 Task: Search one way flight ticket for 1 adult, 5 children, 2 infants in seat and 1 infant on lap in first from Grand Junction: Grand Junction Regional Airport (walker Field) to Riverton: Central Wyoming Regional Airport (was Riverton Regional) on 5-4-2023. Choice of flights is Emirates. Number of bags: 1 checked bag. Price is upto 92000. Outbound departure time preference is 15:45.
Action: Mouse moved to (383, 370)
Screenshot: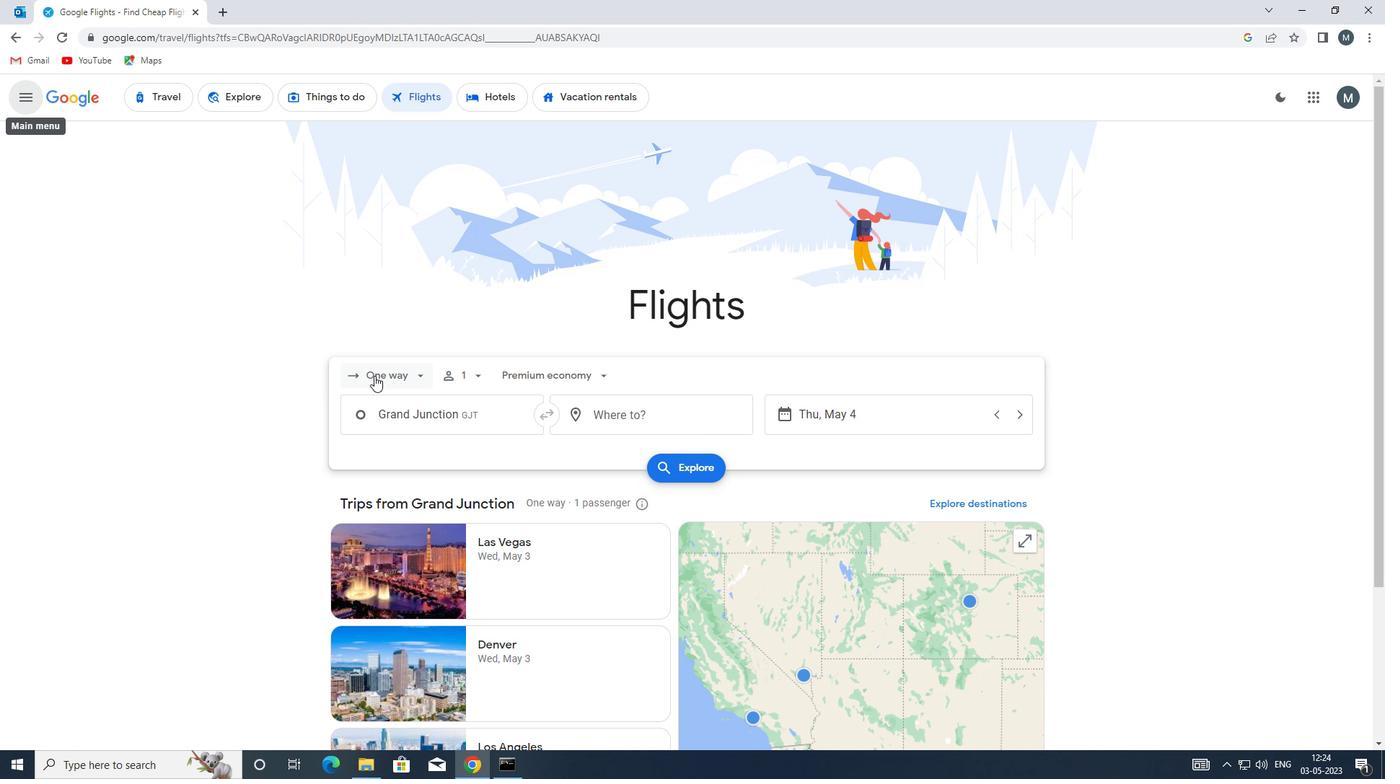 
Action: Mouse pressed left at (383, 370)
Screenshot: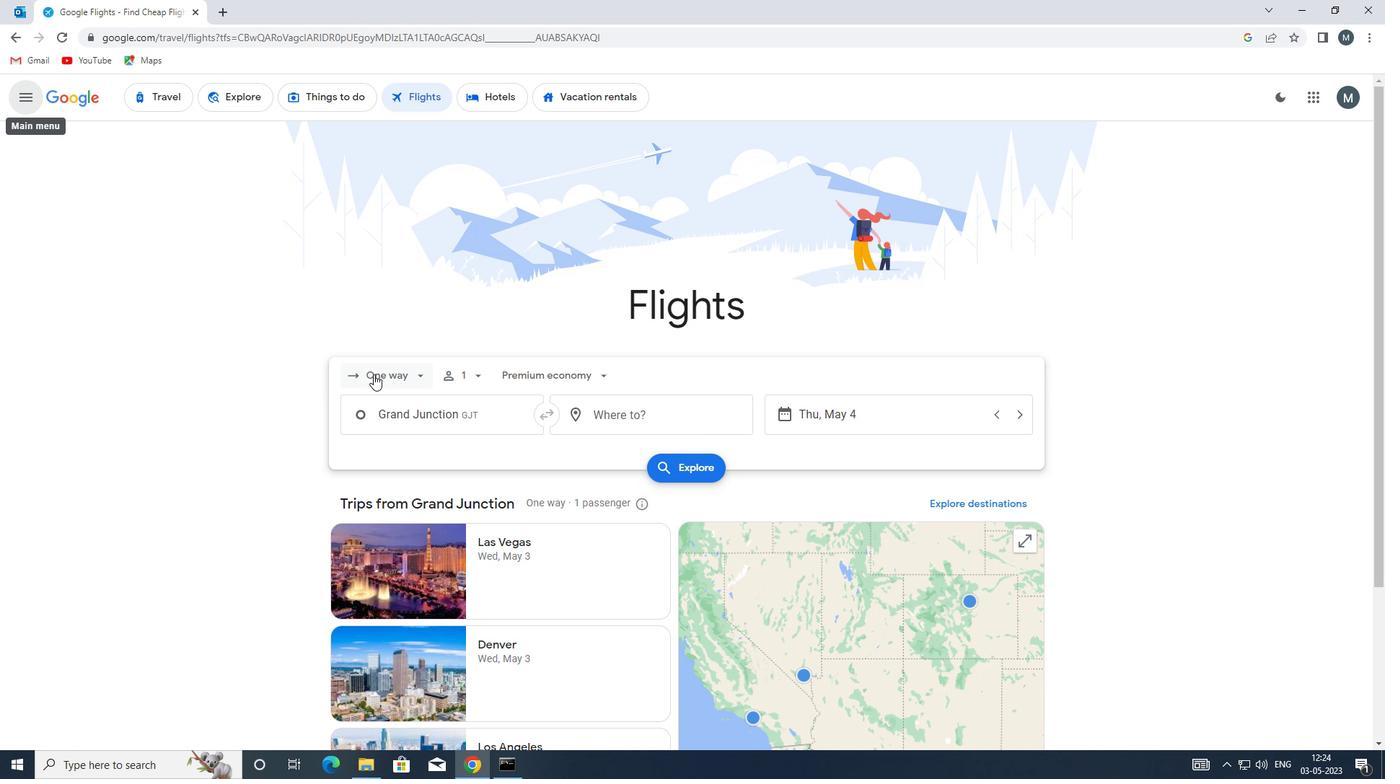 
Action: Mouse moved to (406, 445)
Screenshot: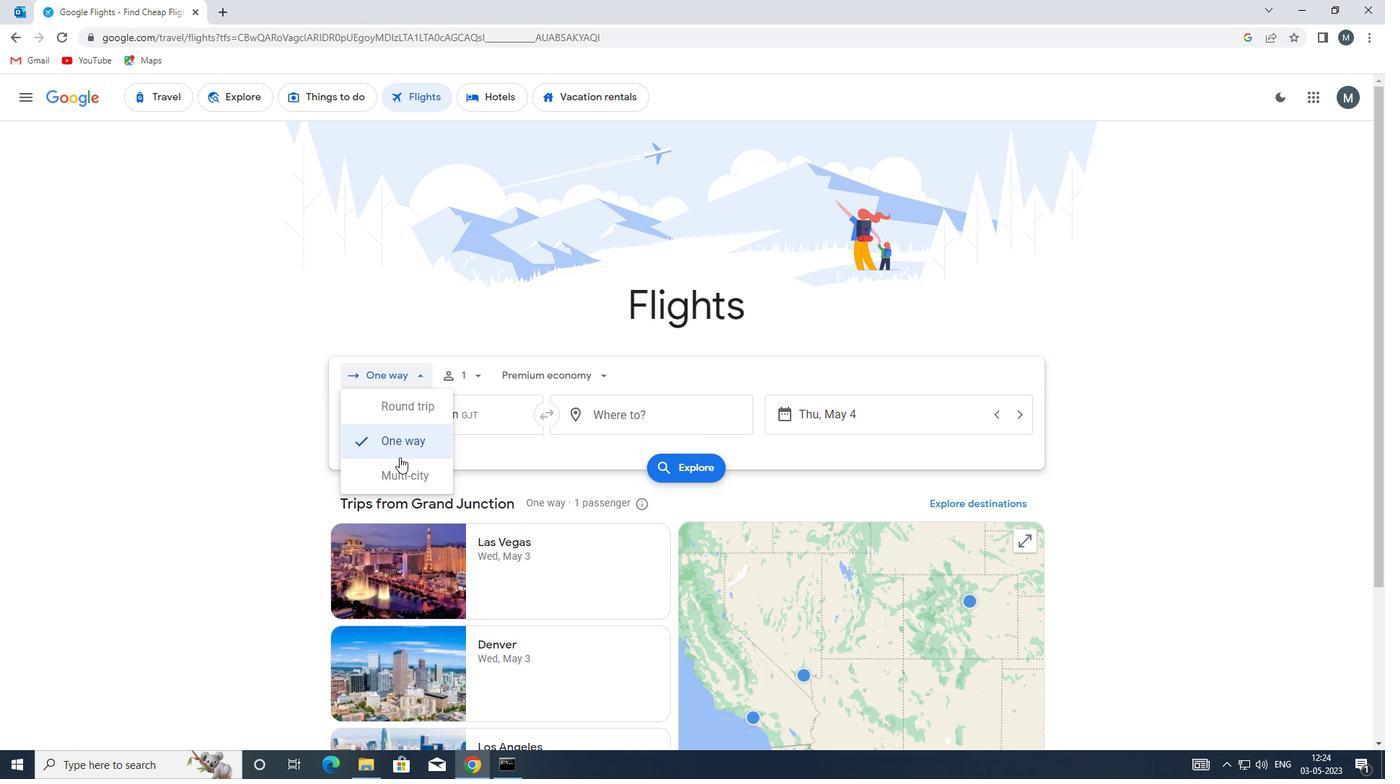 
Action: Mouse pressed left at (406, 445)
Screenshot: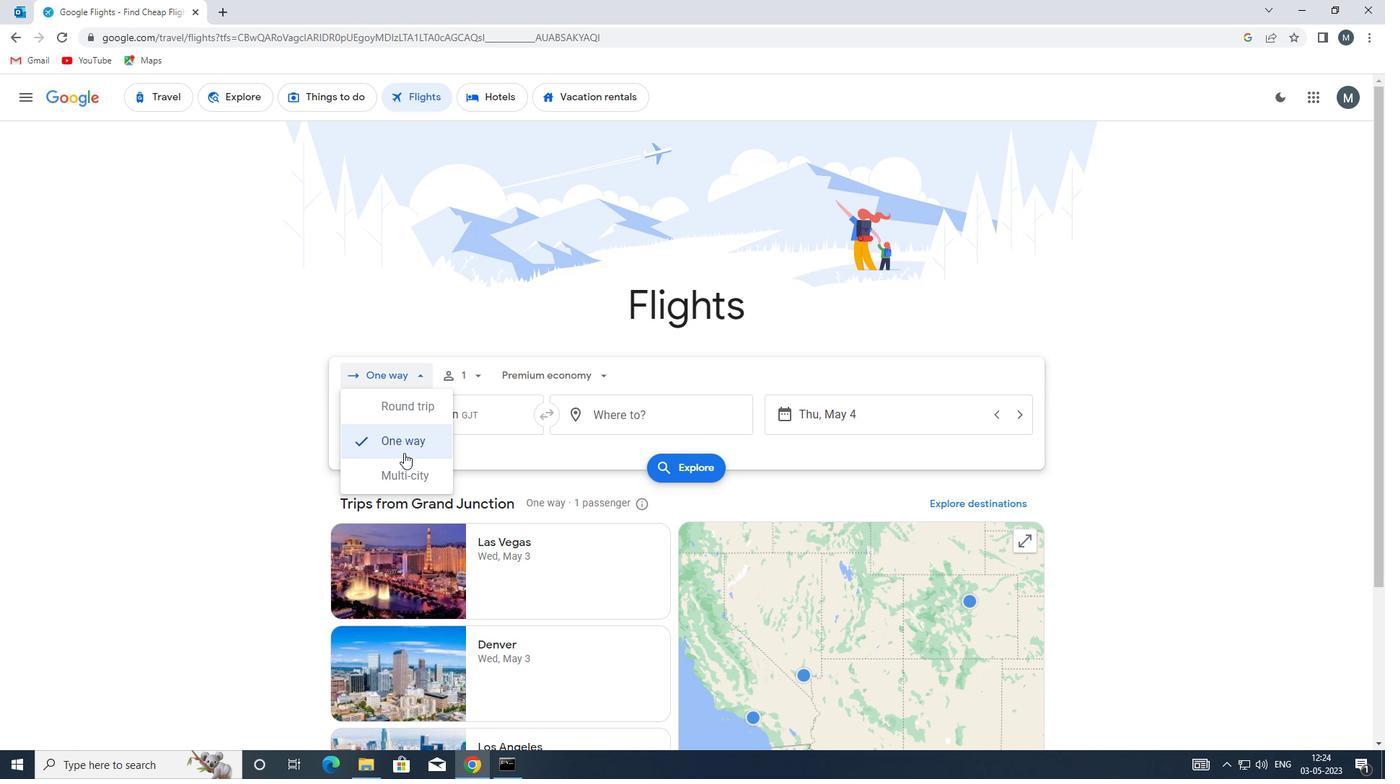 
Action: Mouse moved to (472, 378)
Screenshot: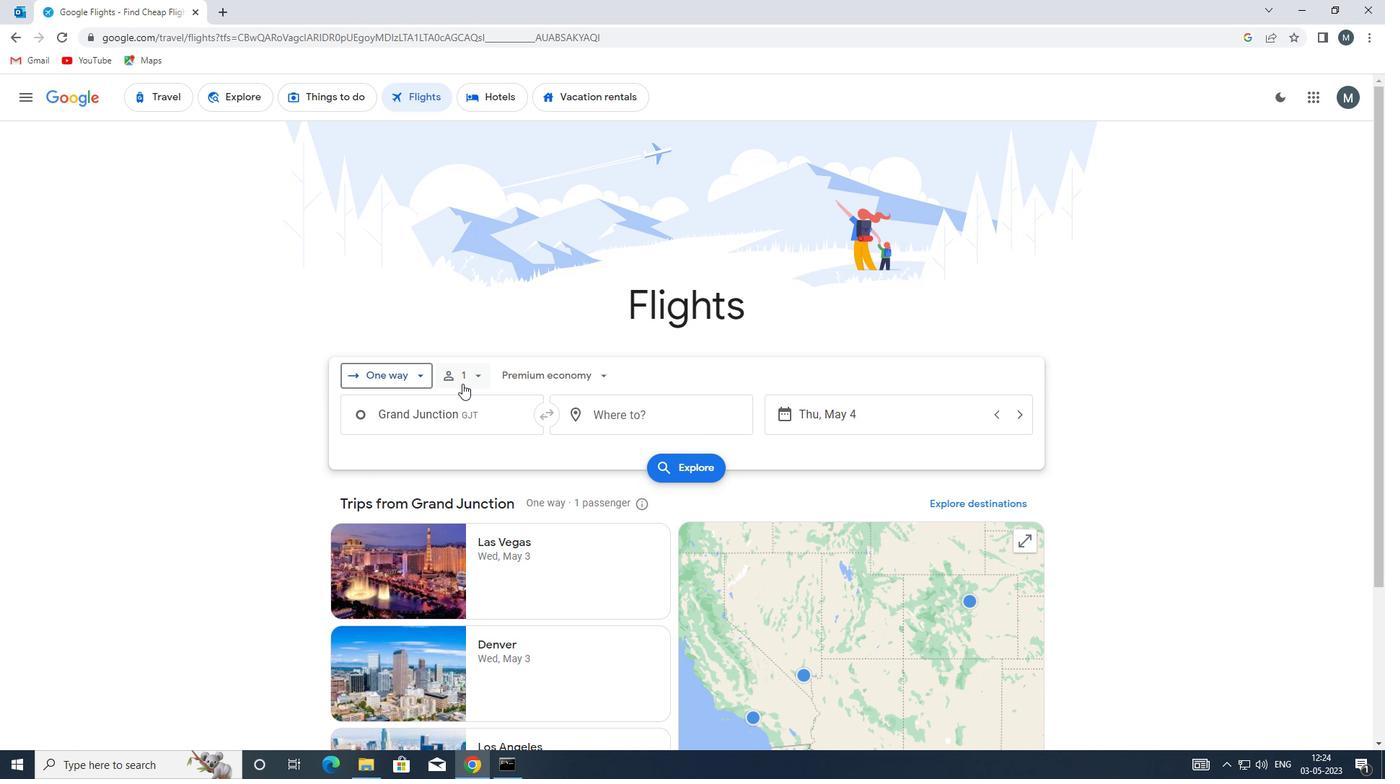 
Action: Mouse pressed left at (472, 378)
Screenshot: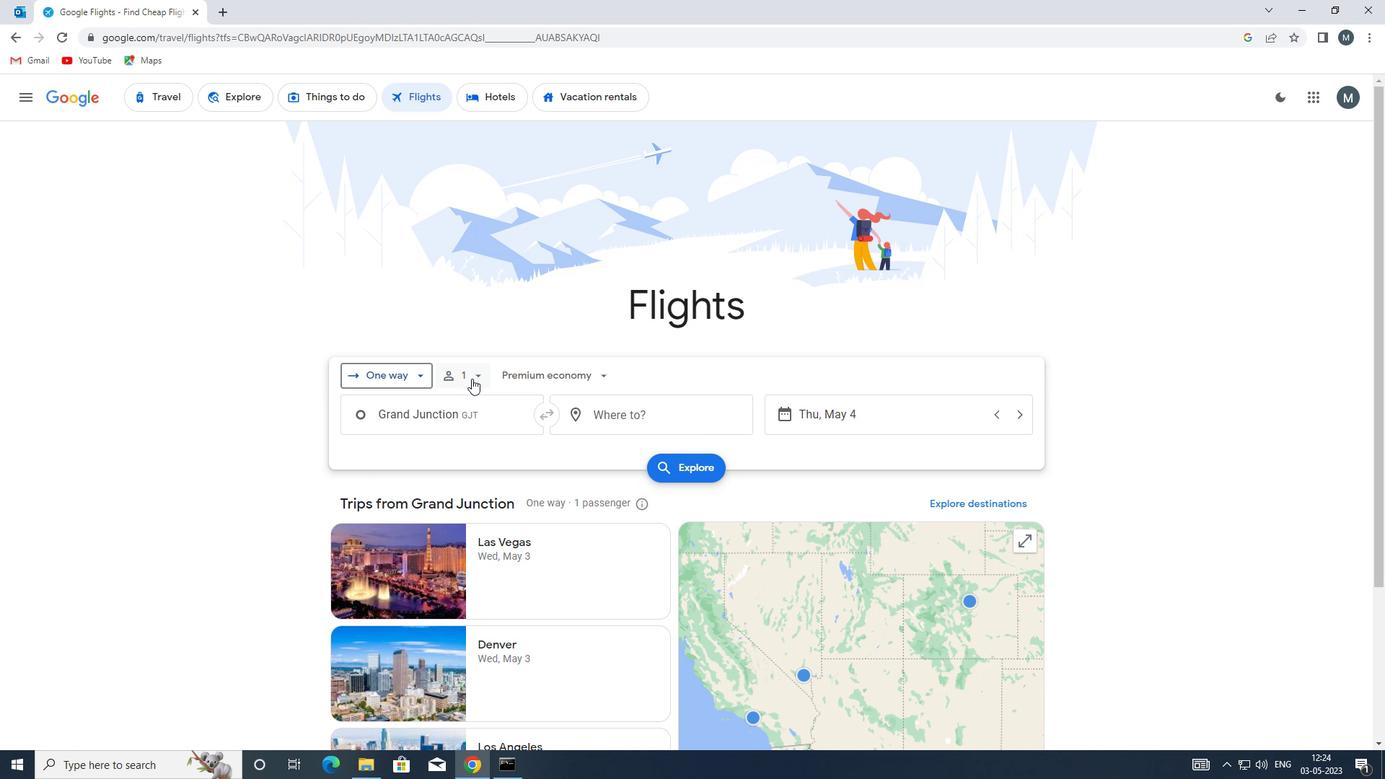 
Action: Mouse moved to (583, 446)
Screenshot: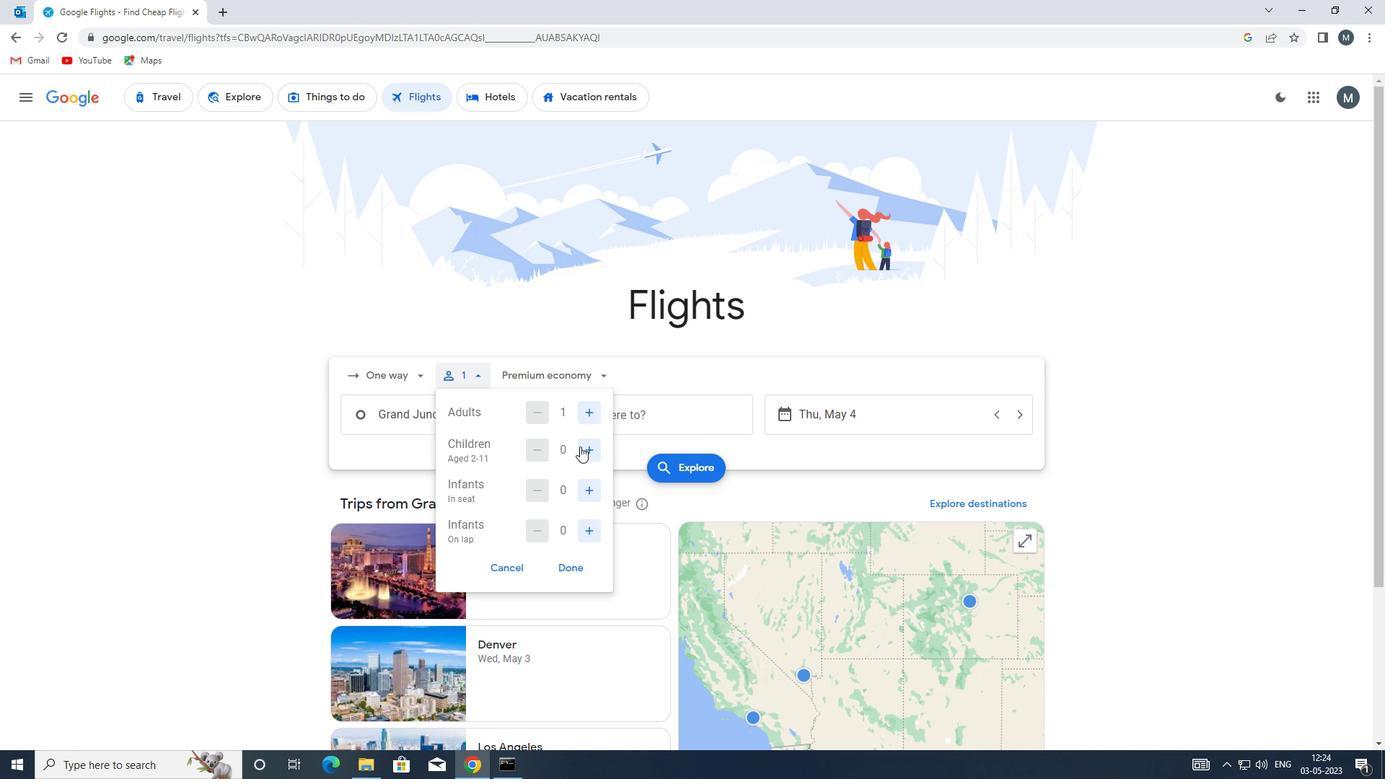 
Action: Mouse pressed left at (583, 446)
Screenshot: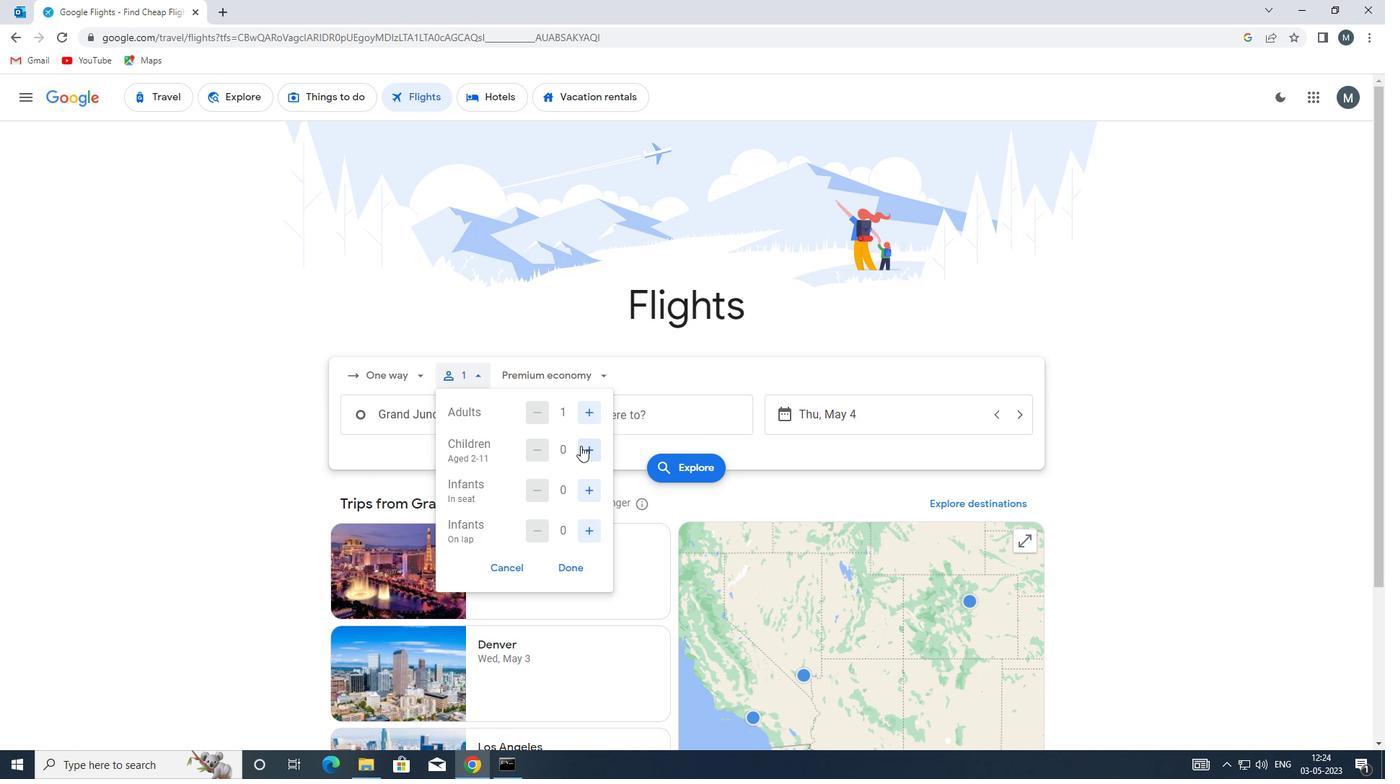 
Action: Mouse moved to (585, 446)
Screenshot: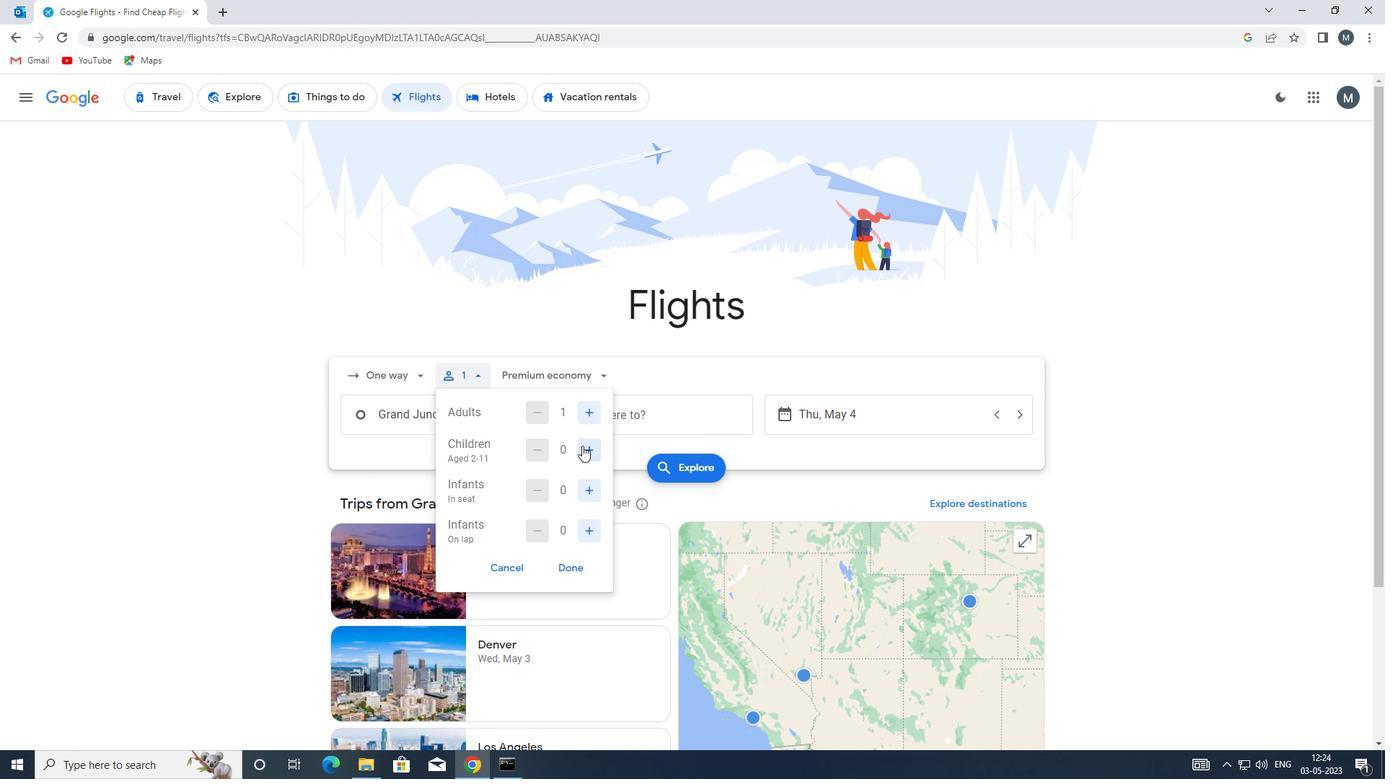 
Action: Mouse pressed left at (585, 446)
Screenshot: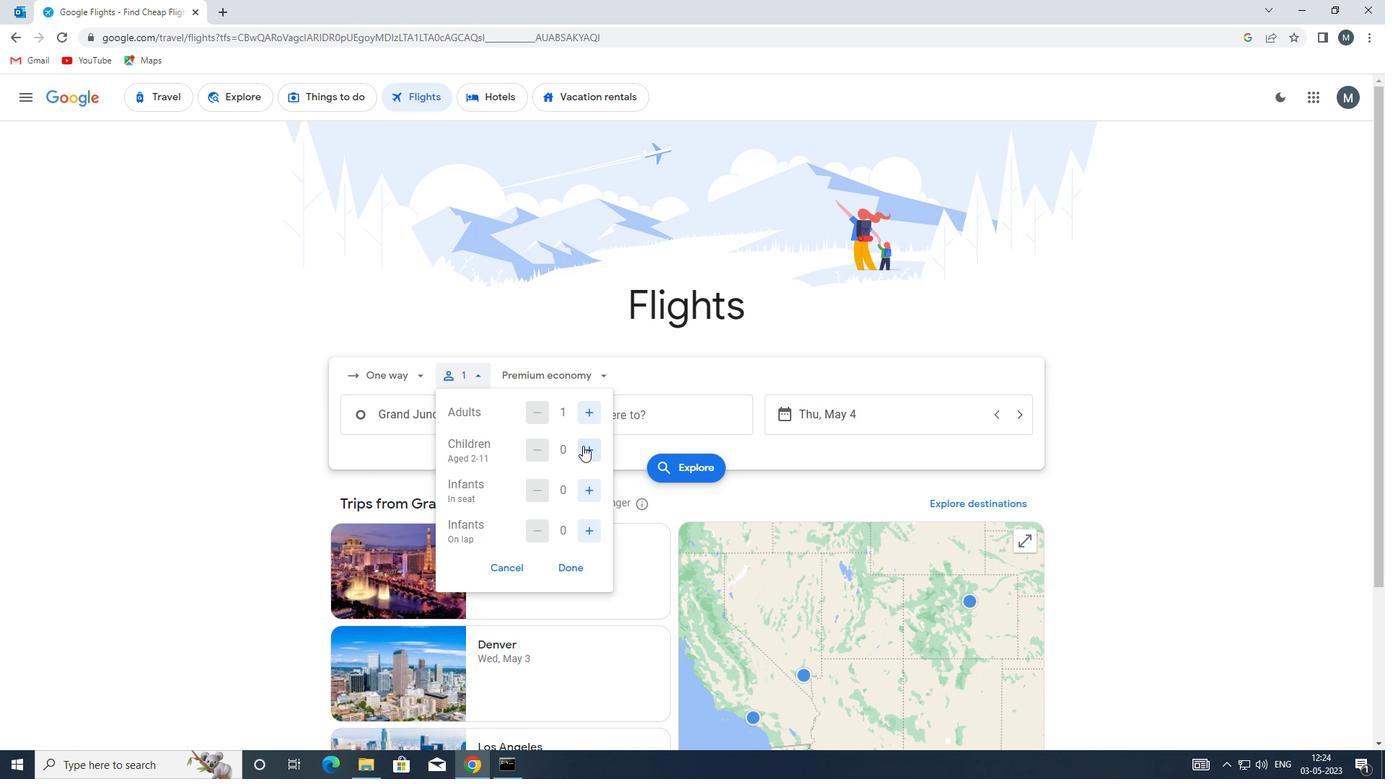 
Action: Mouse pressed left at (585, 446)
Screenshot: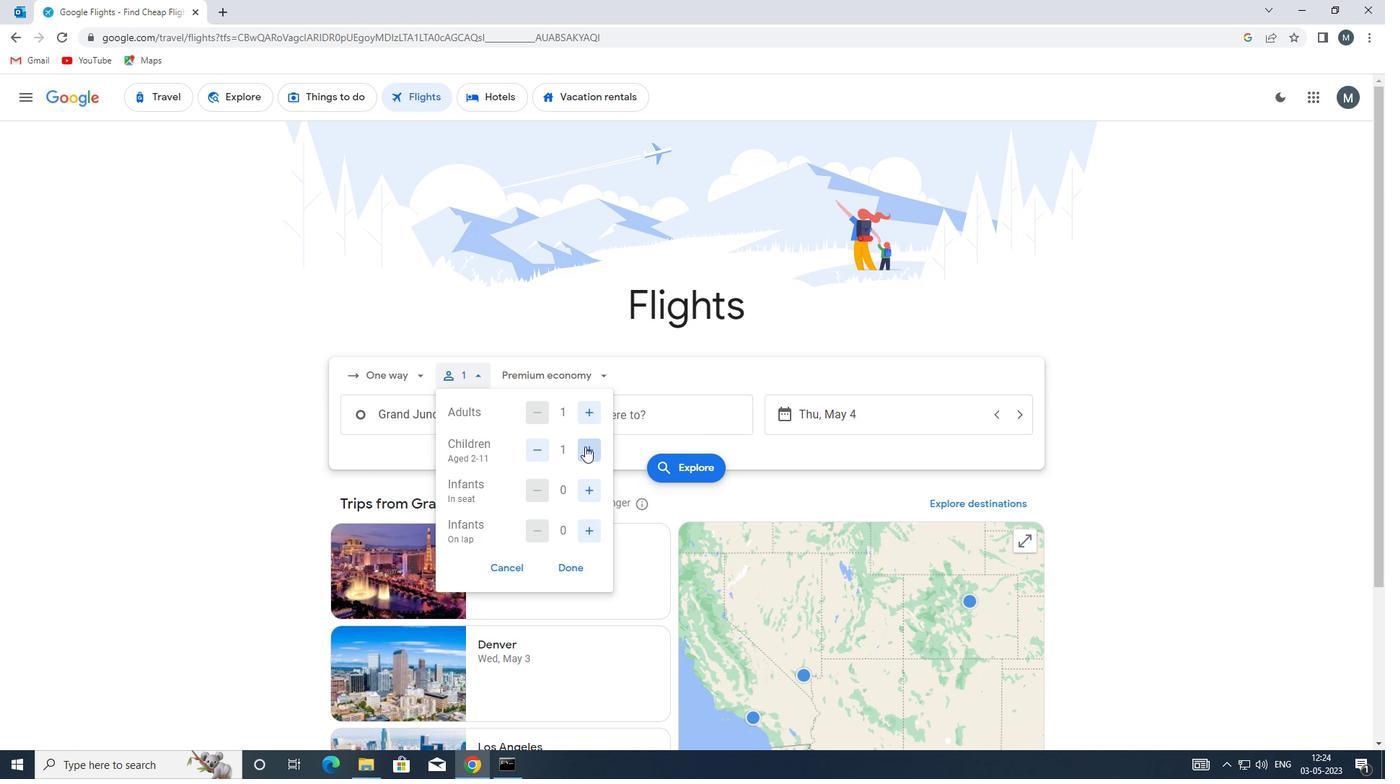 
Action: Mouse pressed left at (585, 446)
Screenshot: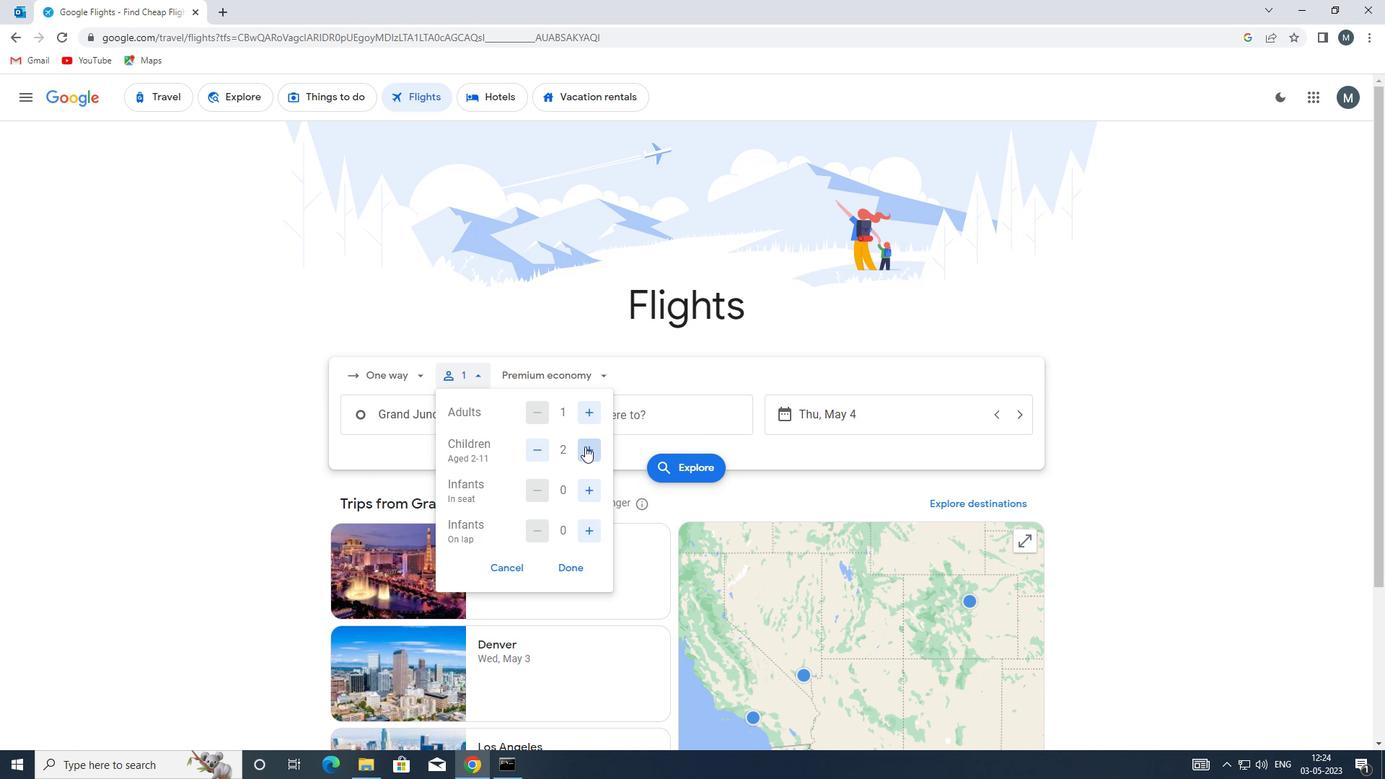
Action: Mouse moved to (585, 446)
Screenshot: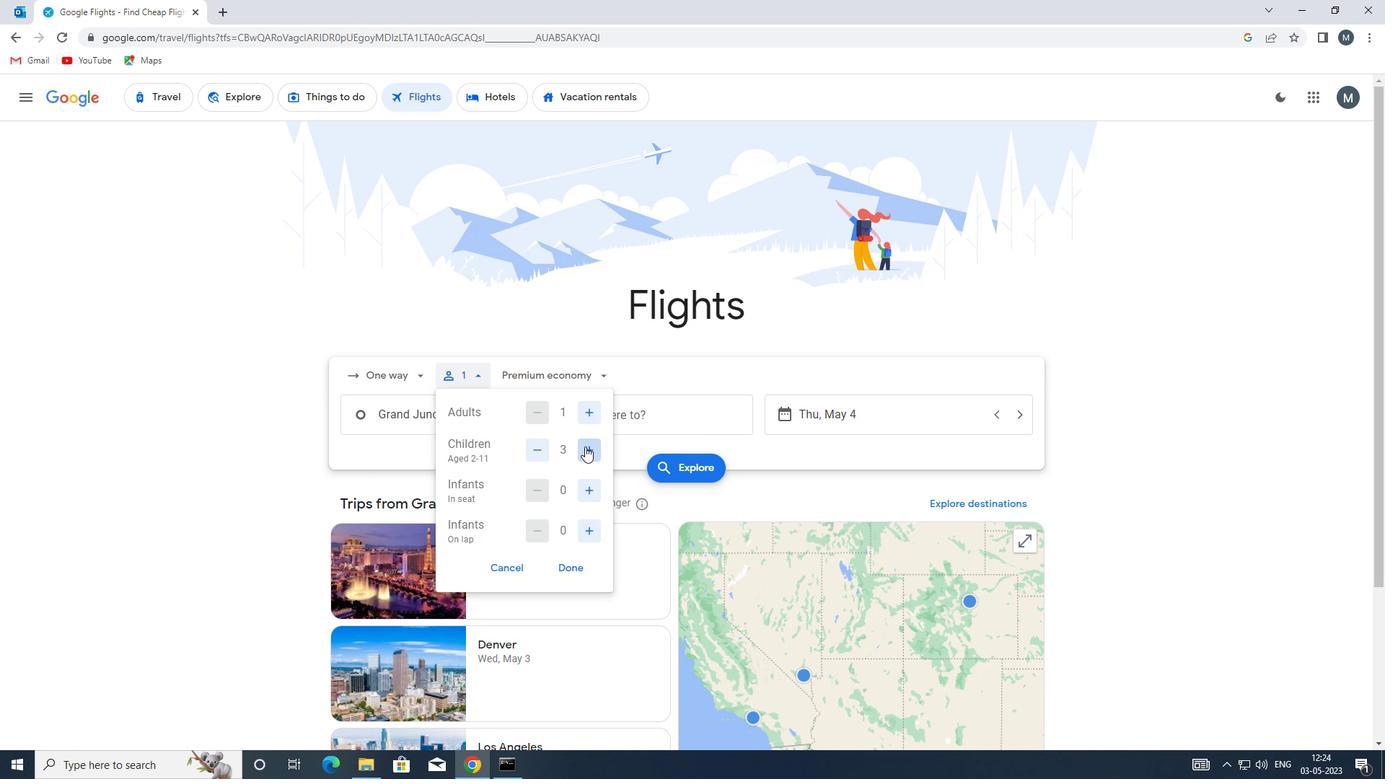 
Action: Mouse pressed left at (585, 446)
Screenshot: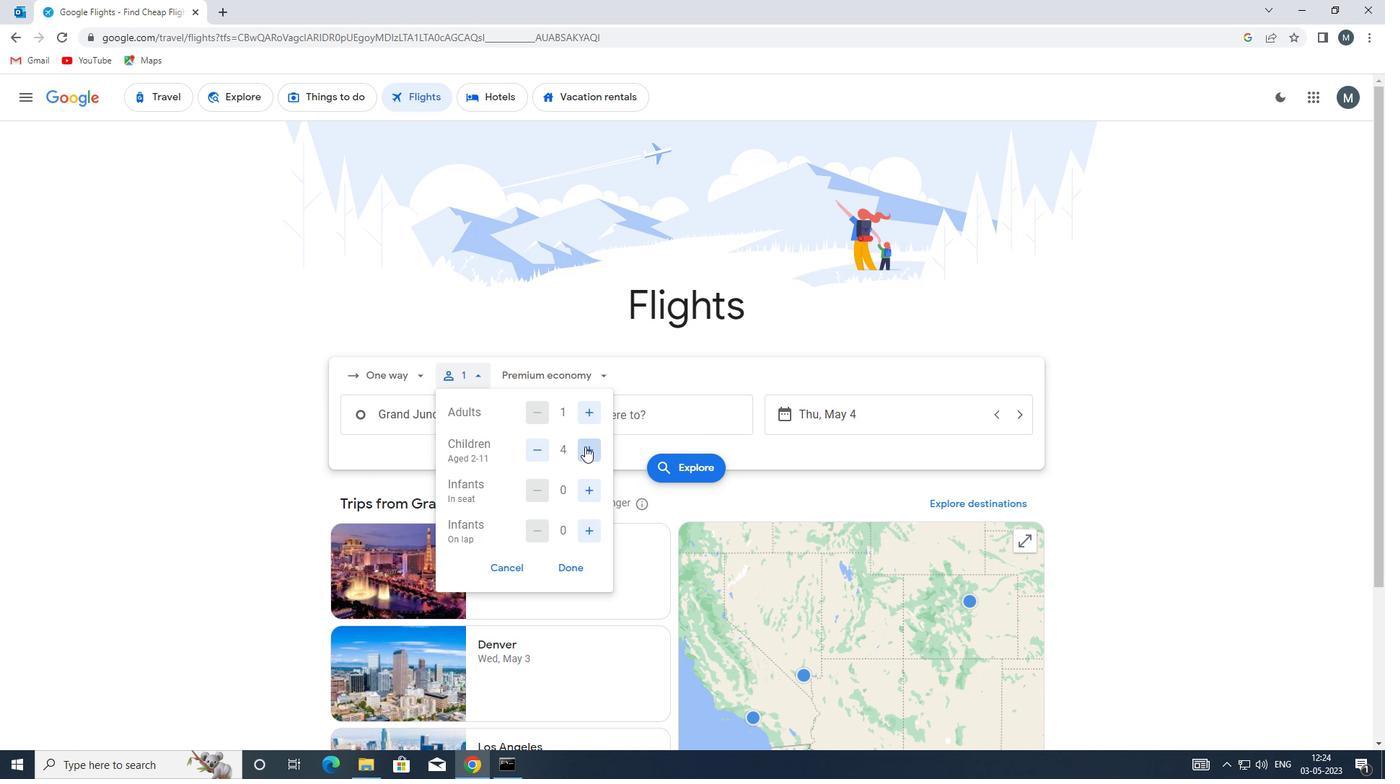 
Action: Mouse moved to (594, 486)
Screenshot: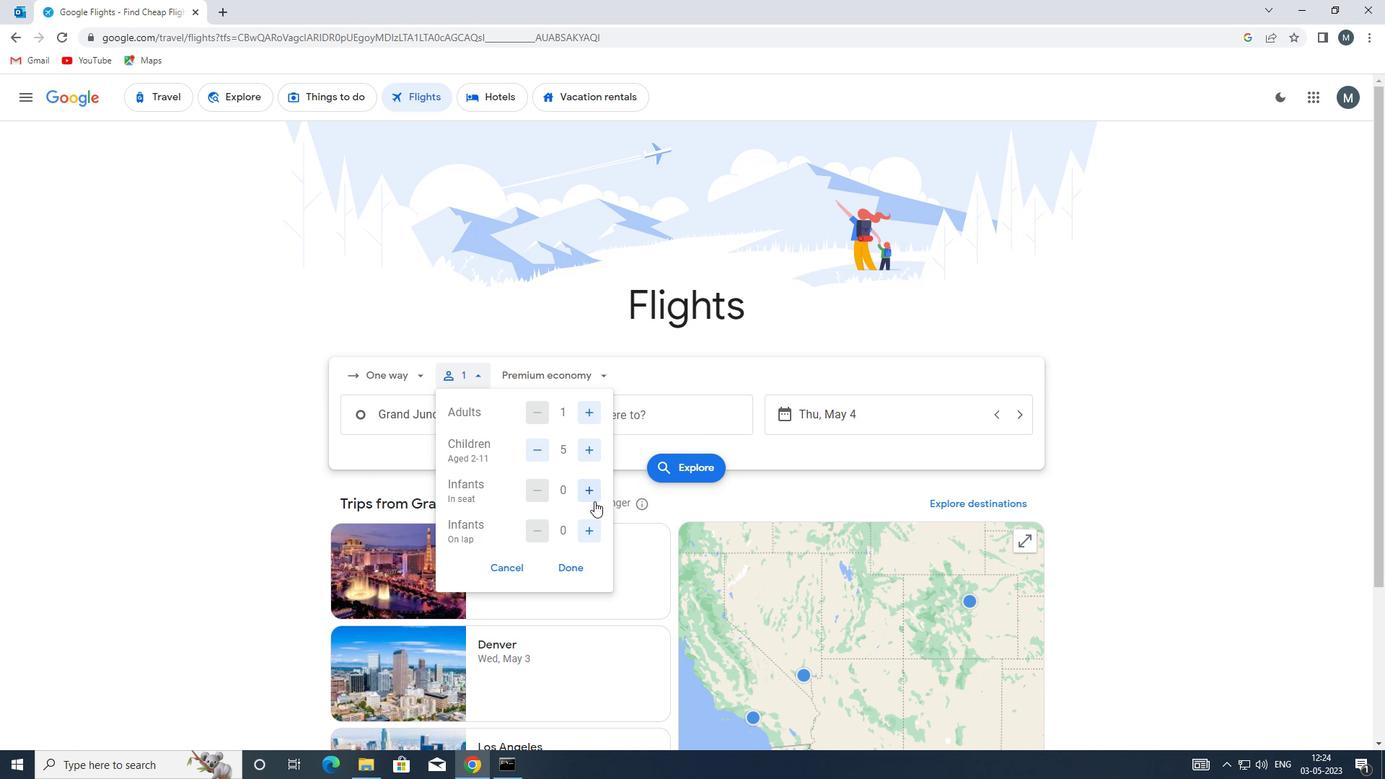 
Action: Mouse pressed left at (594, 486)
Screenshot: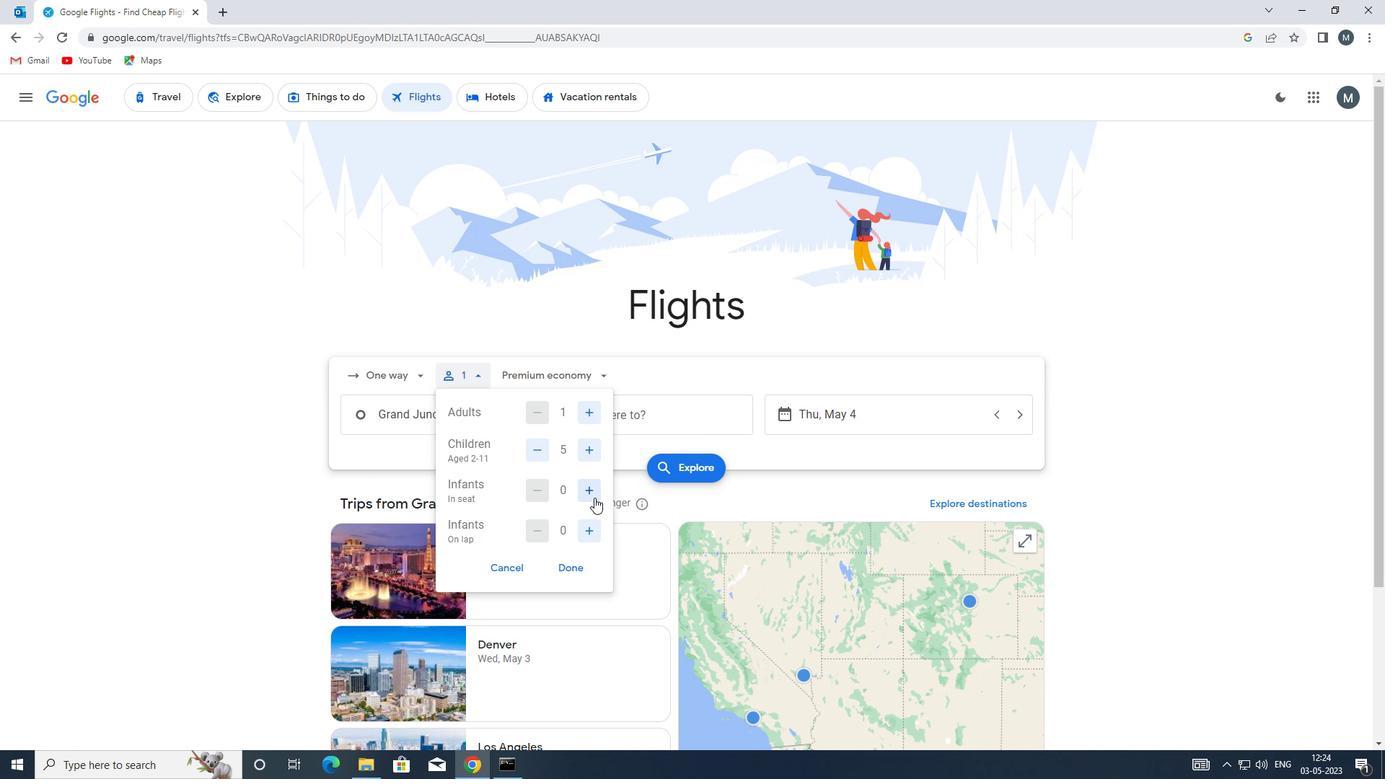 
Action: Mouse pressed left at (594, 486)
Screenshot: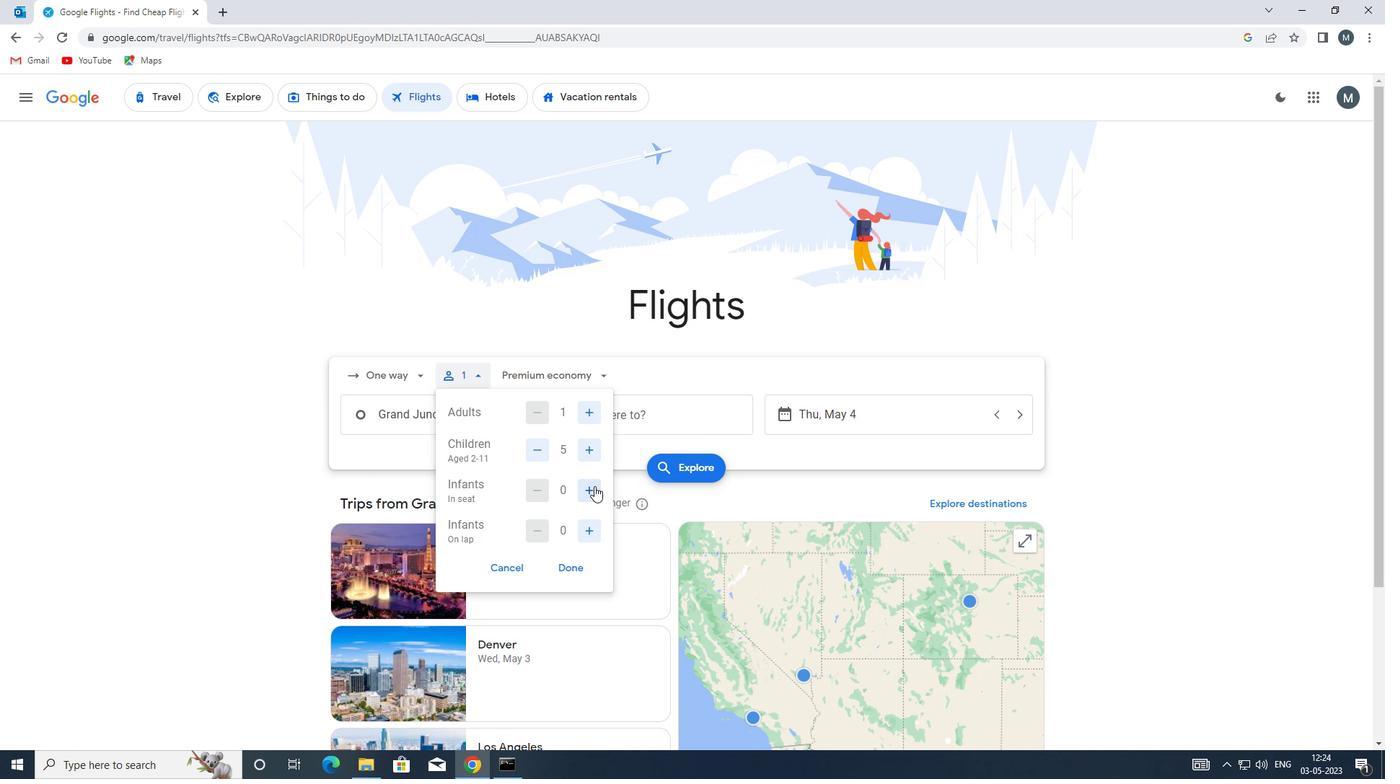 
Action: Mouse moved to (588, 534)
Screenshot: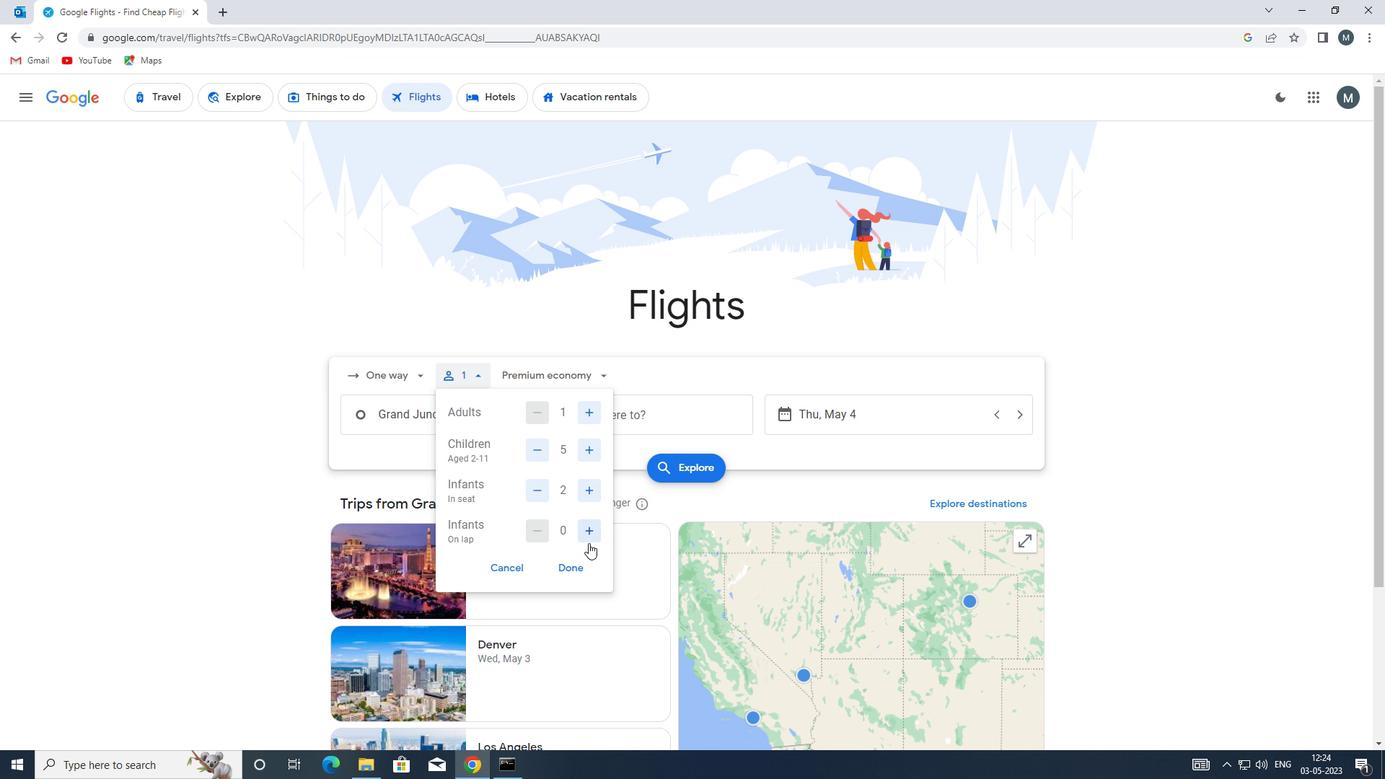 
Action: Mouse pressed left at (588, 534)
Screenshot: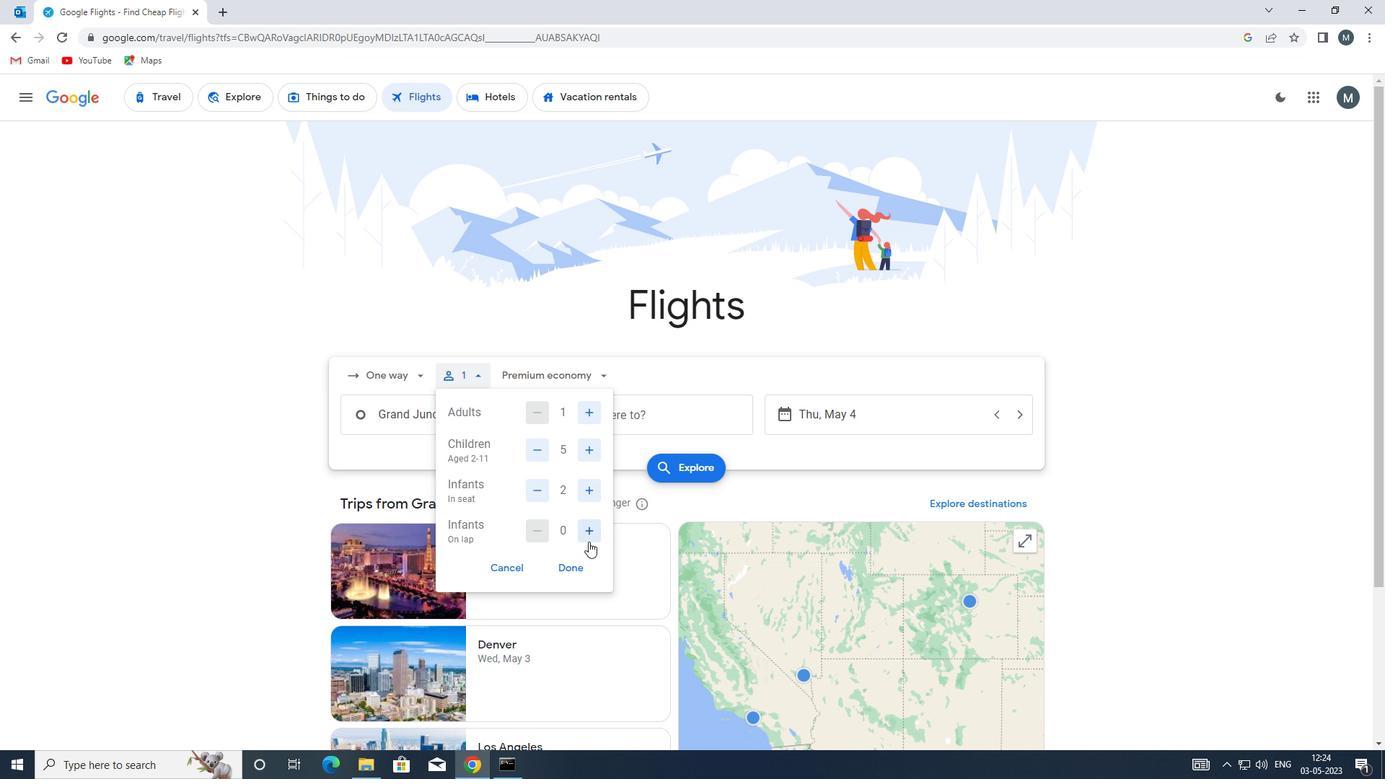 
Action: Mouse moved to (576, 572)
Screenshot: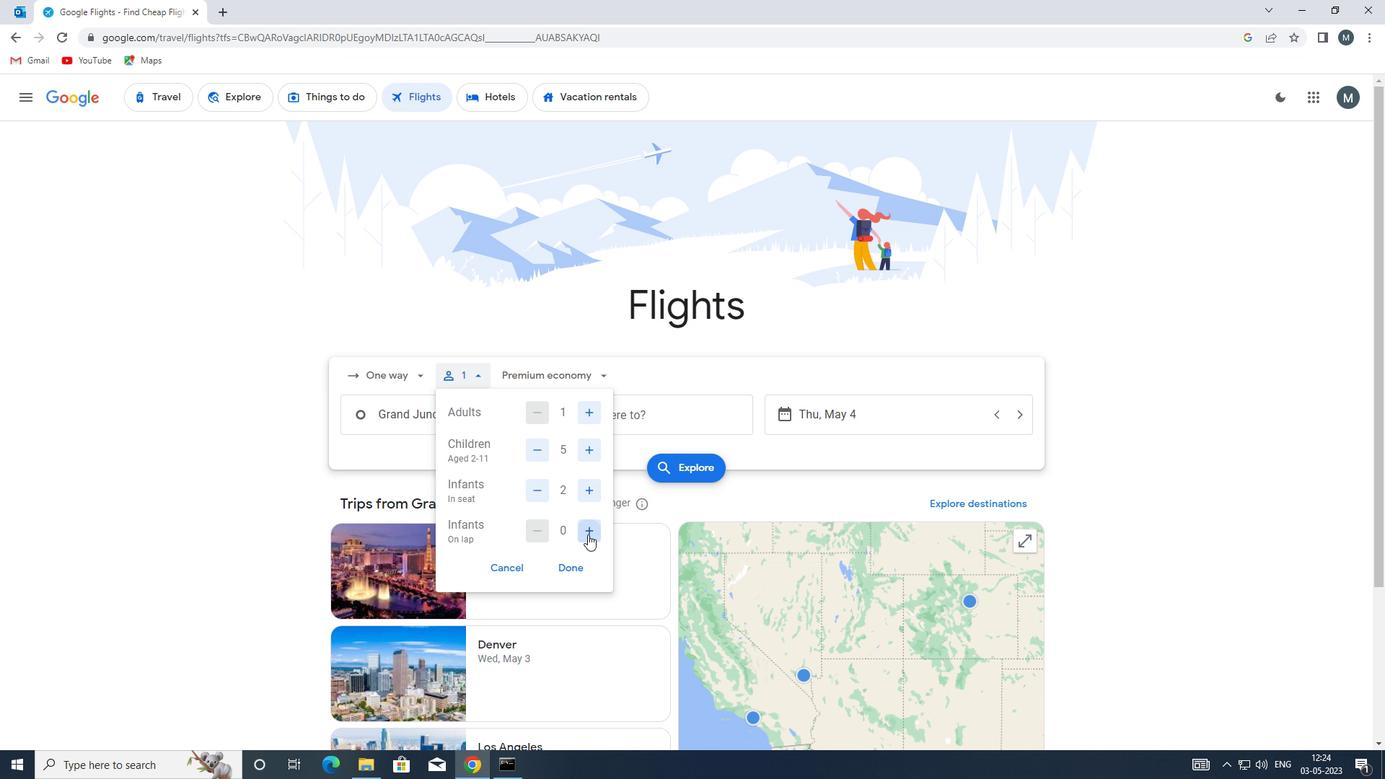 
Action: Mouse pressed left at (576, 572)
Screenshot: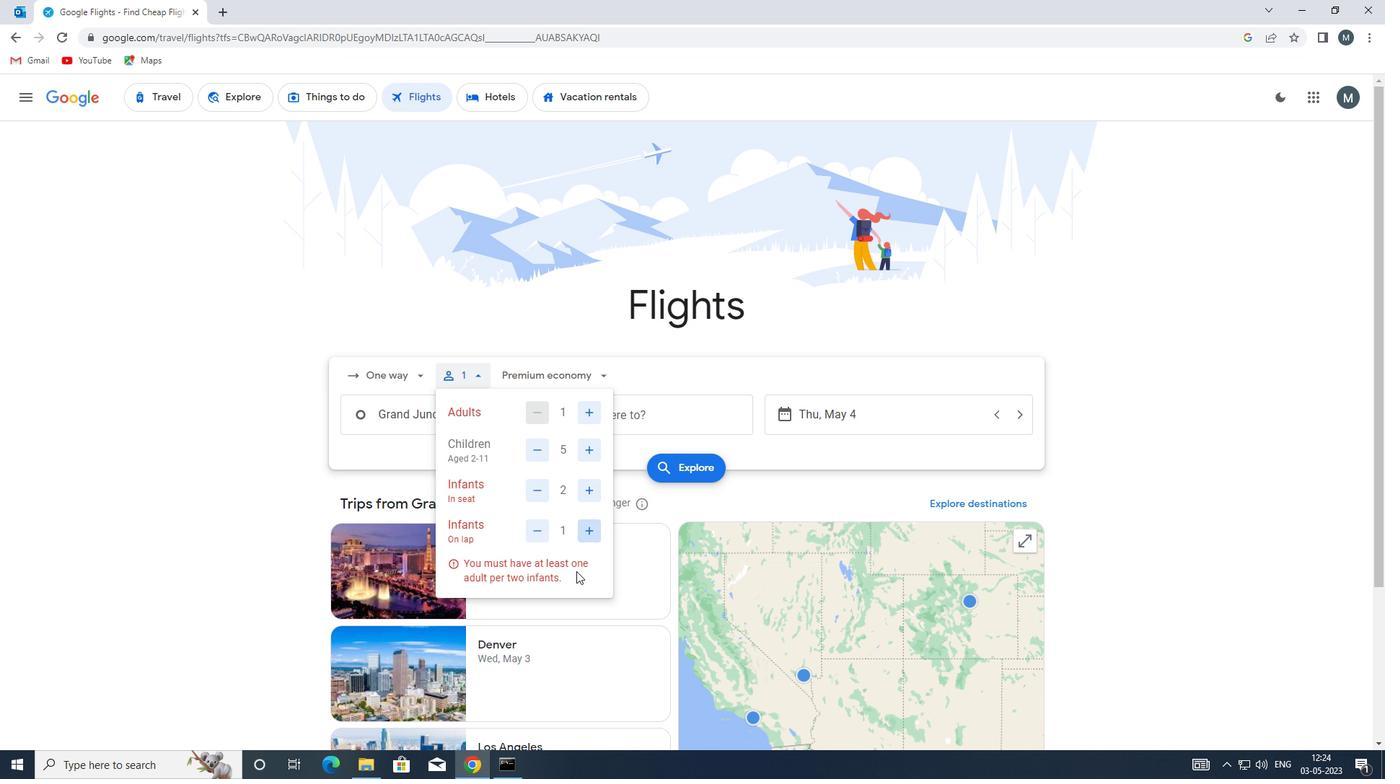 
Action: Mouse moved to (549, 490)
Screenshot: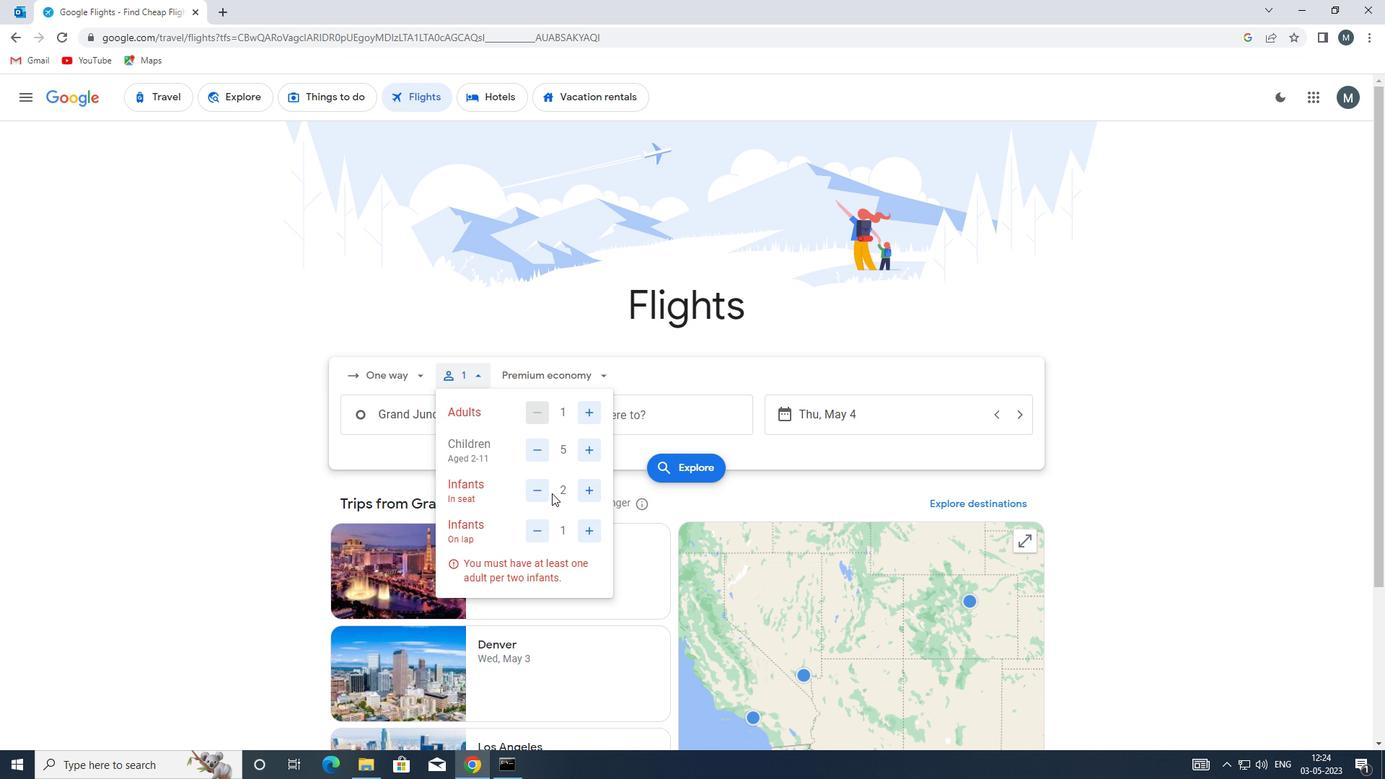 
Action: Mouse pressed left at (549, 490)
Screenshot: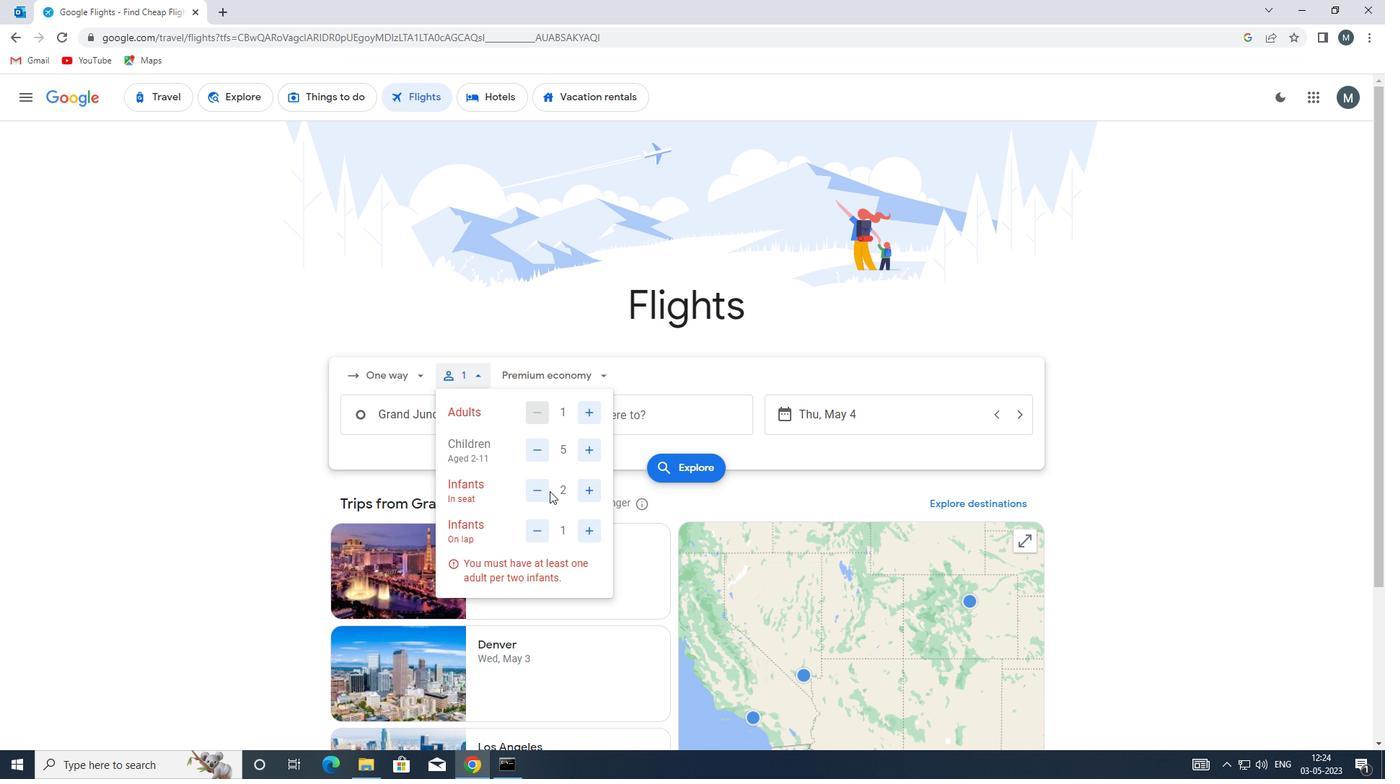 
Action: Mouse moved to (530, 489)
Screenshot: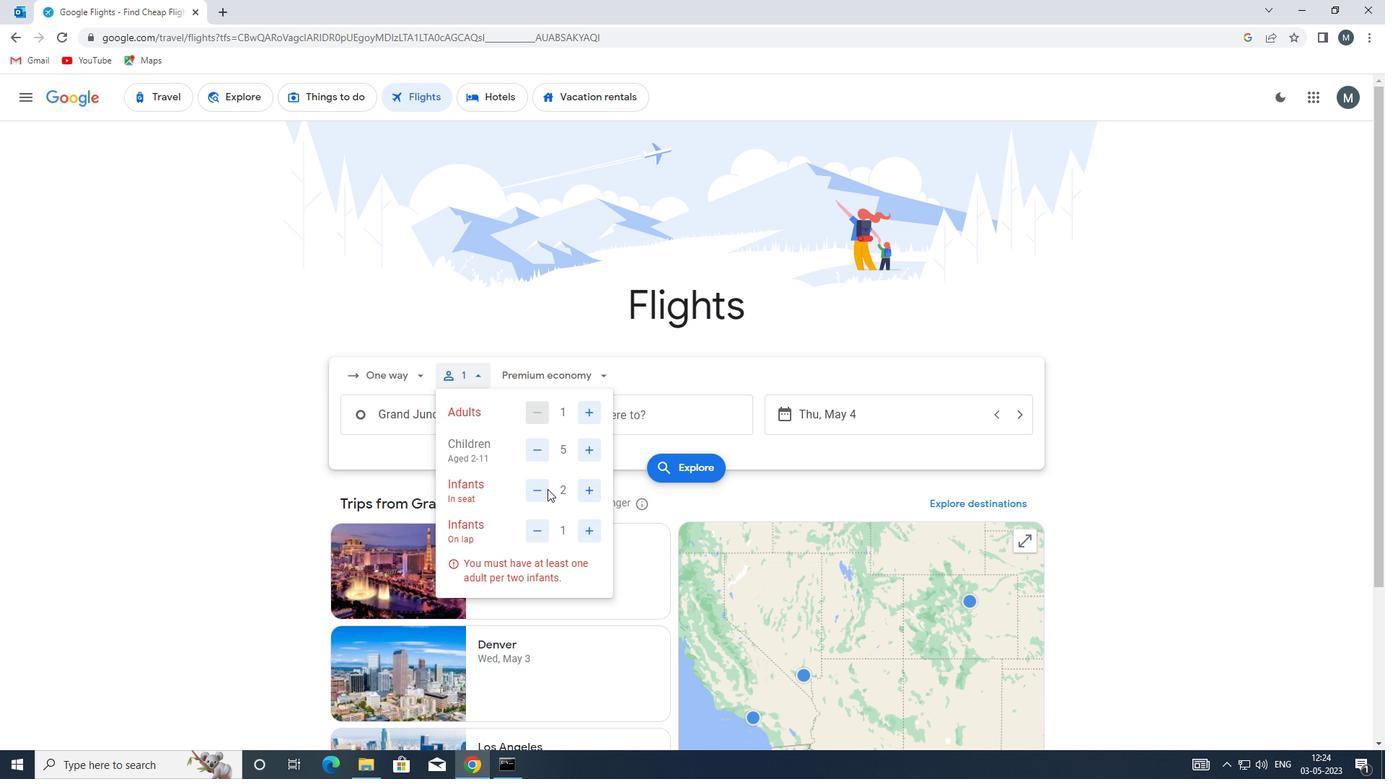 
Action: Mouse pressed left at (530, 489)
Screenshot: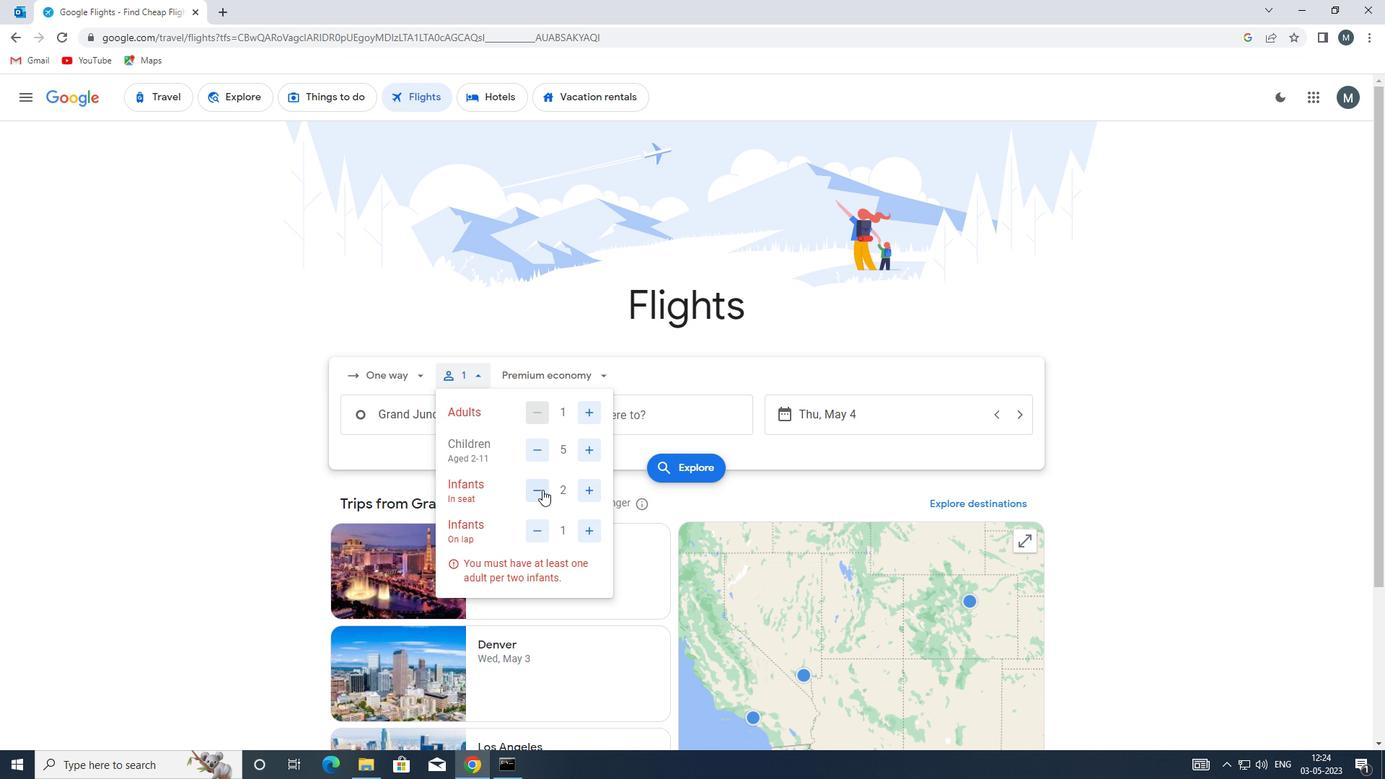 
Action: Mouse moved to (568, 565)
Screenshot: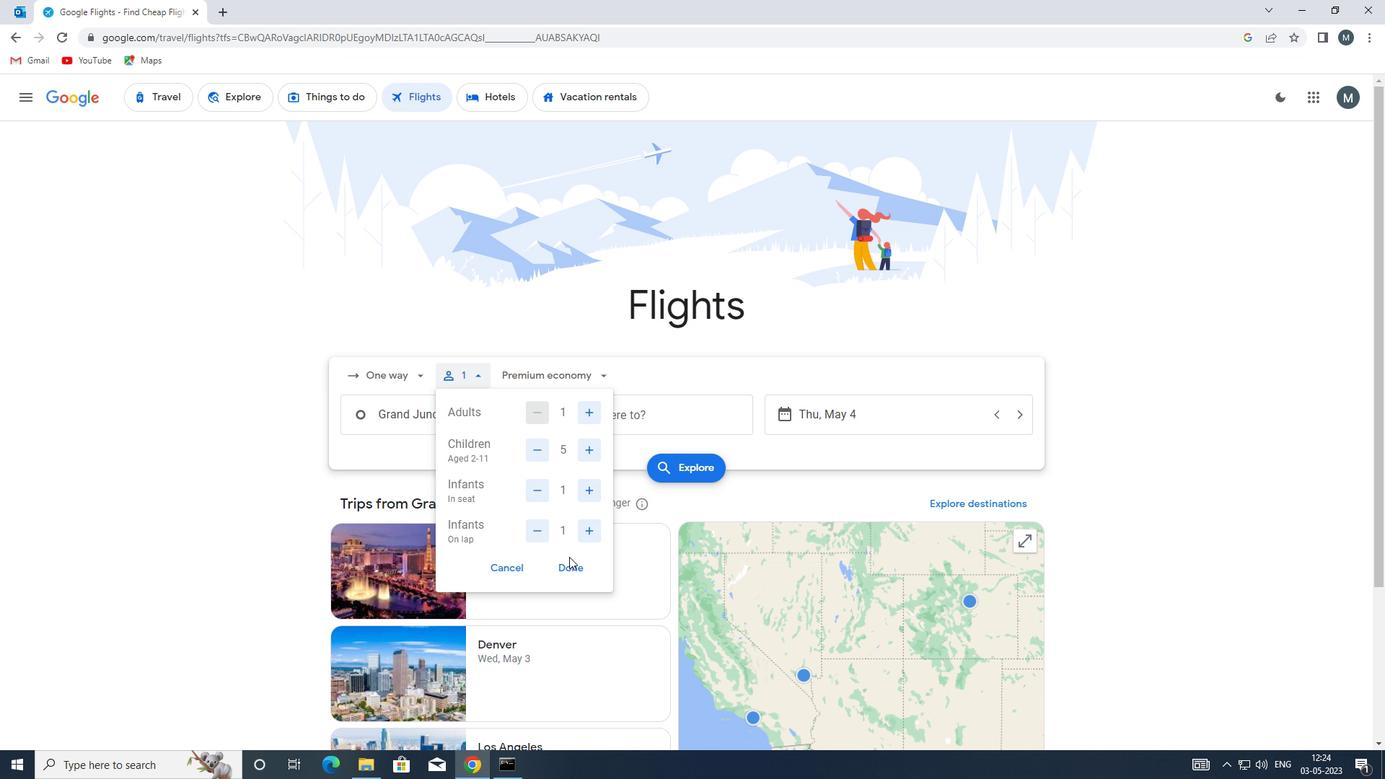 
Action: Mouse pressed left at (568, 565)
Screenshot: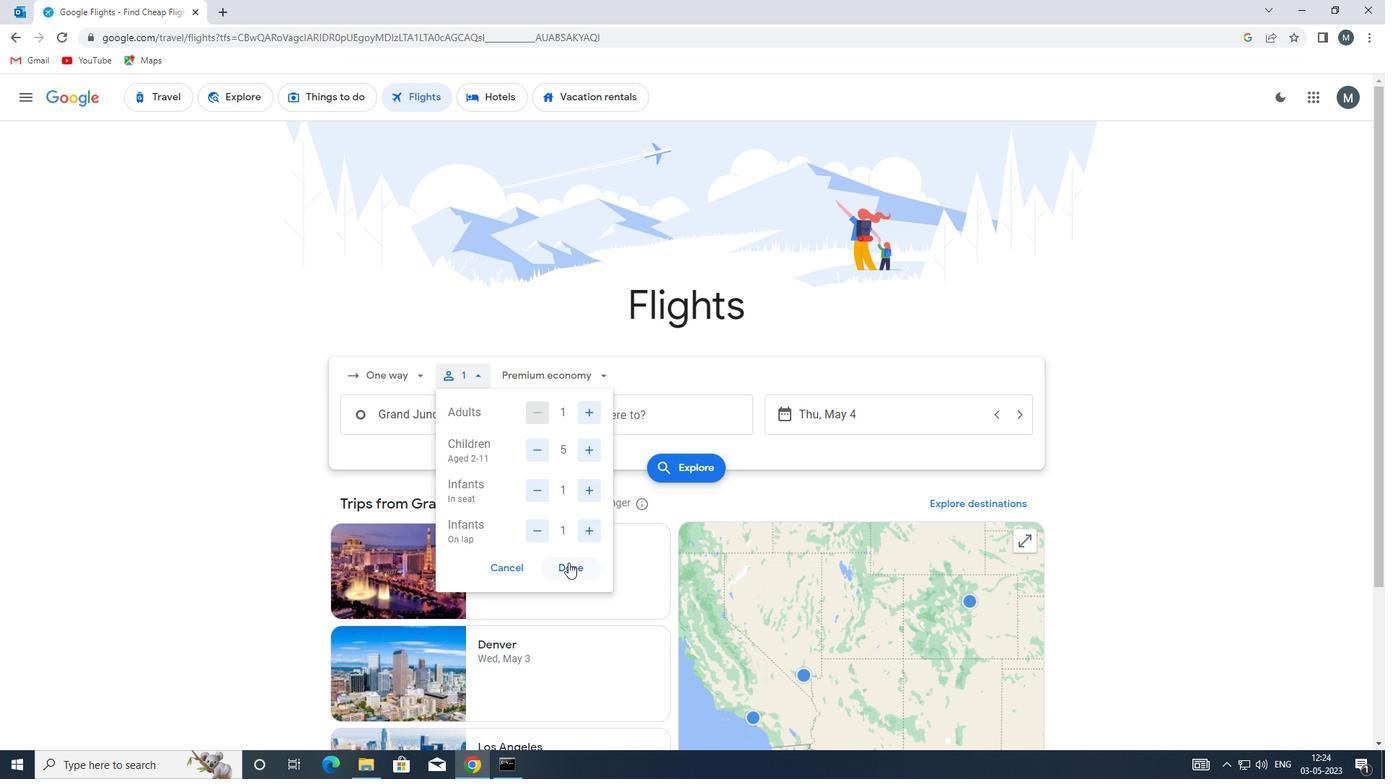 
Action: Mouse moved to (565, 377)
Screenshot: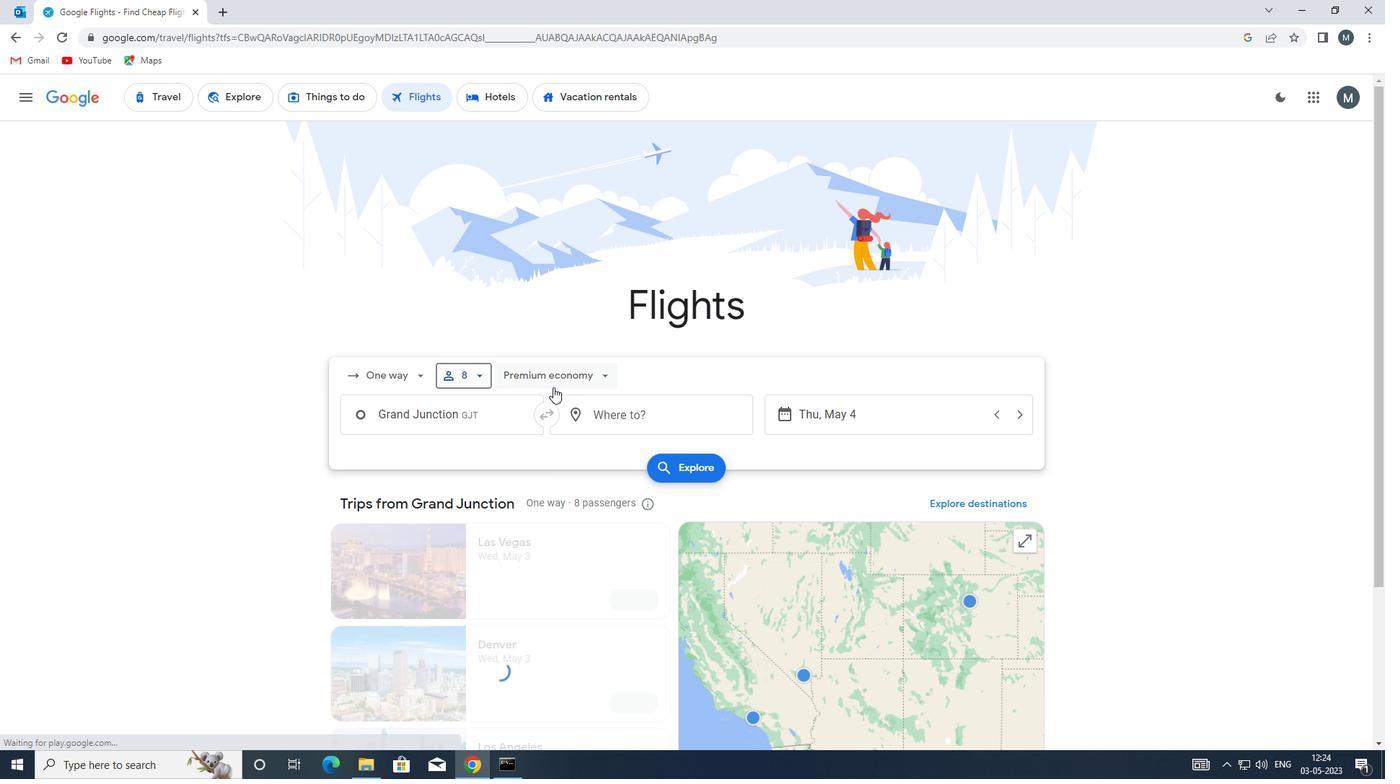 
Action: Mouse pressed left at (565, 377)
Screenshot: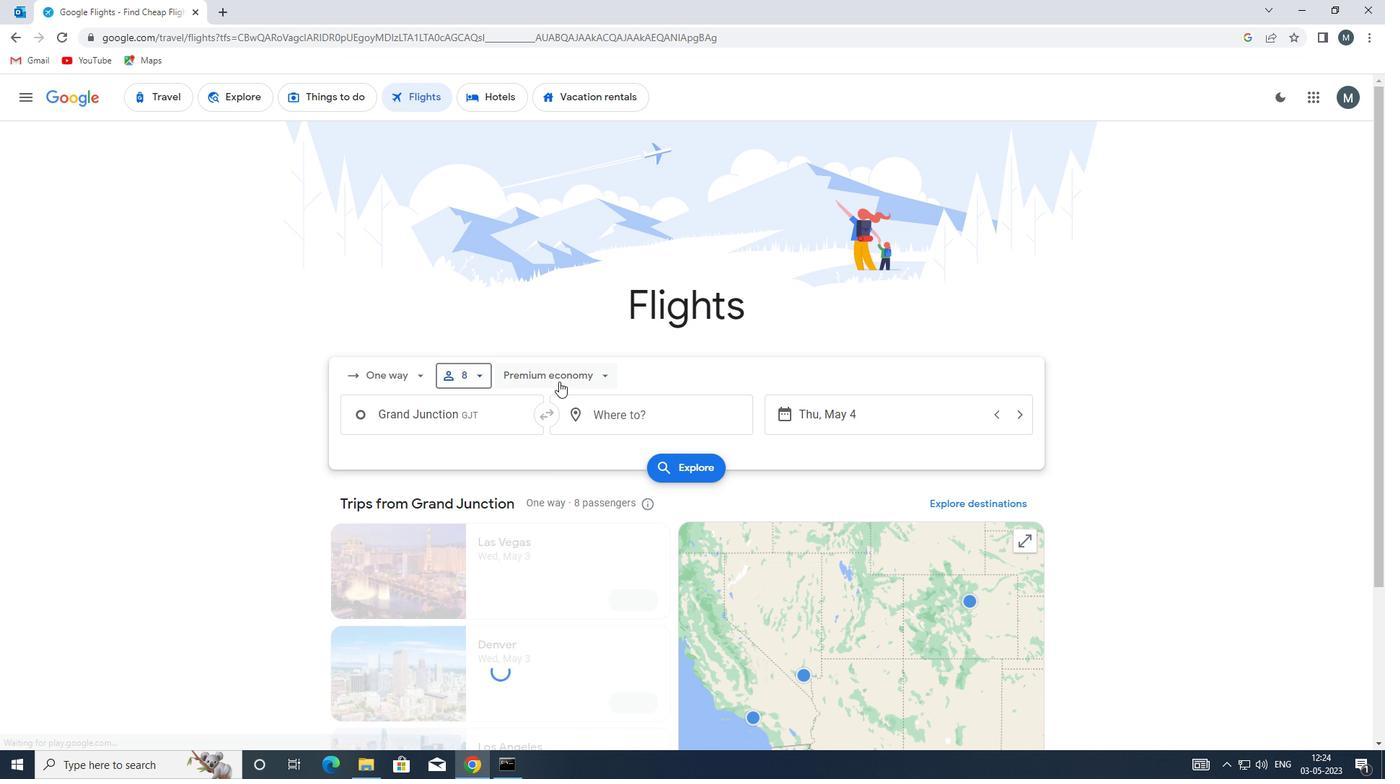
Action: Mouse moved to (570, 516)
Screenshot: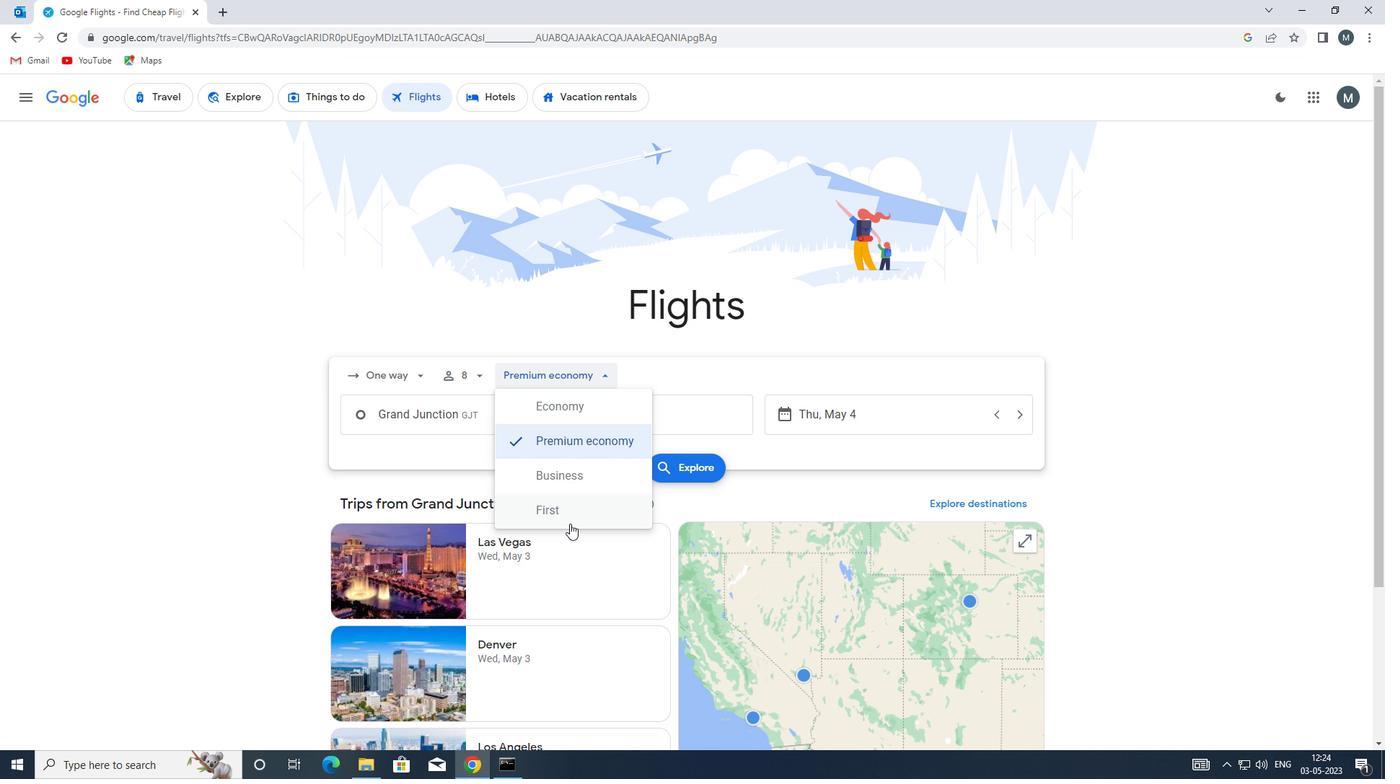 
Action: Mouse pressed left at (570, 516)
Screenshot: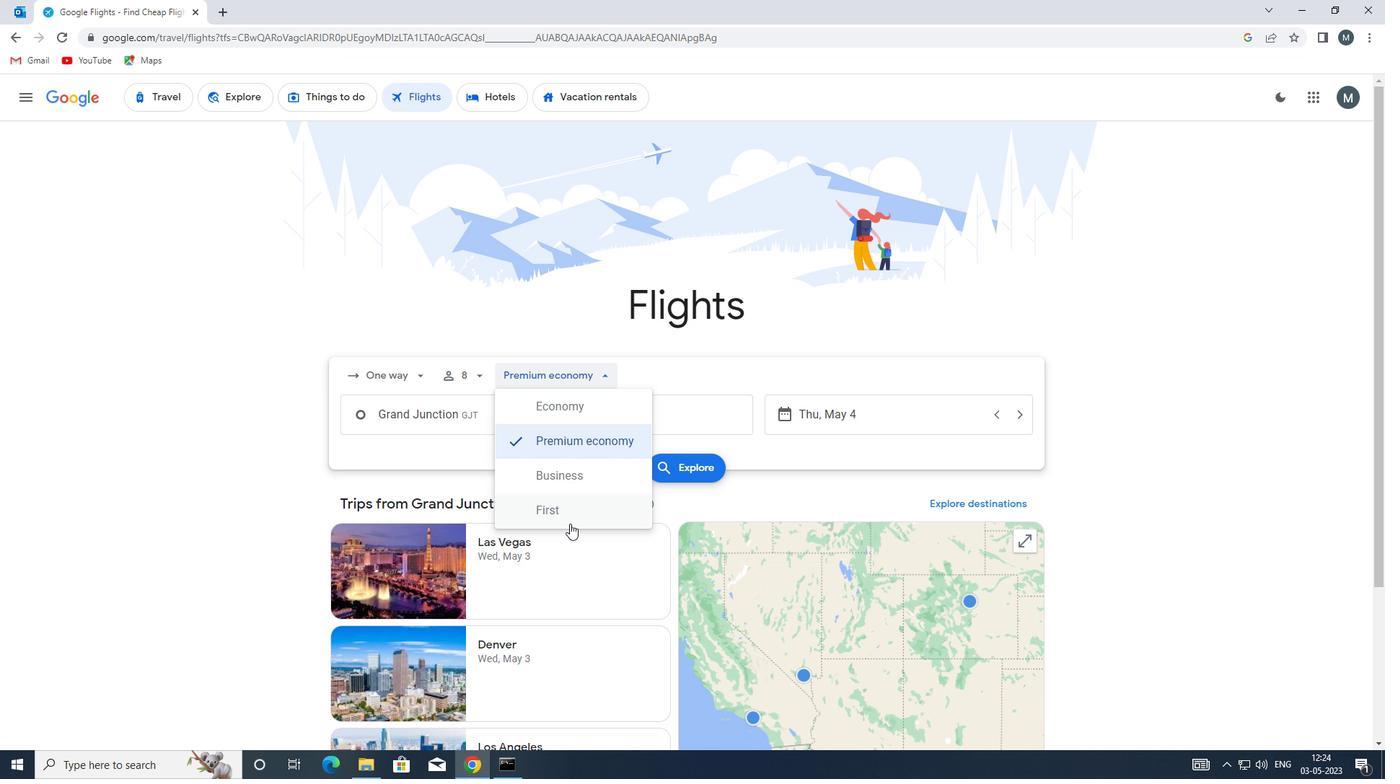 
Action: Mouse moved to (479, 392)
Screenshot: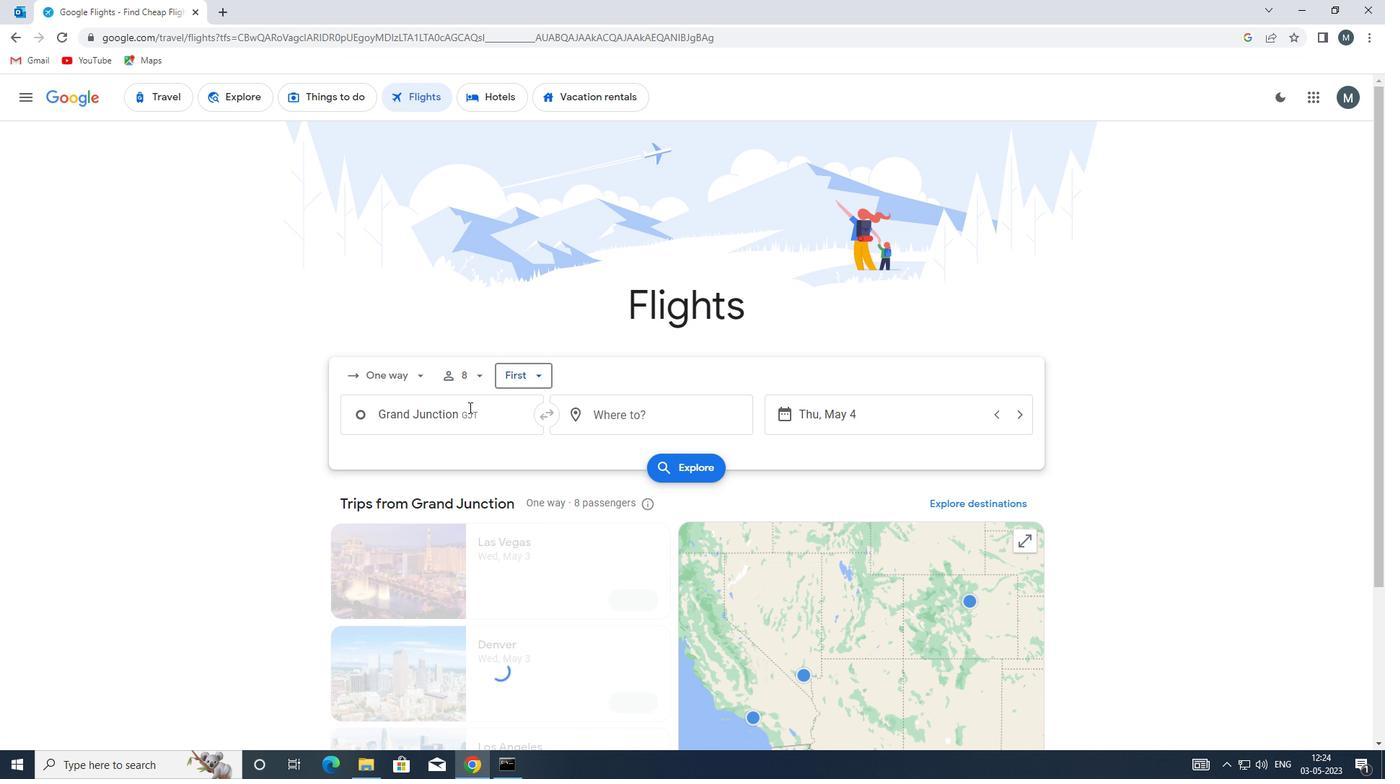
Action: Mouse pressed left at (479, 392)
Screenshot: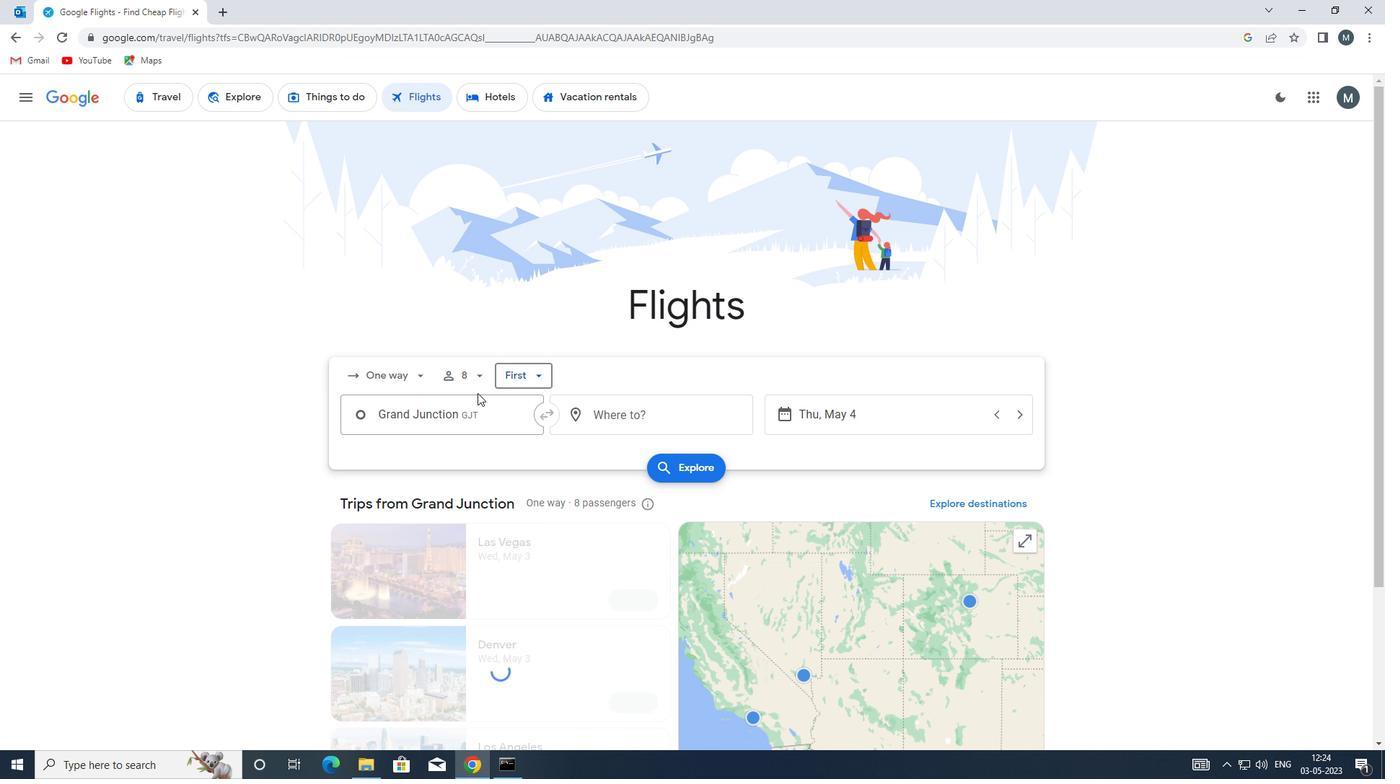 
Action: Mouse moved to (408, 416)
Screenshot: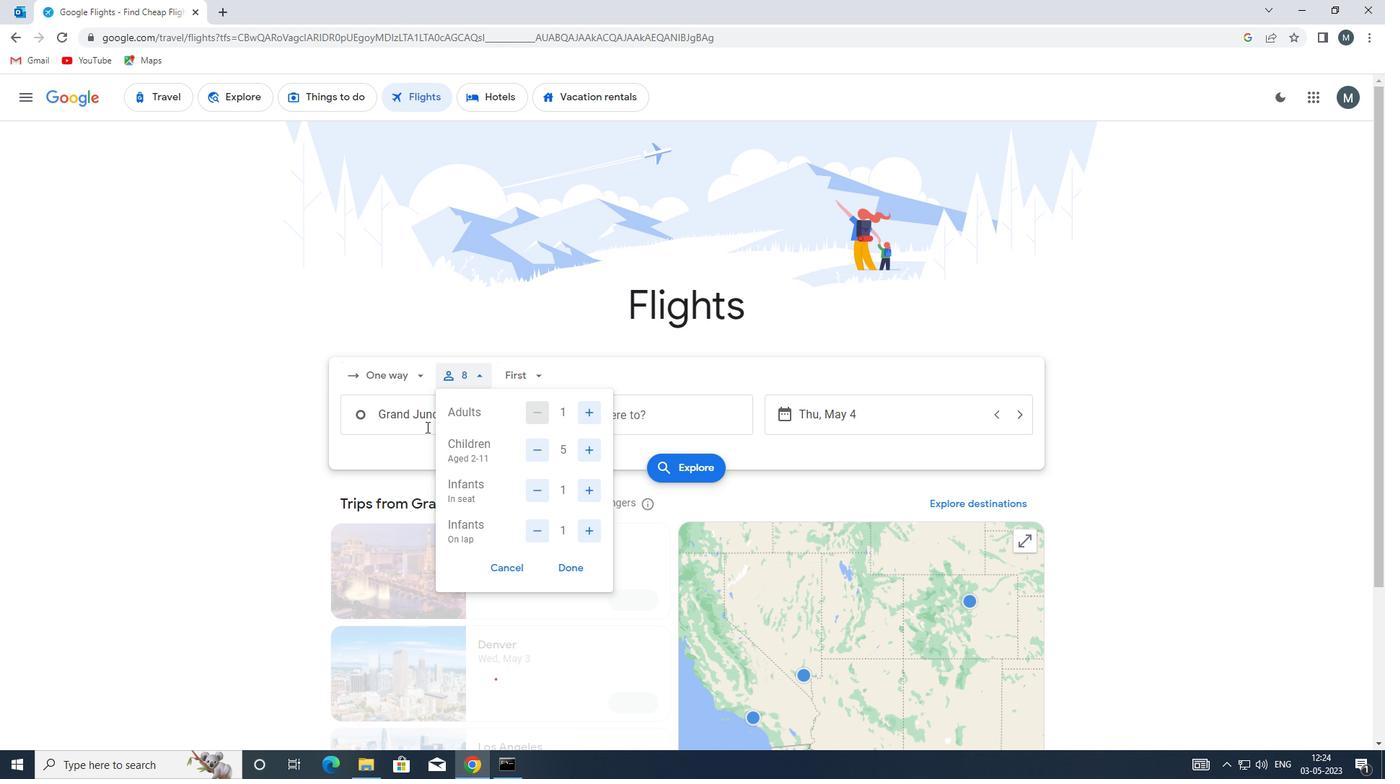 
Action: Mouse pressed left at (408, 416)
Screenshot: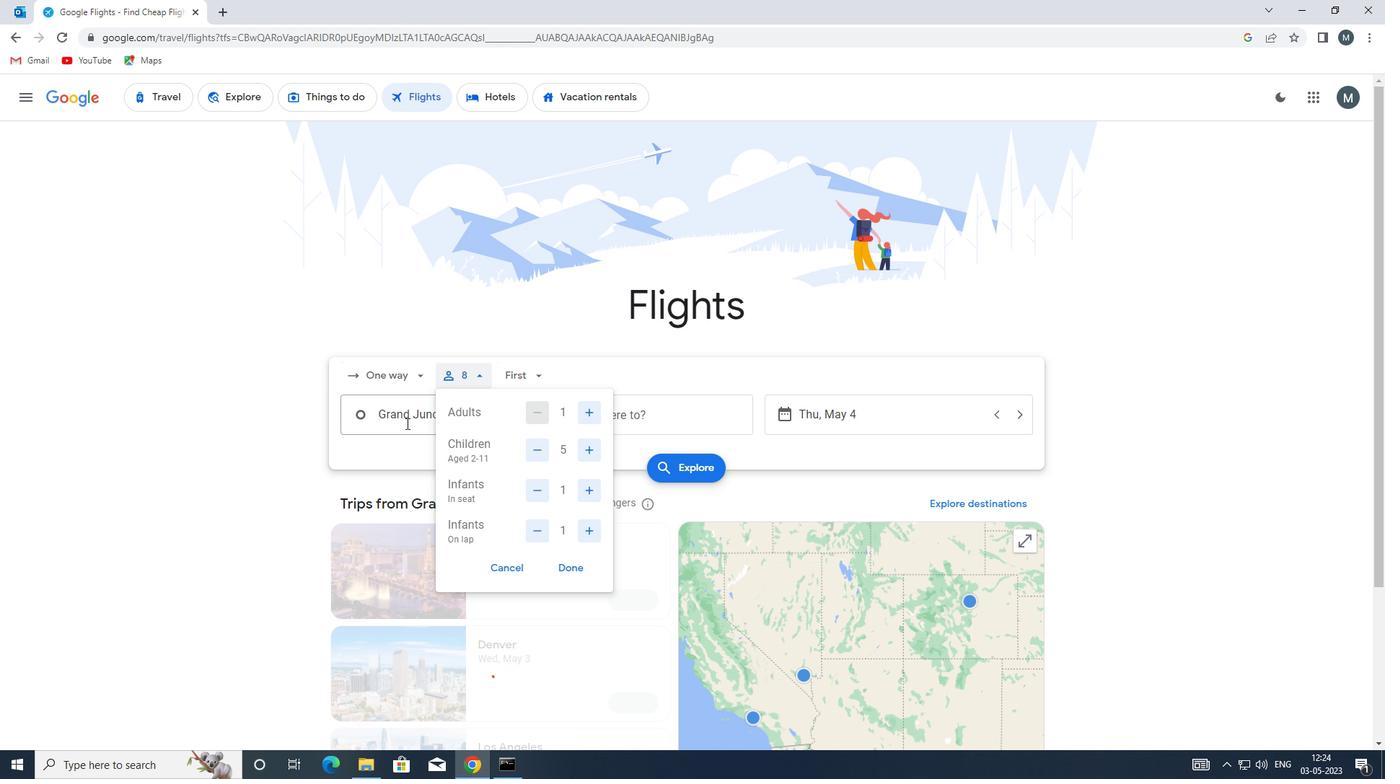 
Action: Mouse moved to (412, 415)
Screenshot: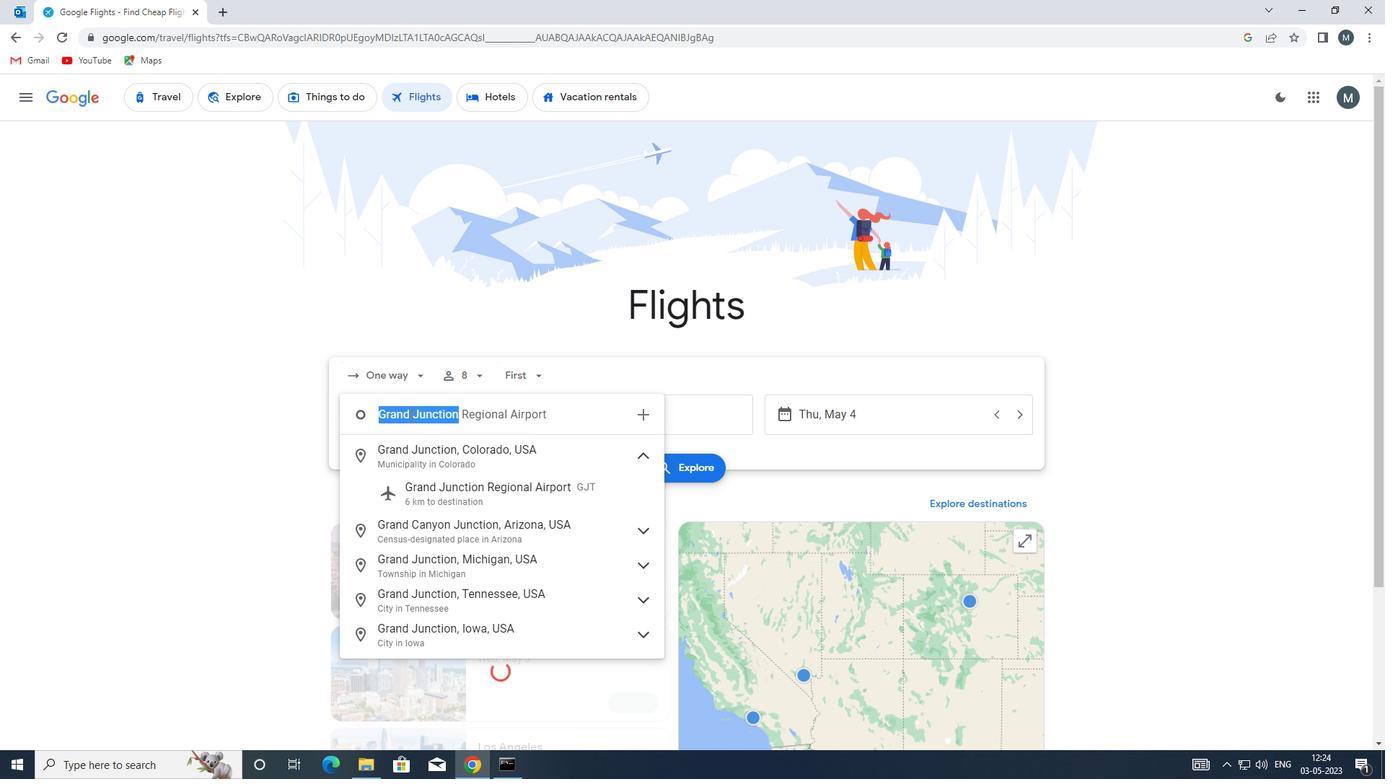 
Action: Key pressed <Key.enter>
Screenshot: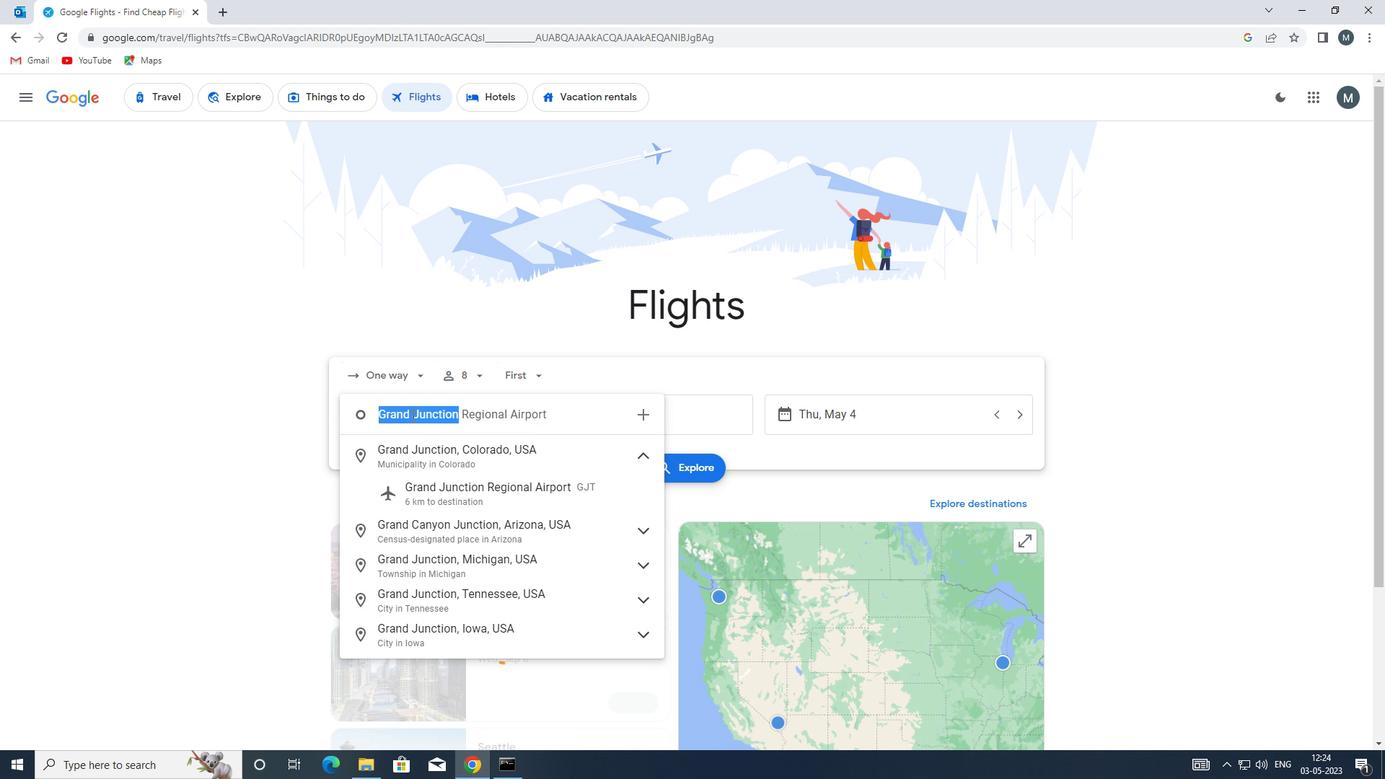 
Action: Mouse moved to (658, 414)
Screenshot: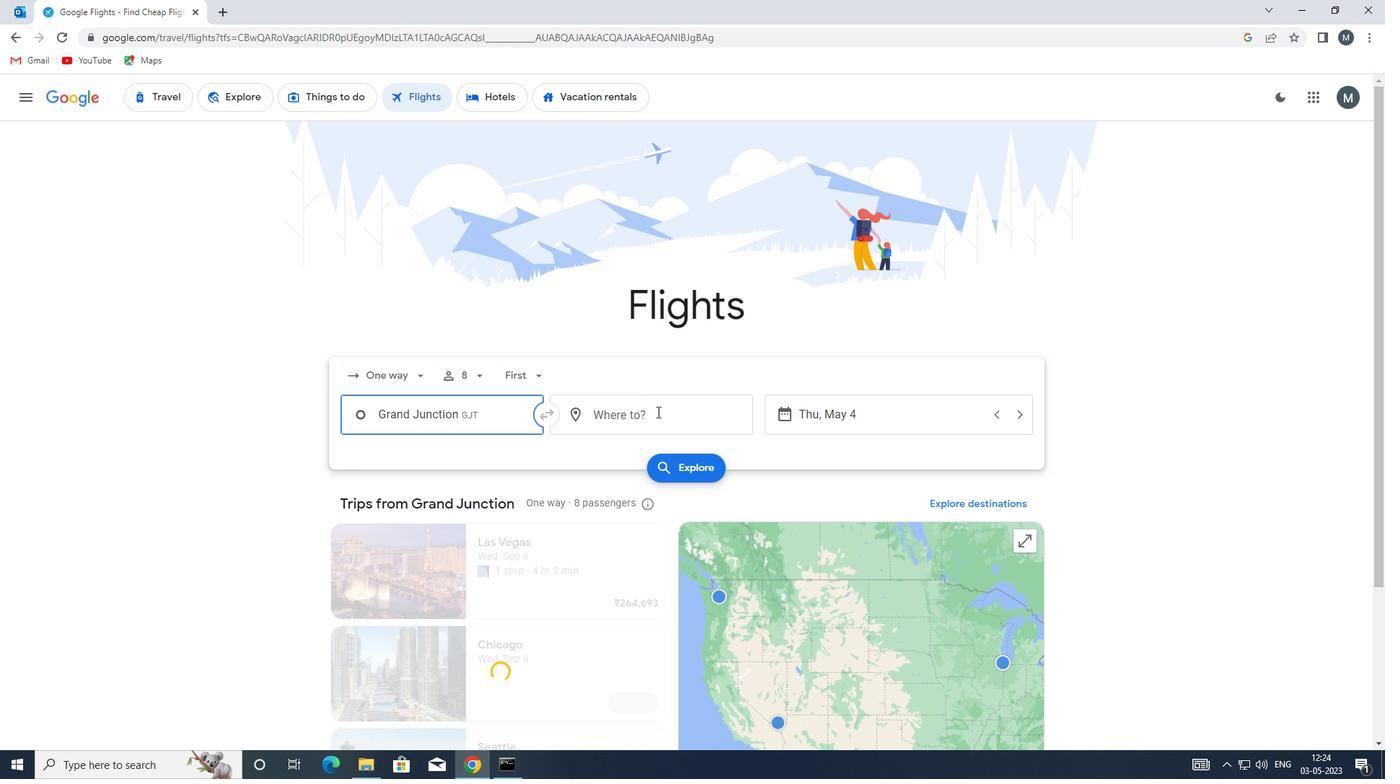 
Action: Mouse pressed left at (658, 414)
Screenshot: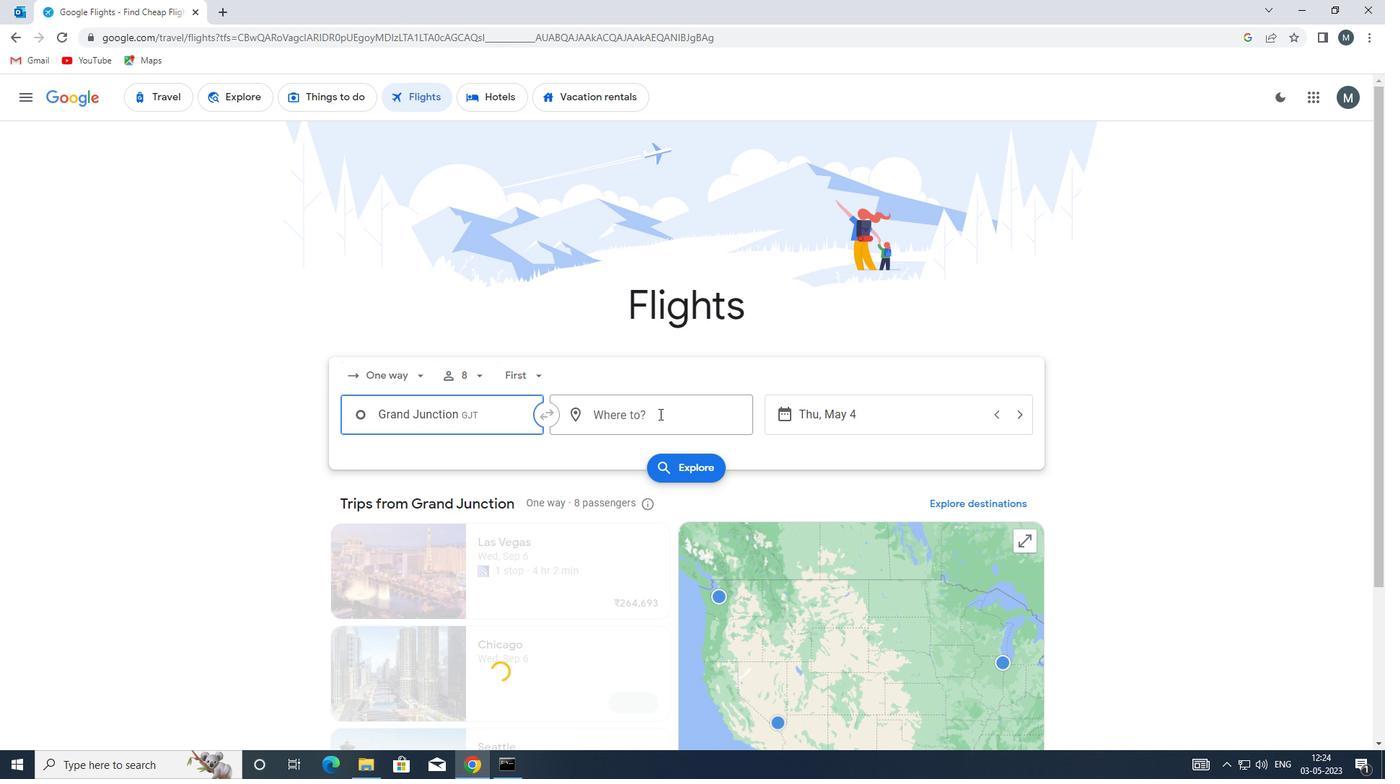 
Action: Mouse moved to (653, 418)
Screenshot: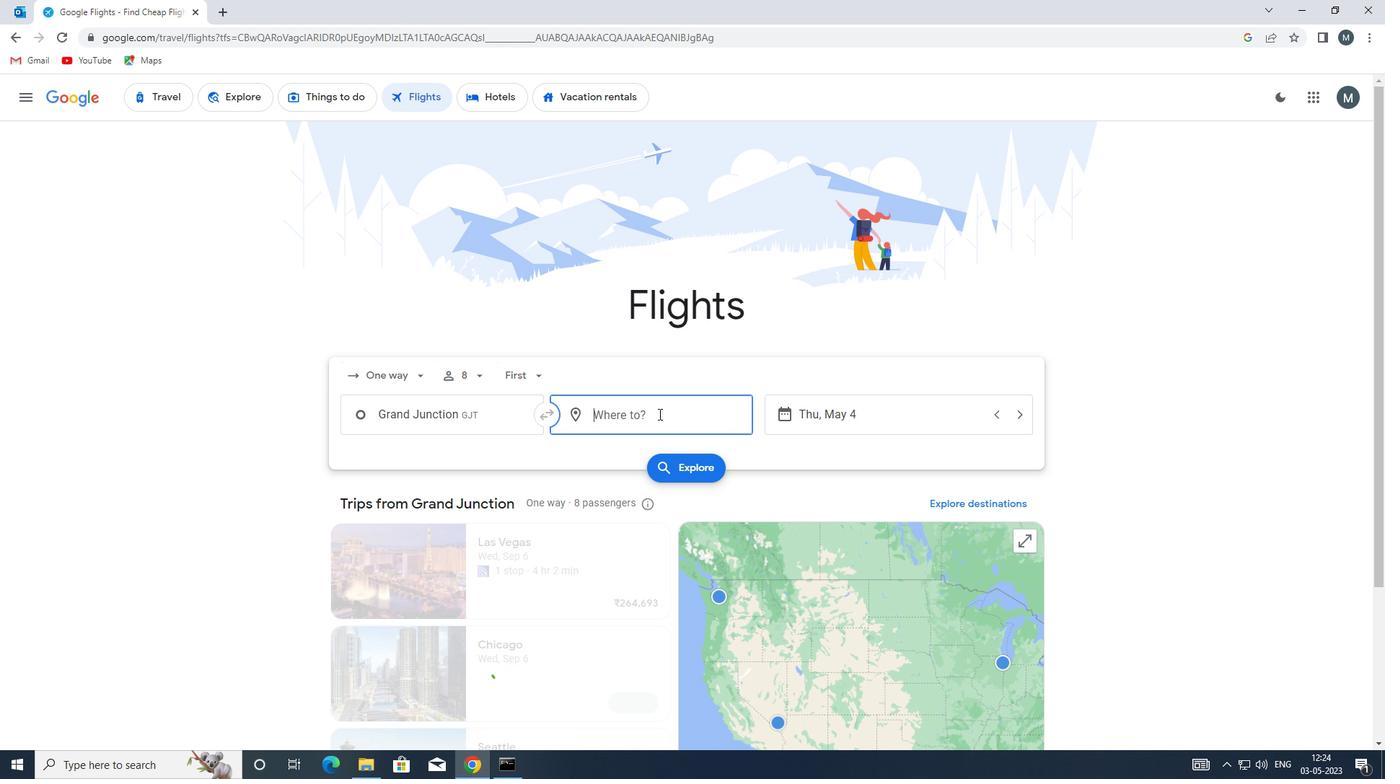 
Action: Key pressed riw
Screenshot: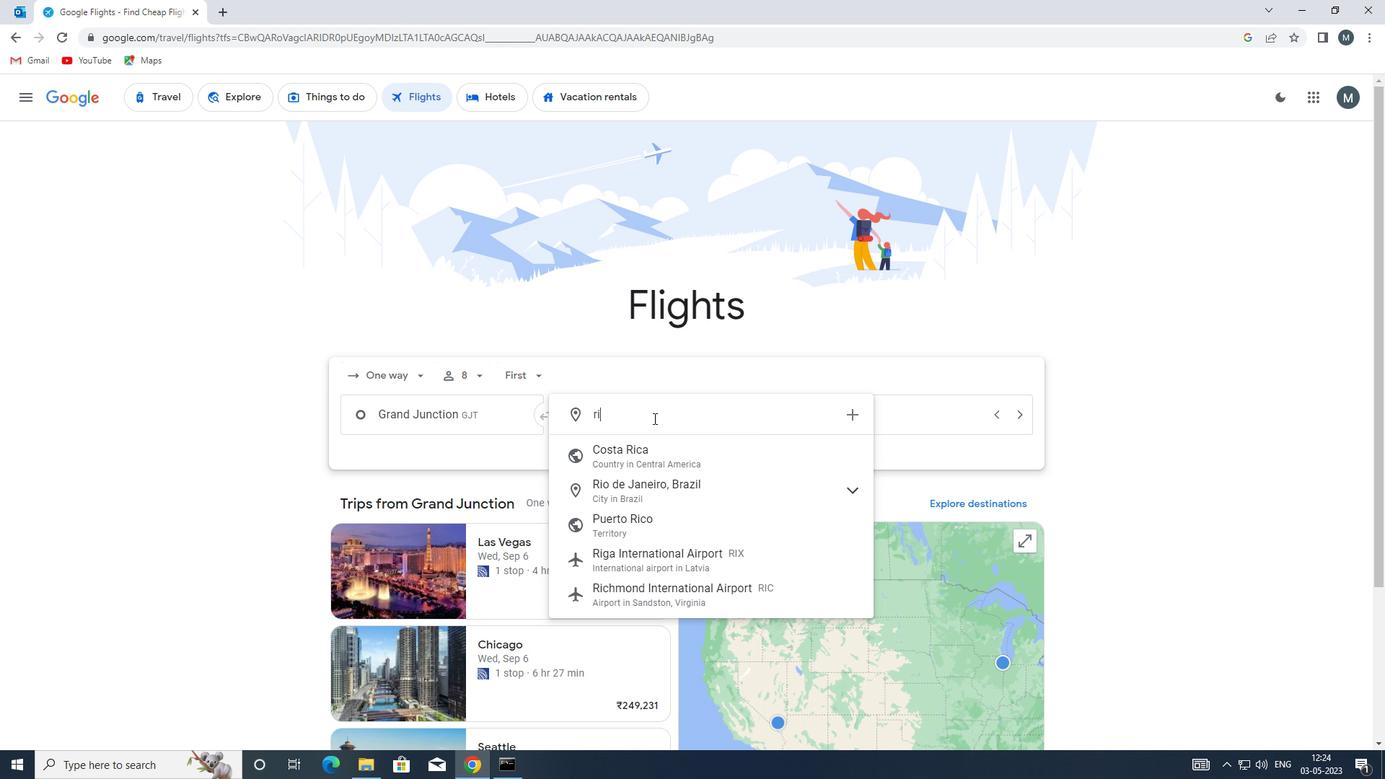
Action: Mouse moved to (707, 455)
Screenshot: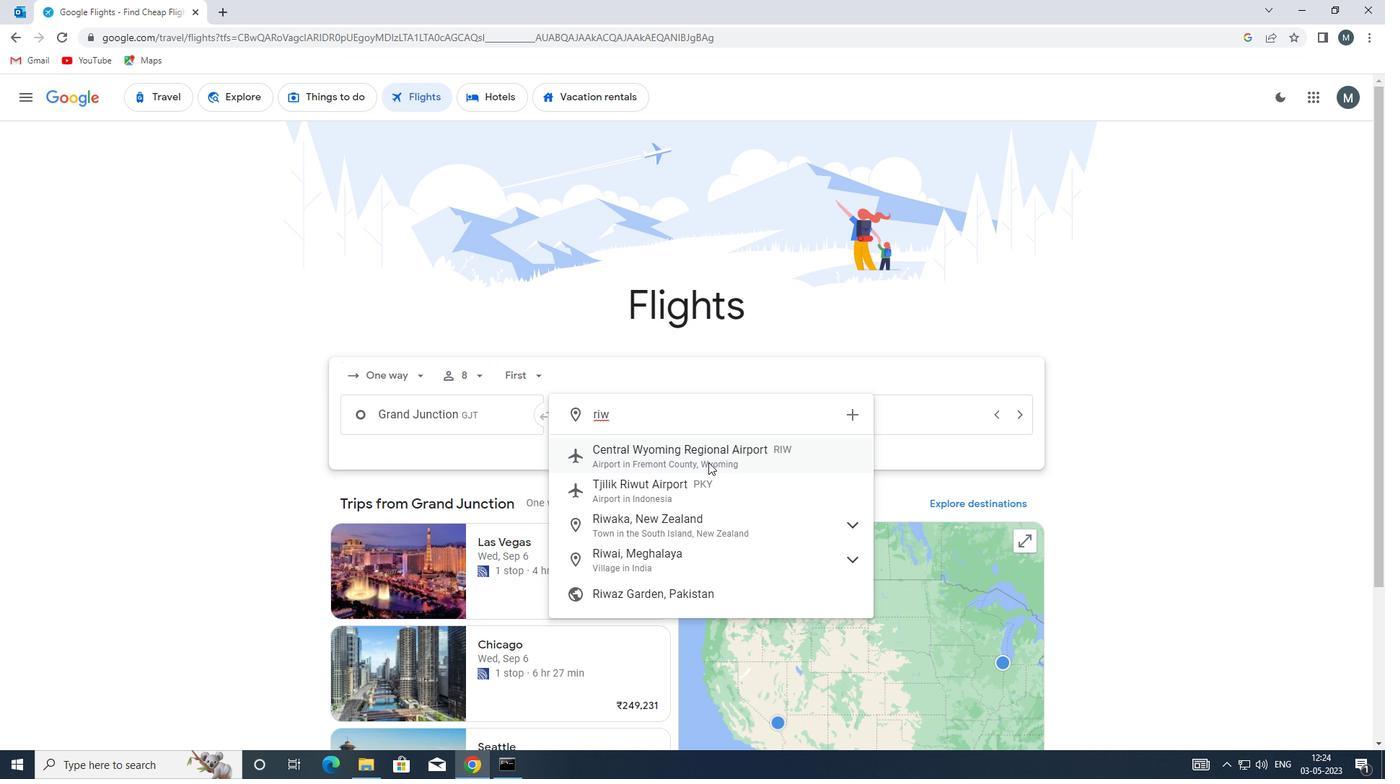 
Action: Mouse pressed left at (707, 455)
Screenshot: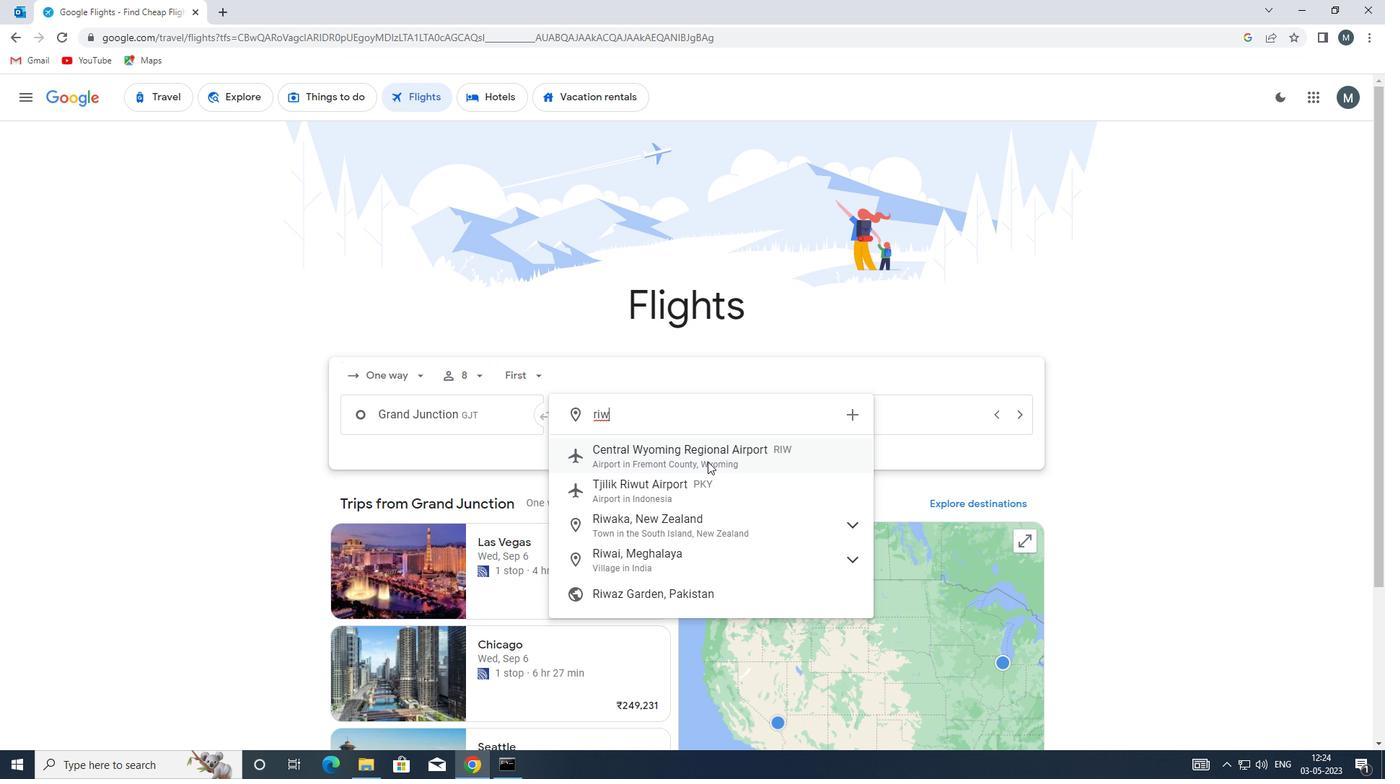 
Action: Mouse moved to (791, 416)
Screenshot: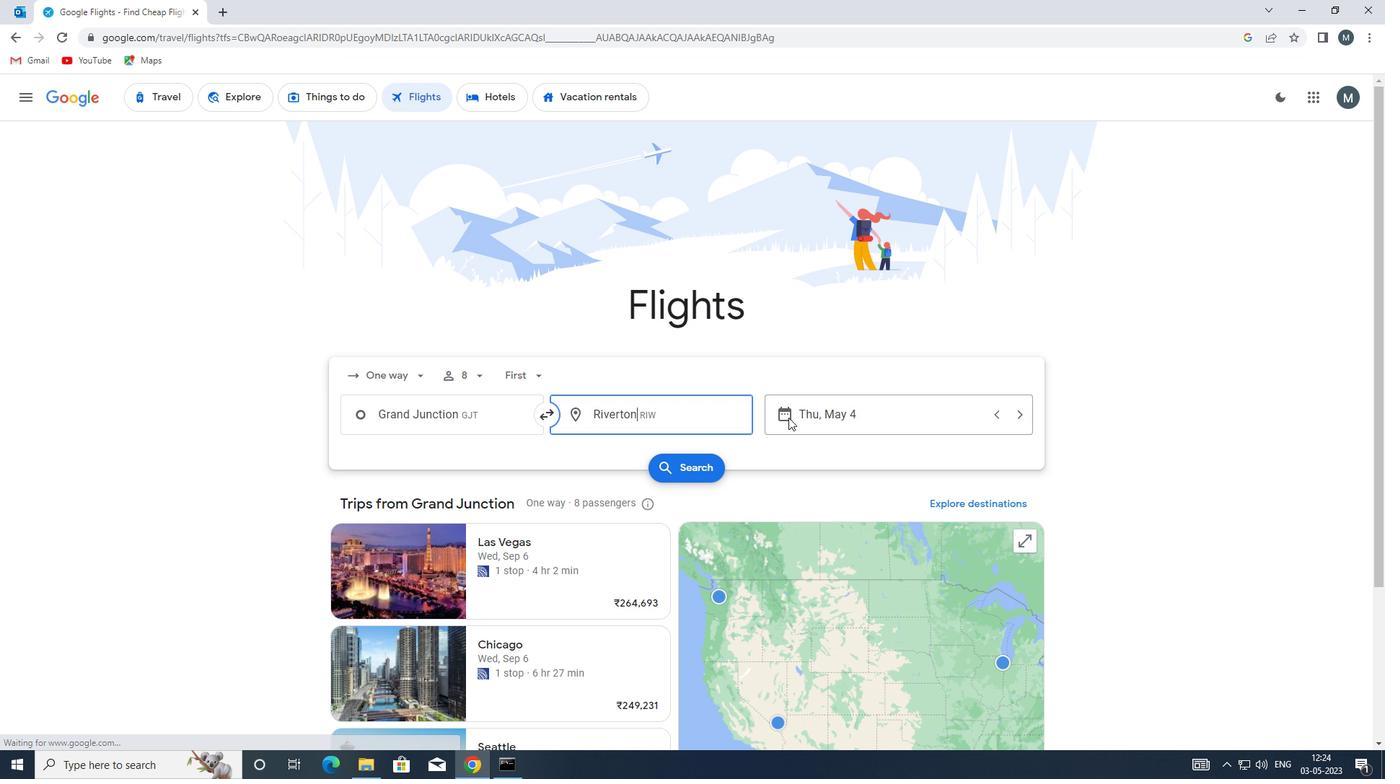 
Action: Mouse pressed left at (791, 416)
Screenshot: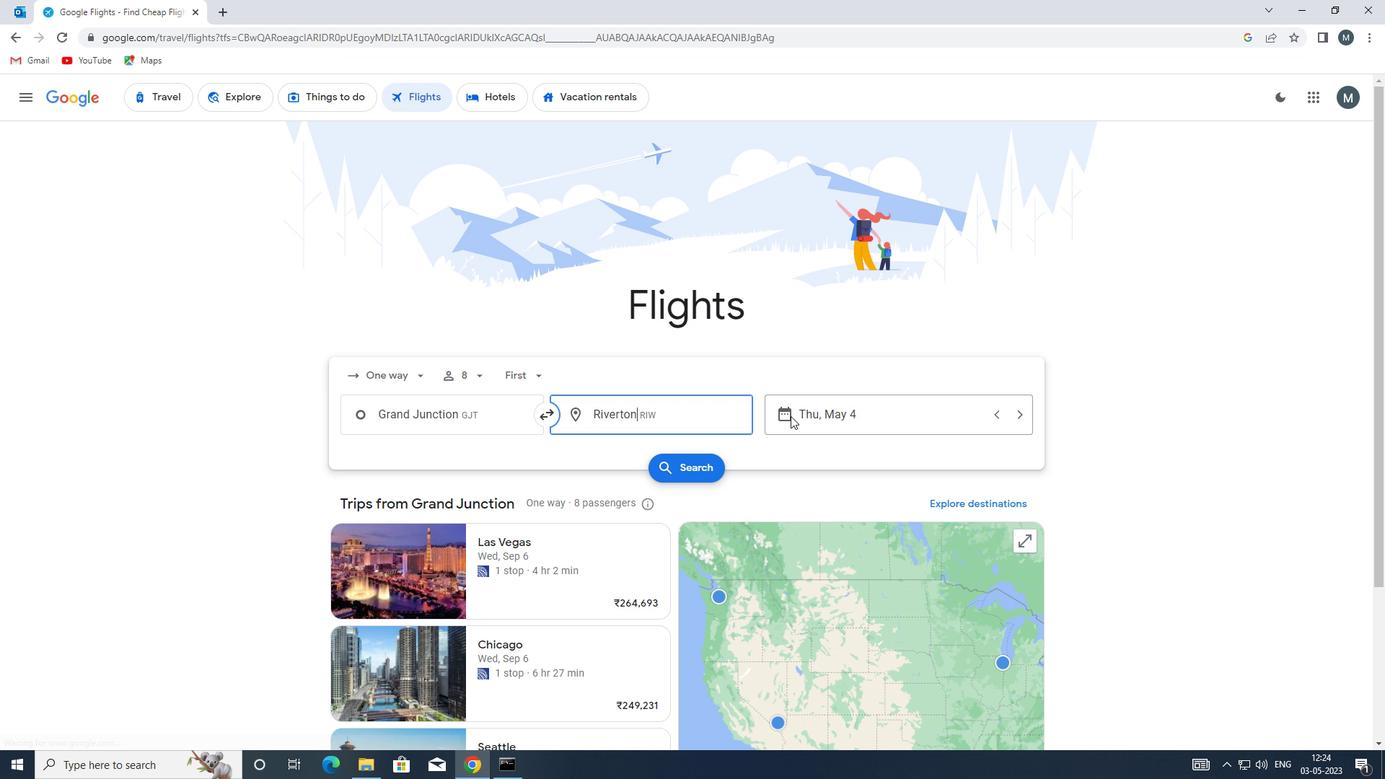 
Action: Mouse moved to (663, 489)
Screenshot: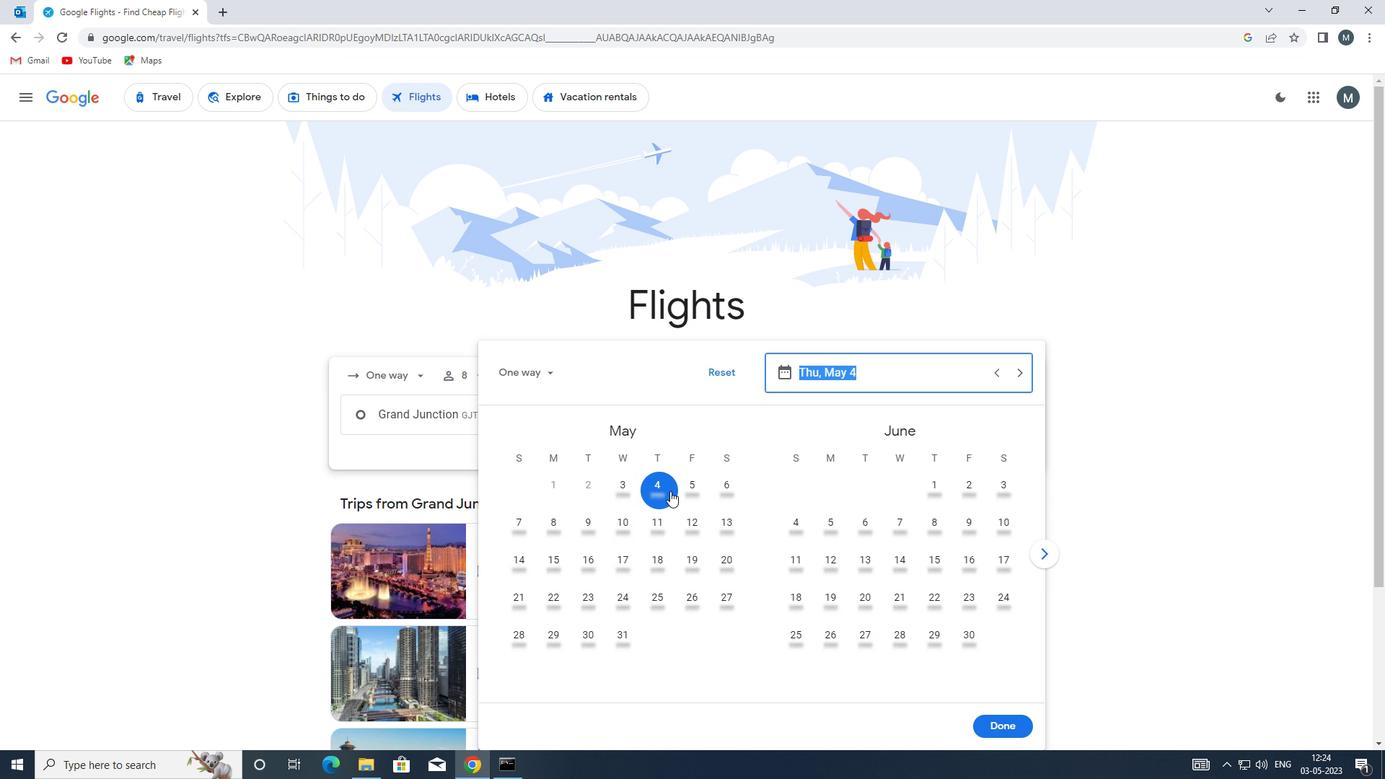 
Action: Mouse pressed left at (663, 489)
Screenshot: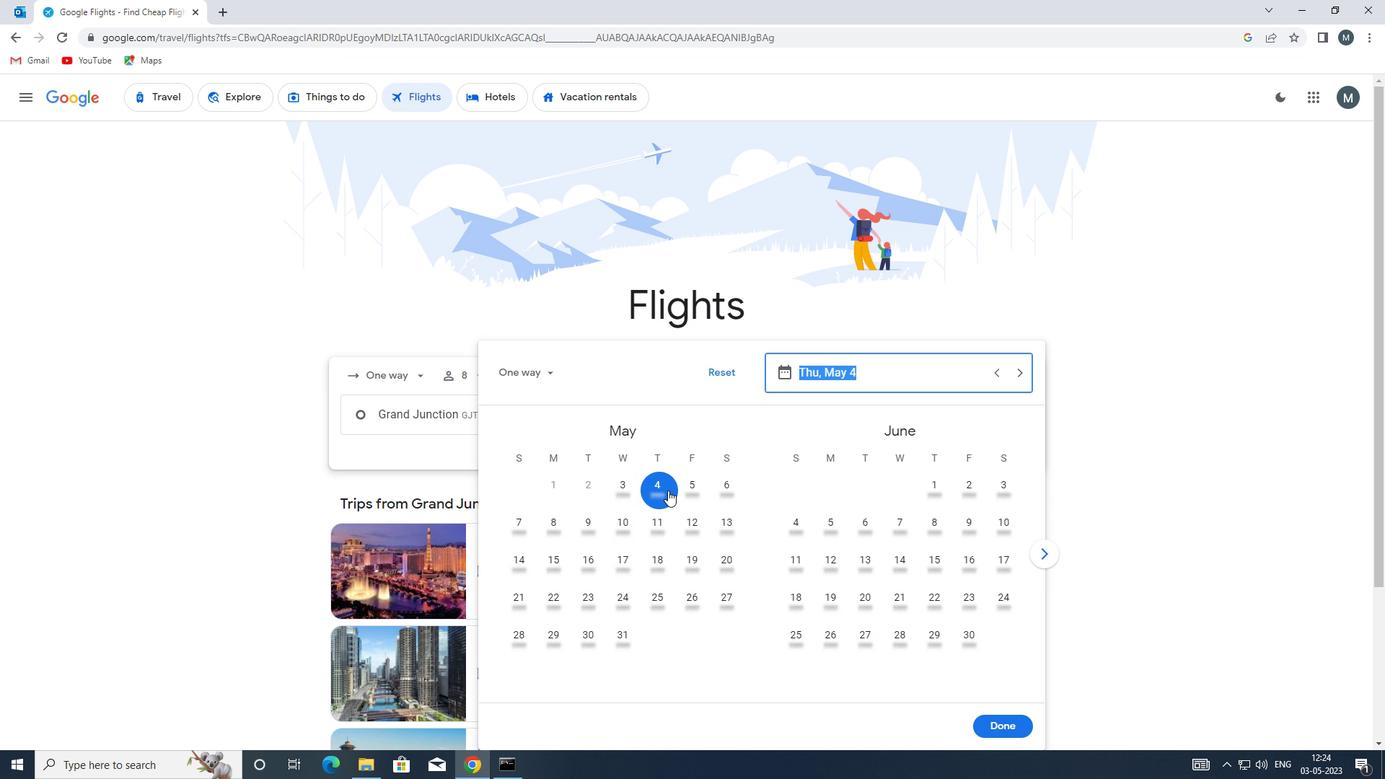 
Action: Mouse moved to (1000, 726)
Screenshot: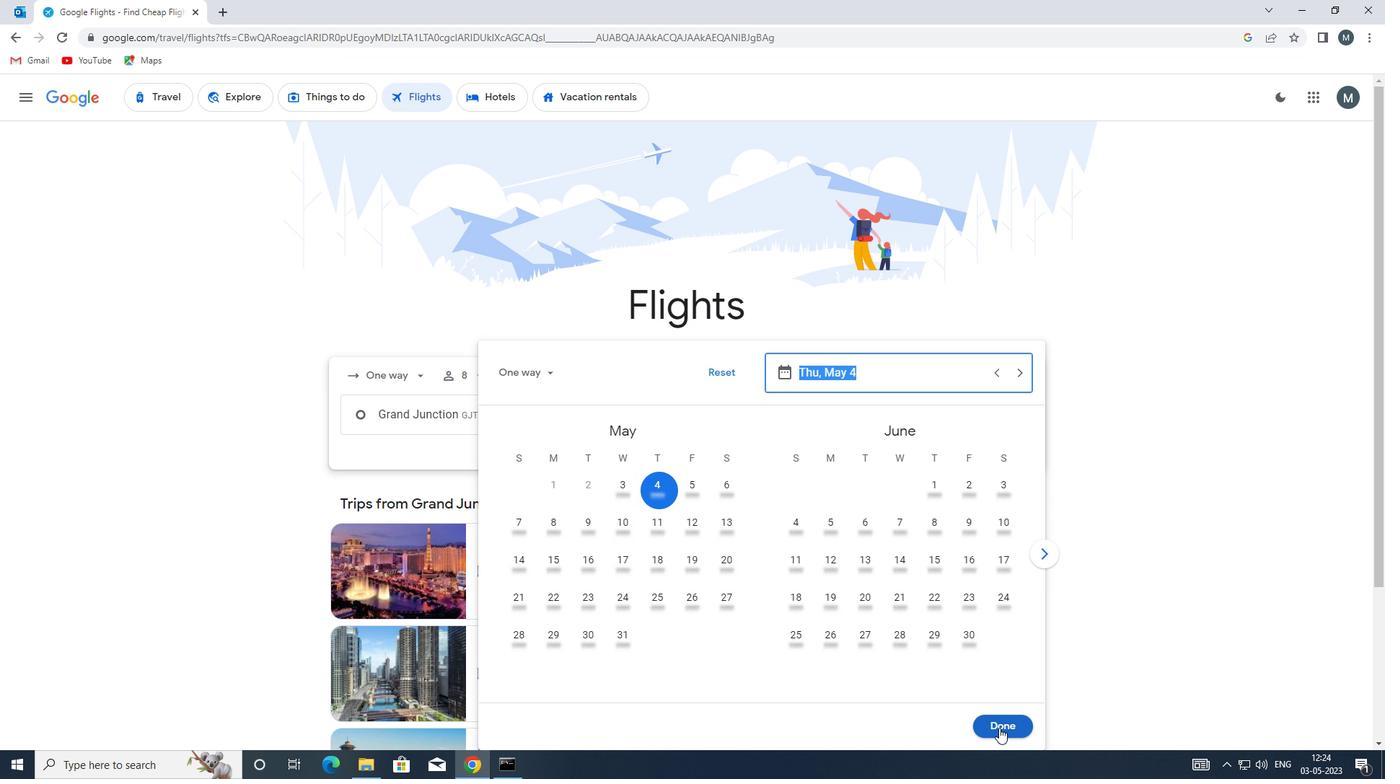 
Action: Mouse pressed left at (1000, 726)
Screenshot: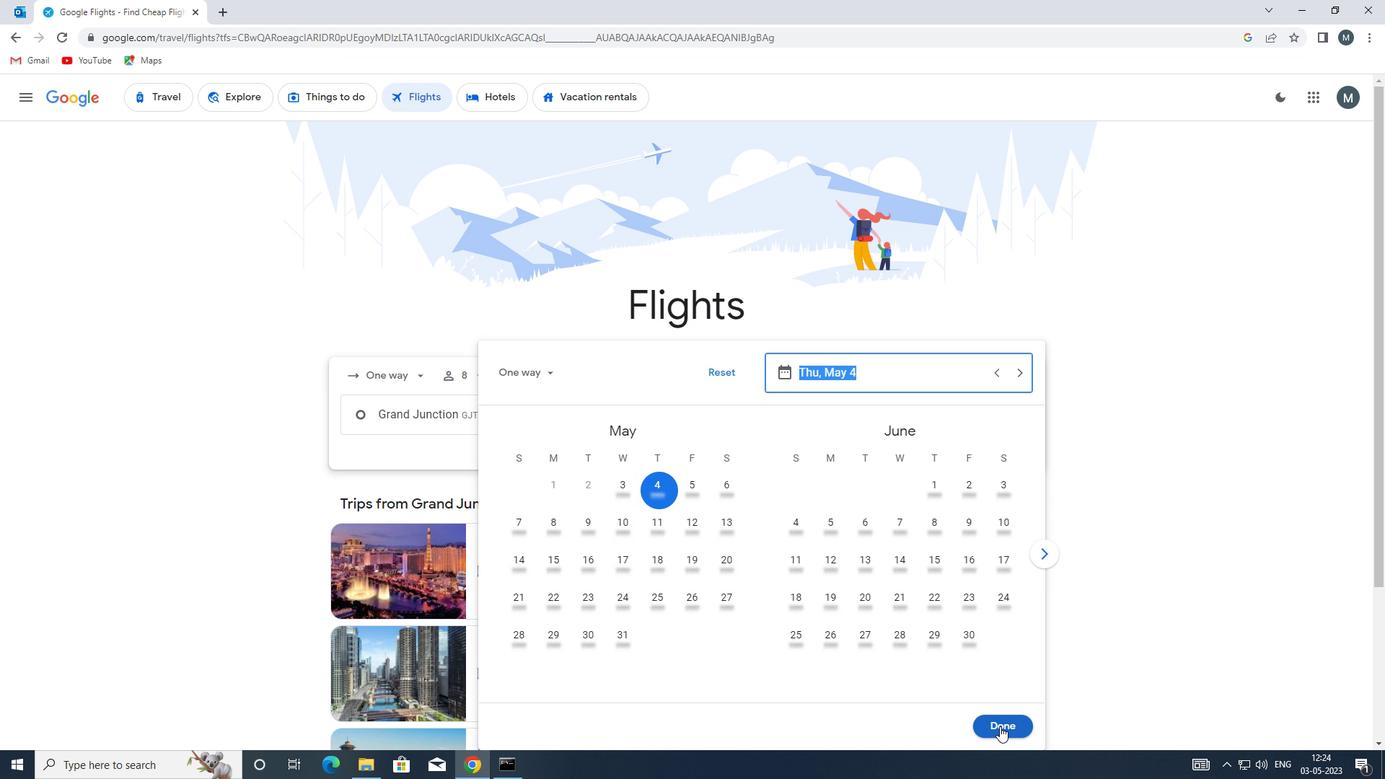 
Action: Mouse moved to (707, 463)
Screenshot: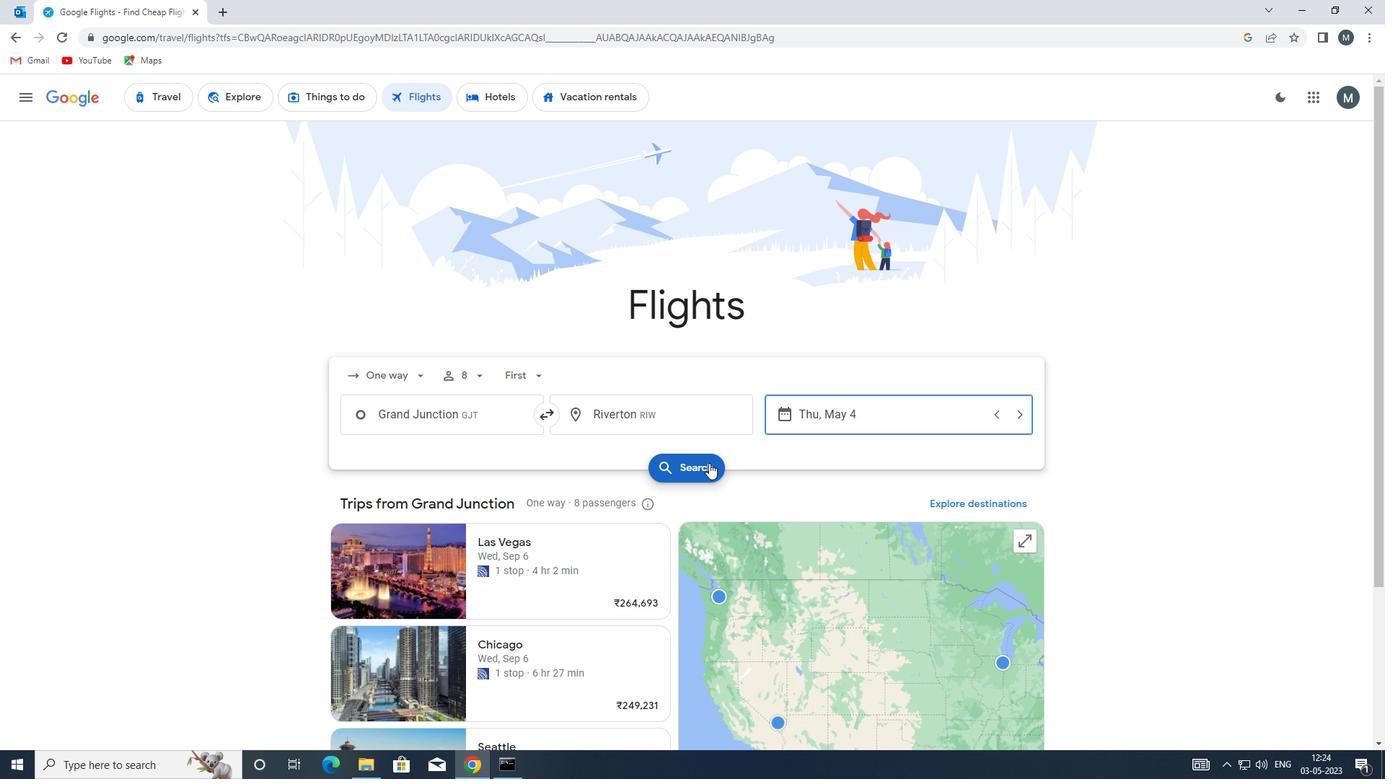 
Action: Mouse pressed left at (707, 463)
Screenshot: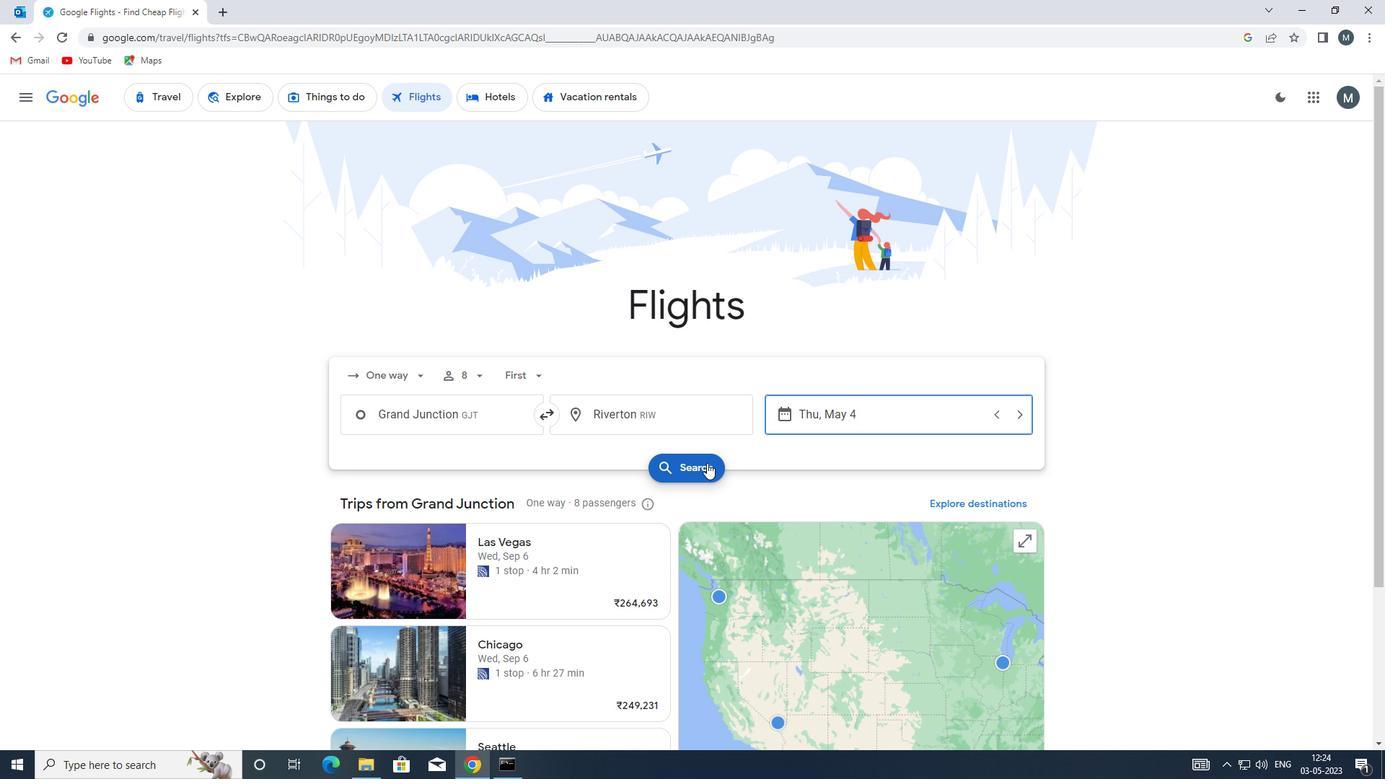 
Action: Mouse moved to (378, 217)
Screenshot: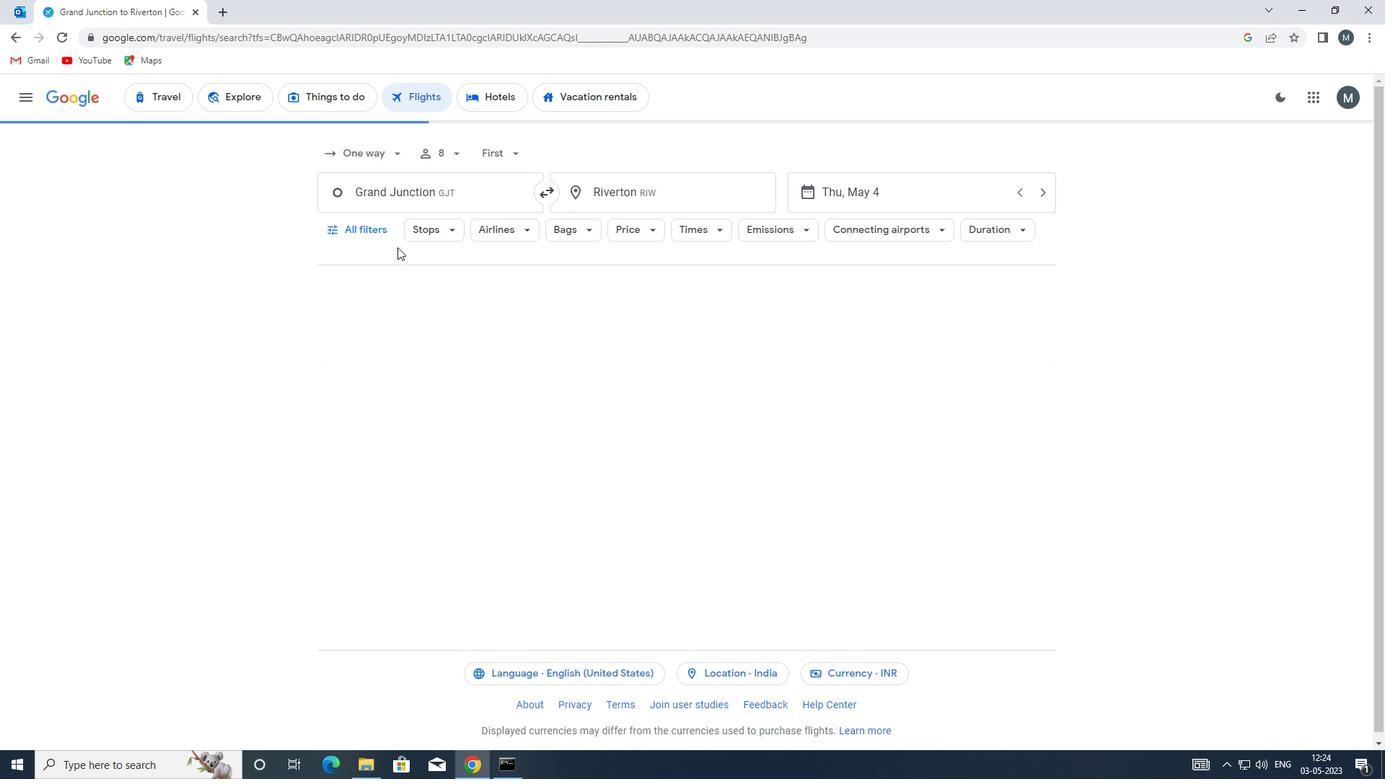 
Action: Mouse pressed left at (378, 217)
Screenshot: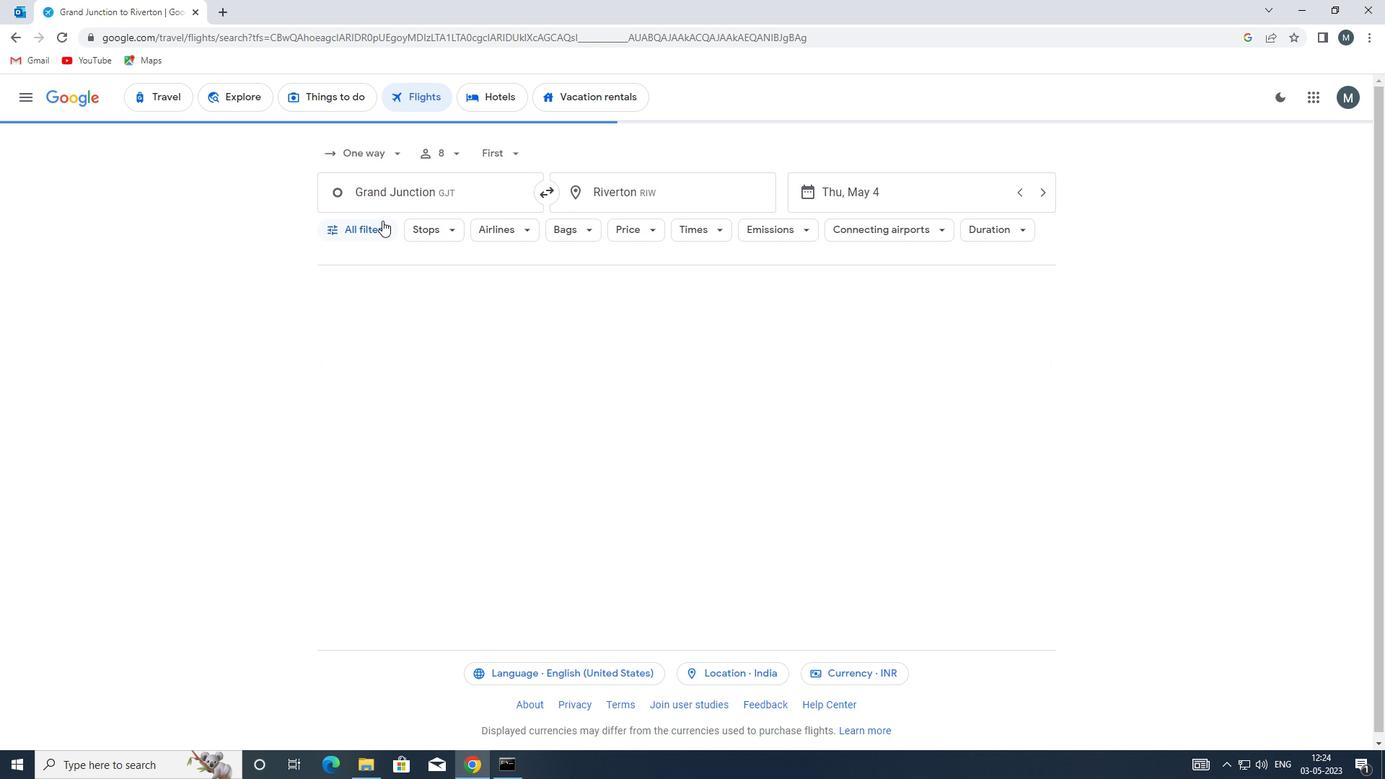 
Action: Mouse moved to (427, 449)
Screenshot: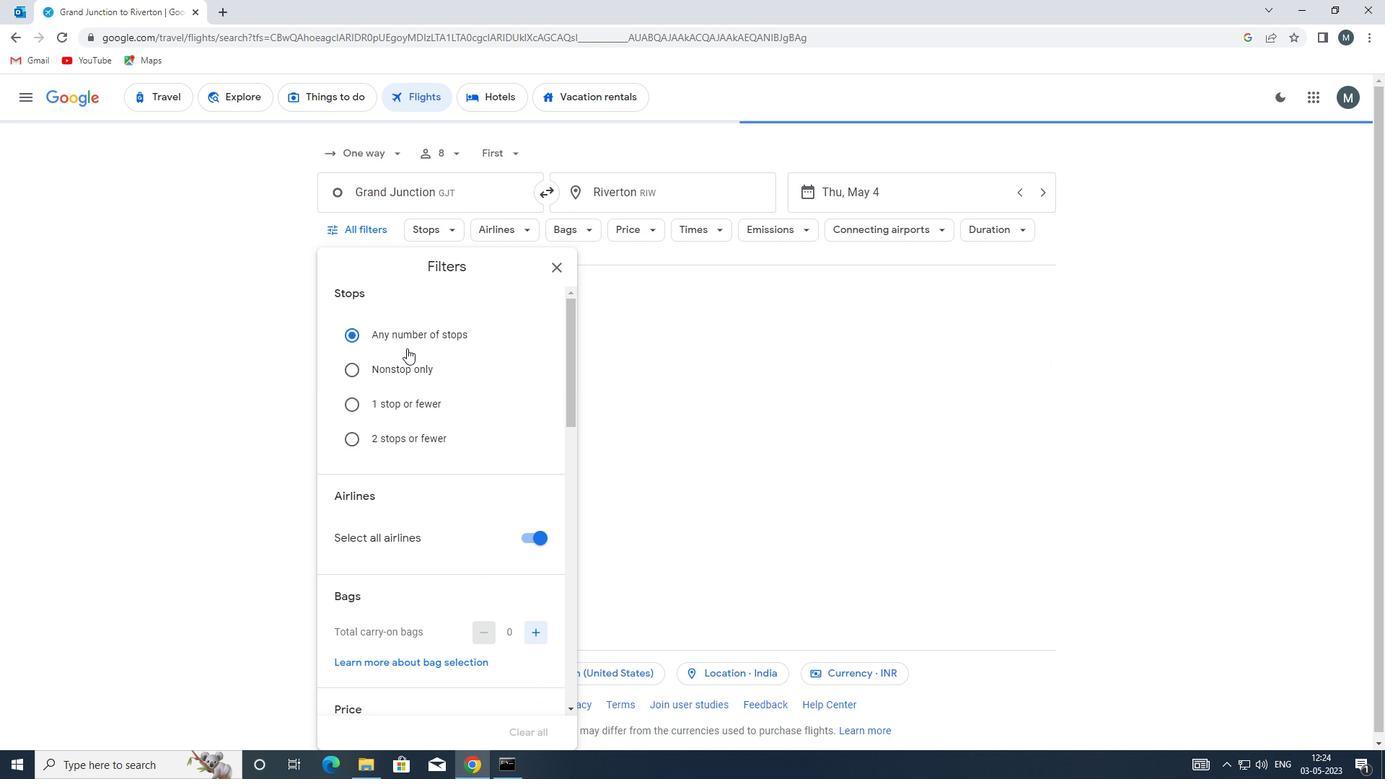 
Action: Mouse scrolled (427, 448) with delta (0, 0)
Screenshot: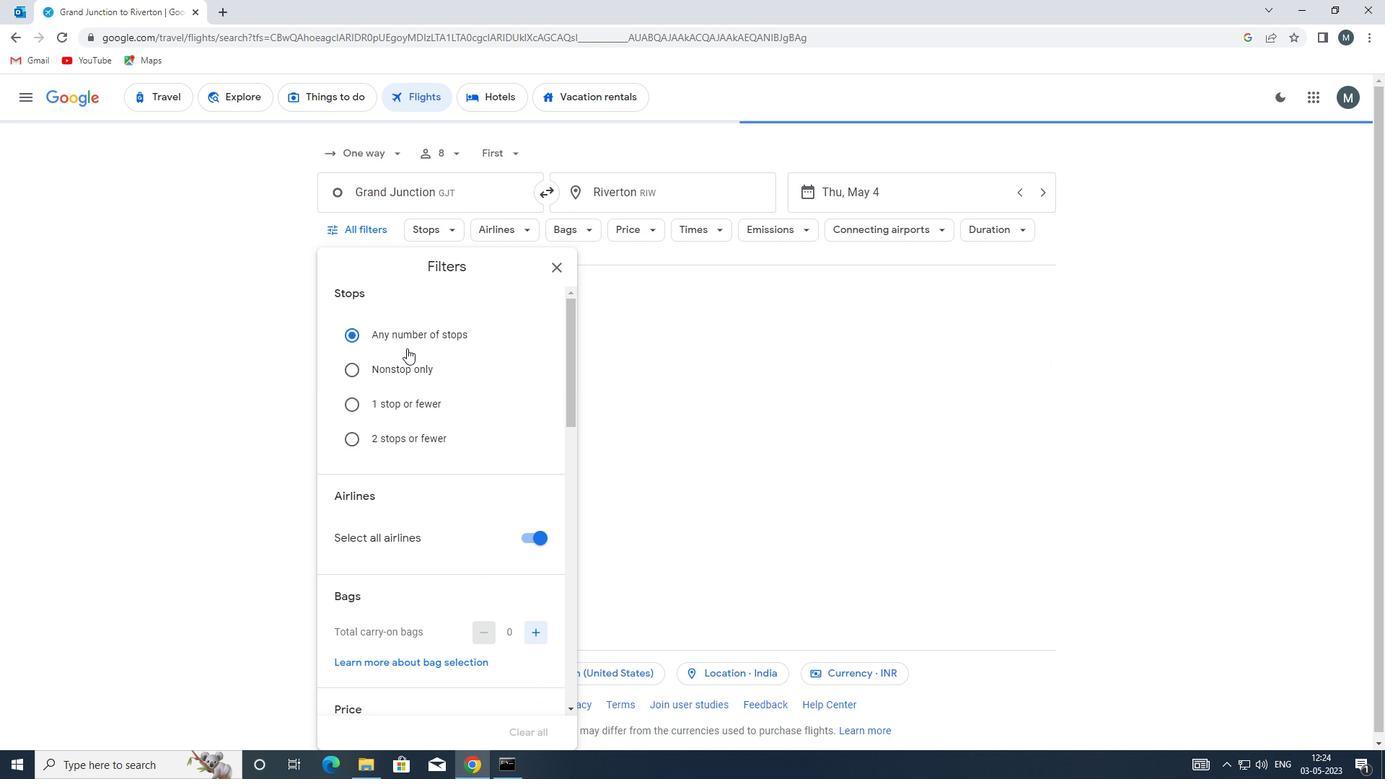 
Action: Mouse moved to (426, 469)
Screenshot: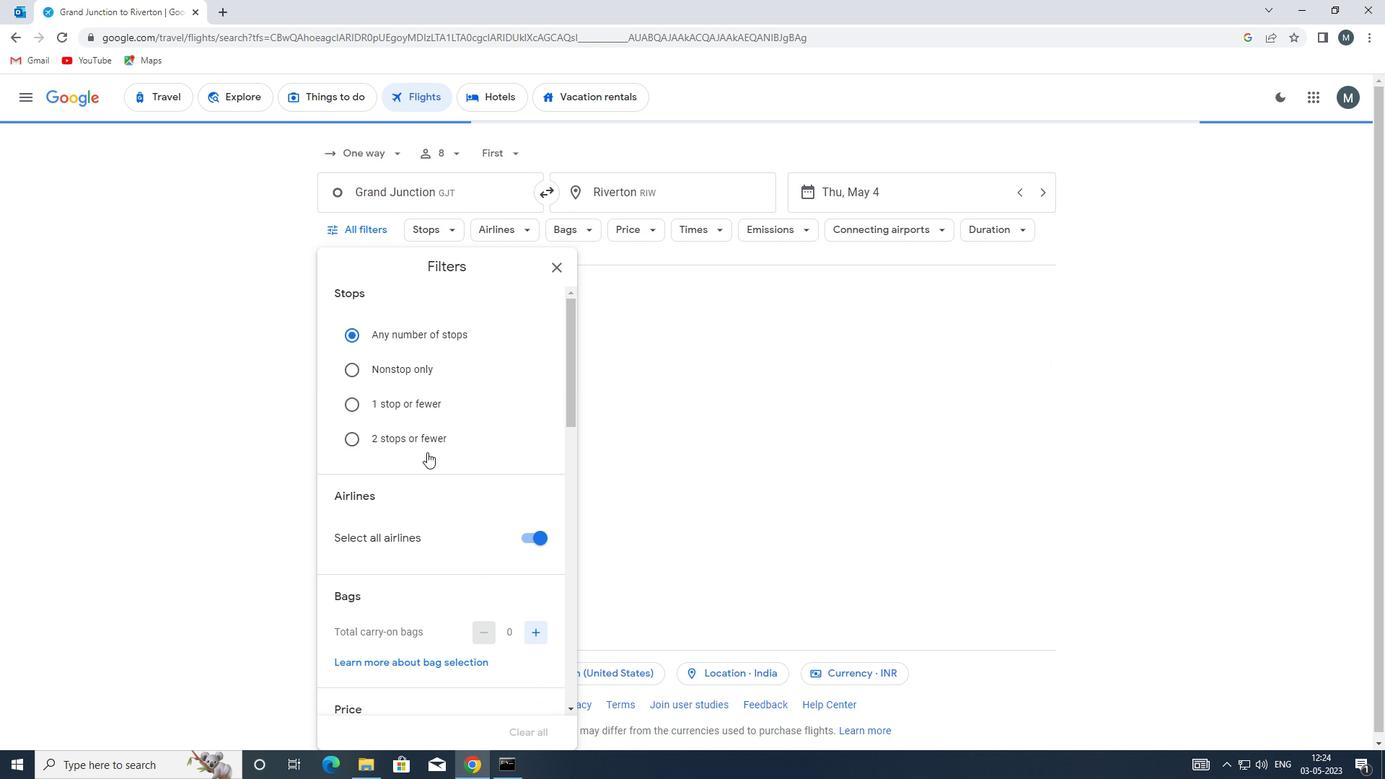 
Action: Mouse scrolled (426, 468) with delta (0, 0)
Screenshot: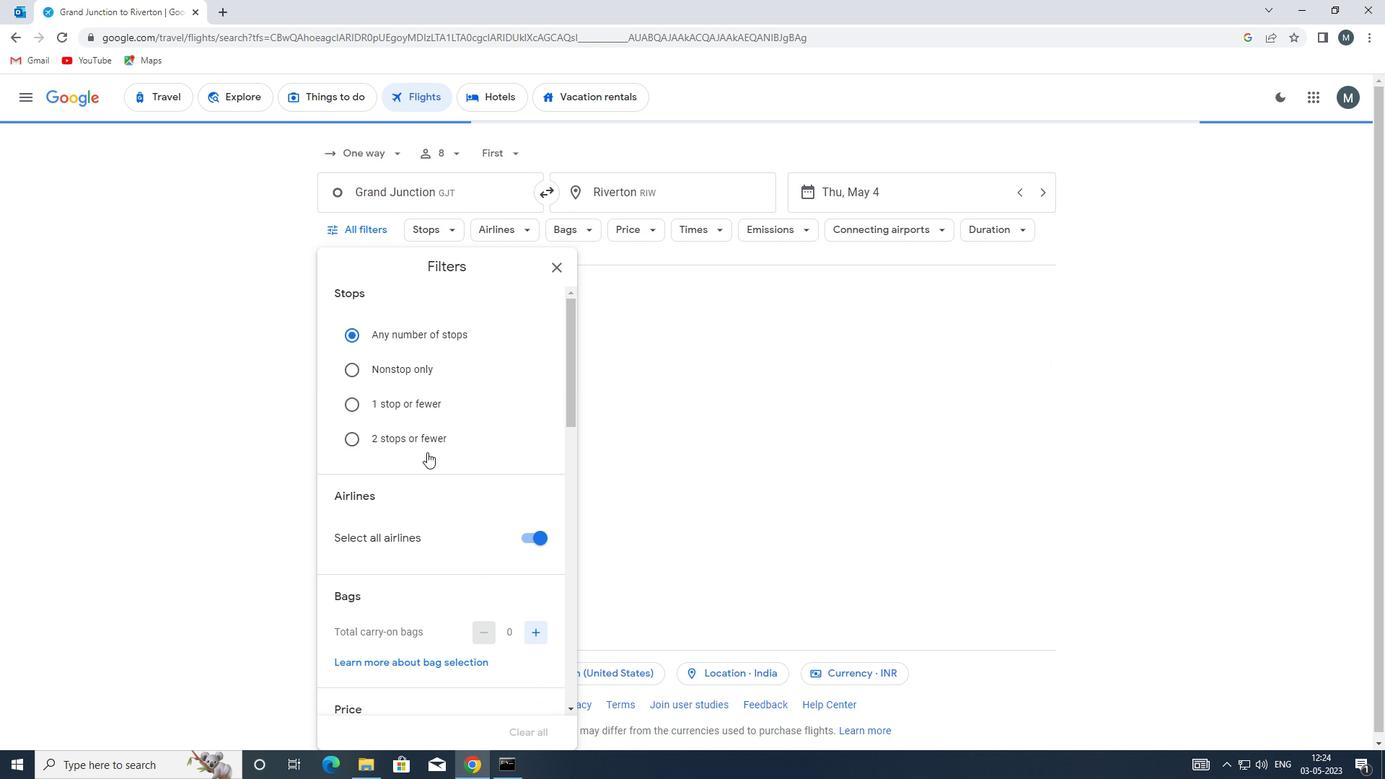 
Action: Mouse moved to (540, 393)
Screenshot: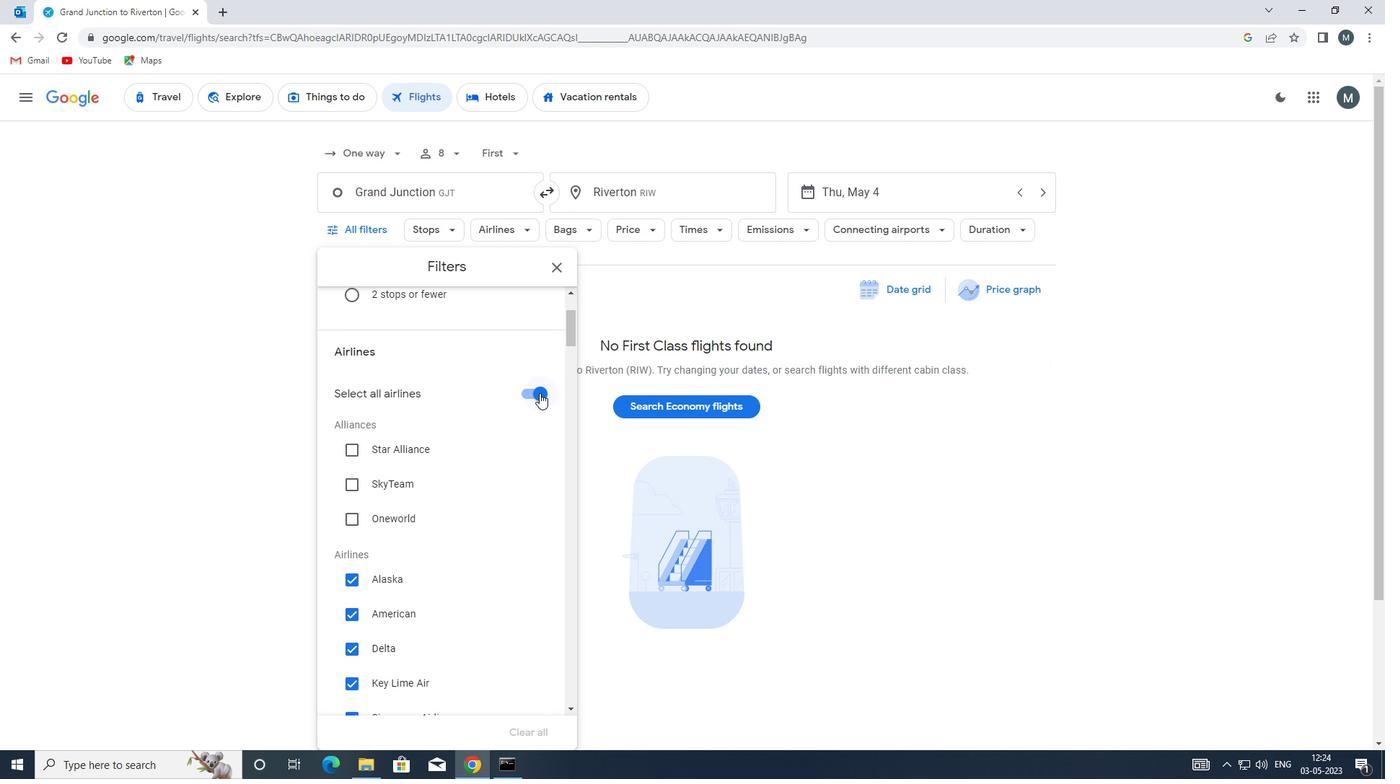 
Action: Mouse pressed left at (540, 393)
Screenshot: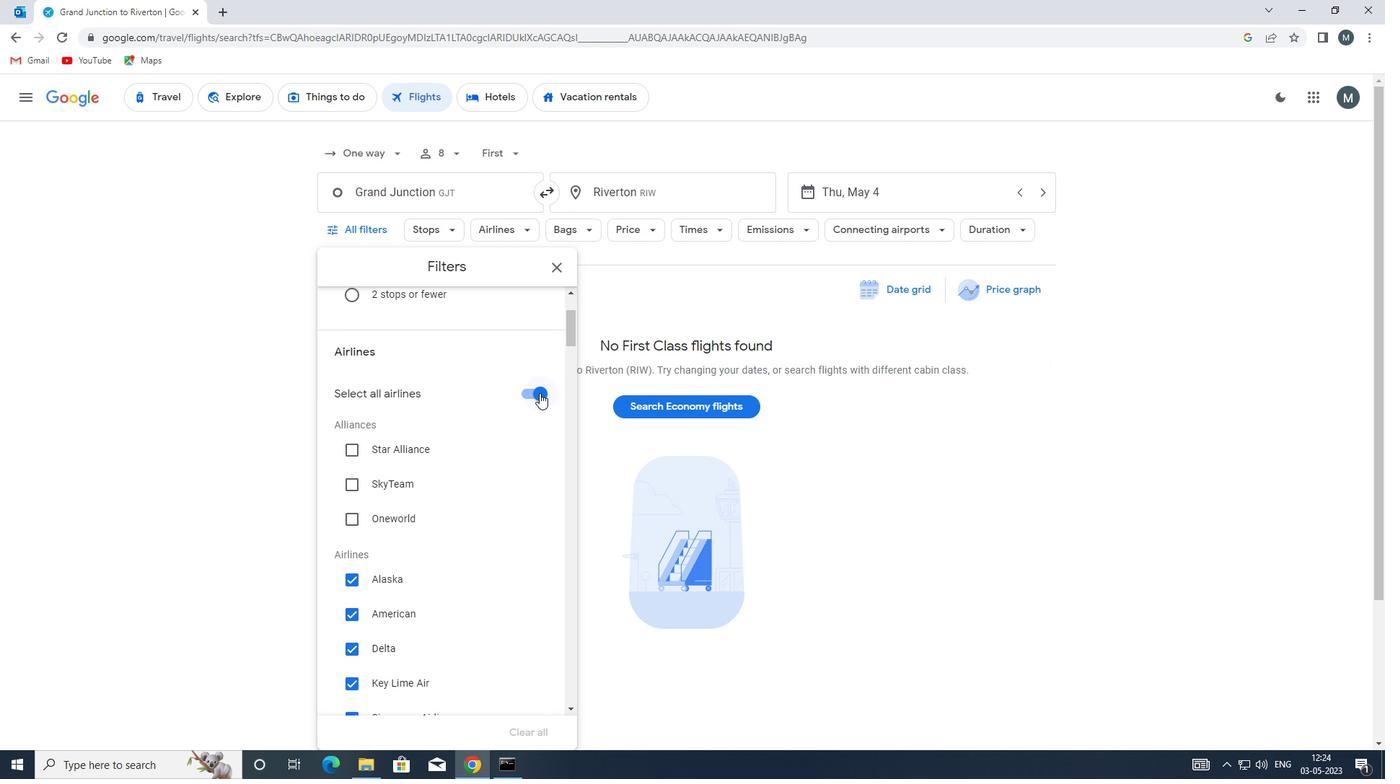 
Action: Mouse moved to (417, 483)
Screenshot: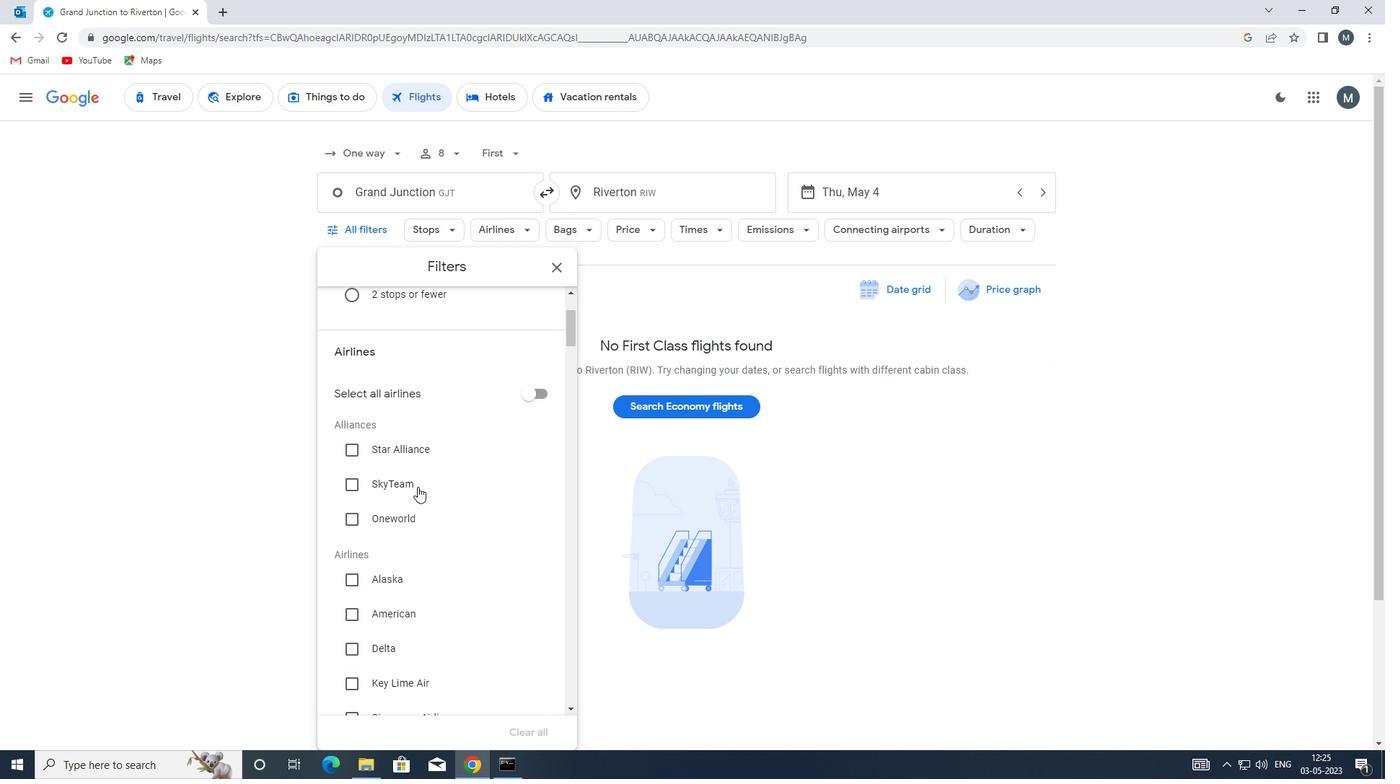 
Action: Mouse scrolled (417, 482) with delta (0, 0)
Screenshot: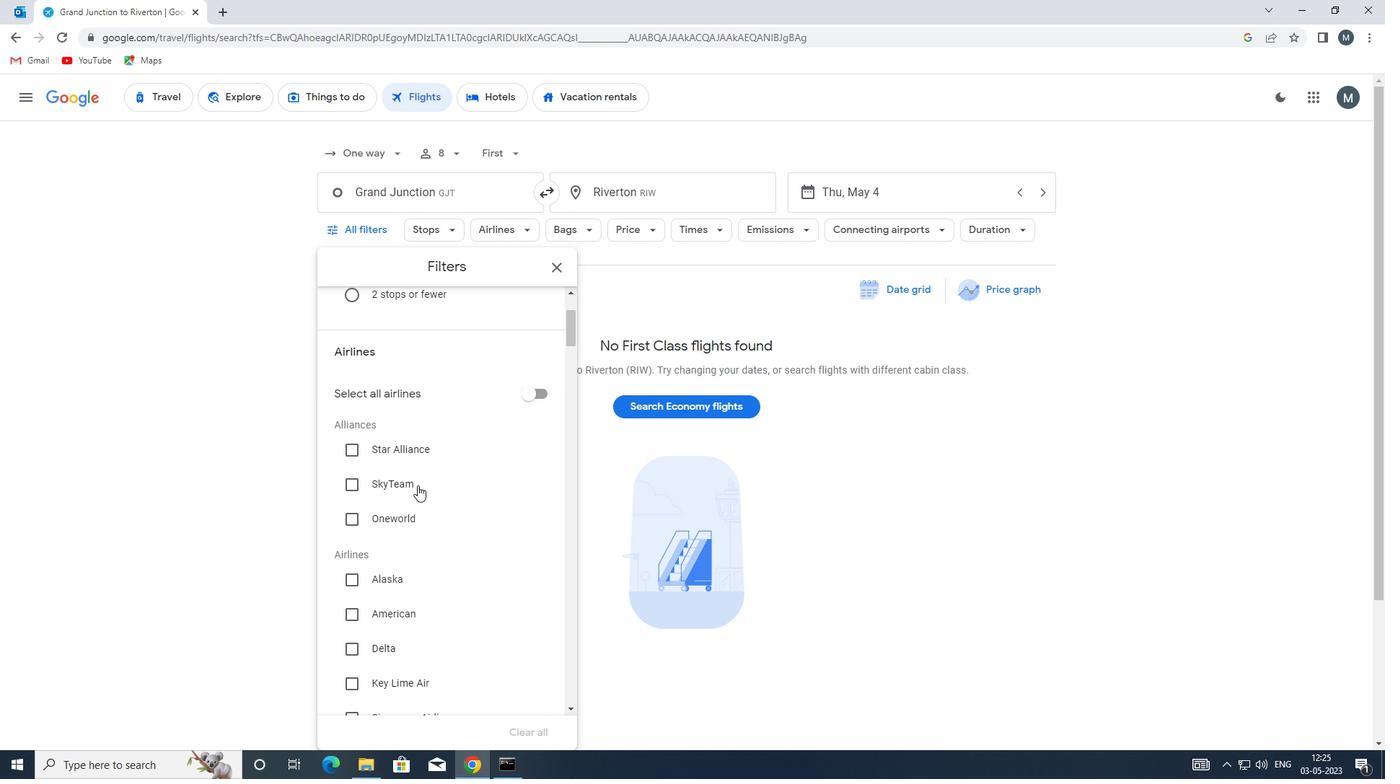 
Action: Mouse moved to (417, 485)
Screenshot: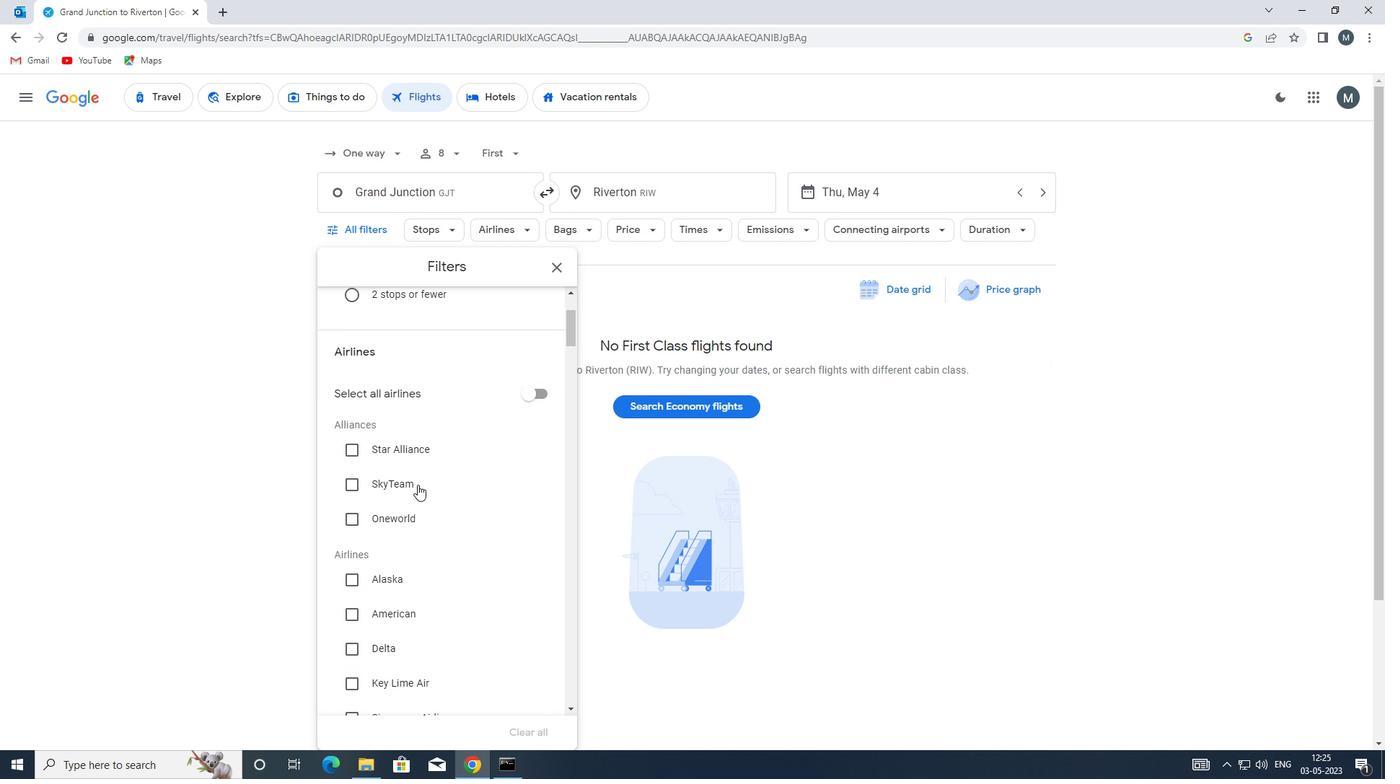 
Action: Mouse scrolled (417, 485) with delta (0, 0)
Screenshot: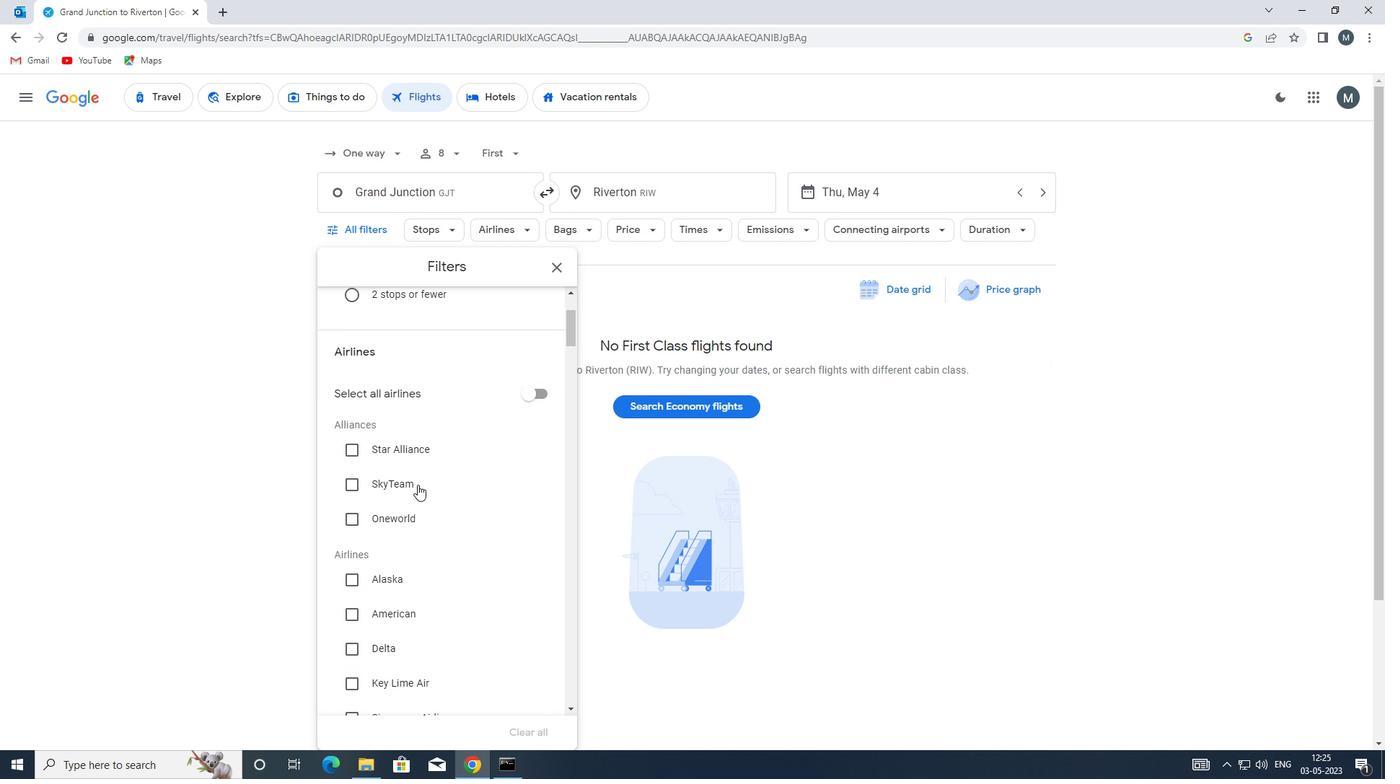 
Action: Mouse moved to (433, 466)
Screenshot: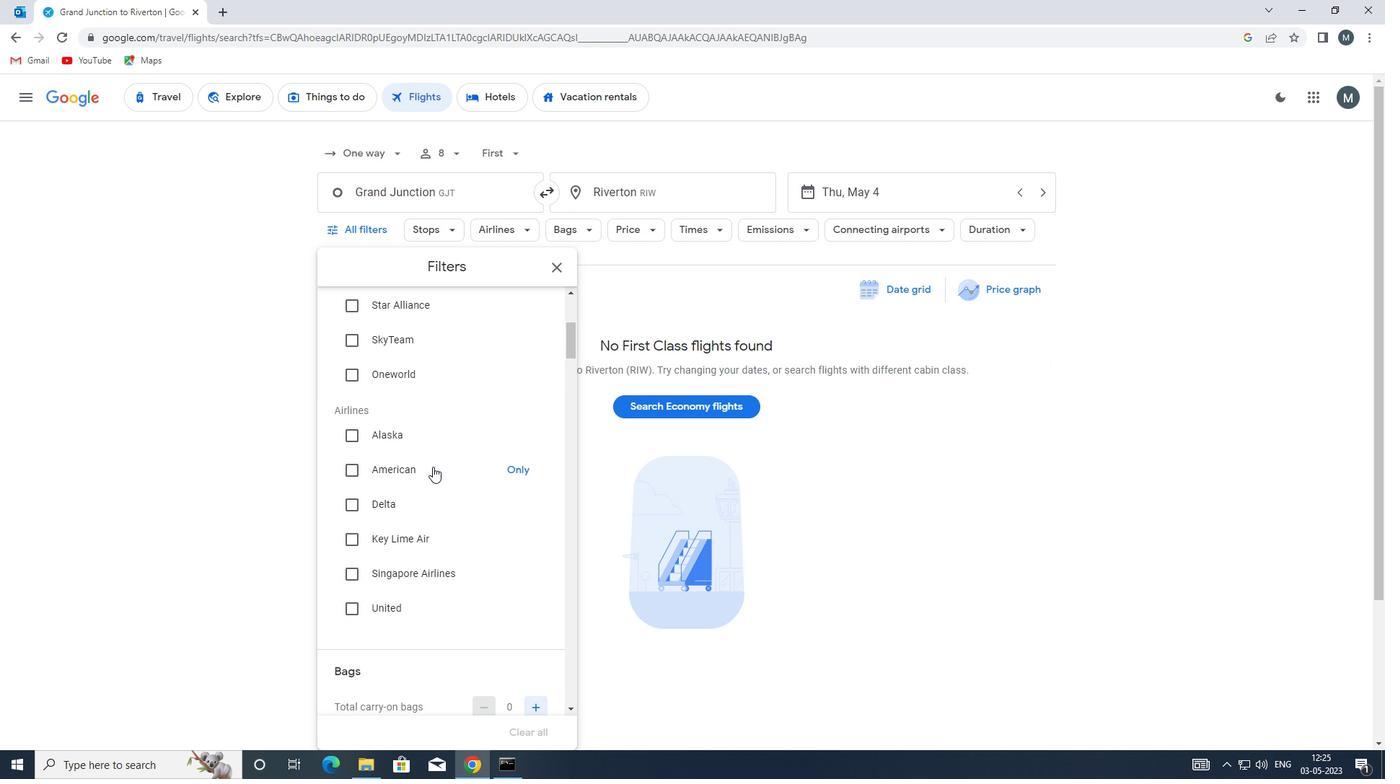 
Action: Mouse scrolled (433, 465) with delta (0, 0)
Screenshot: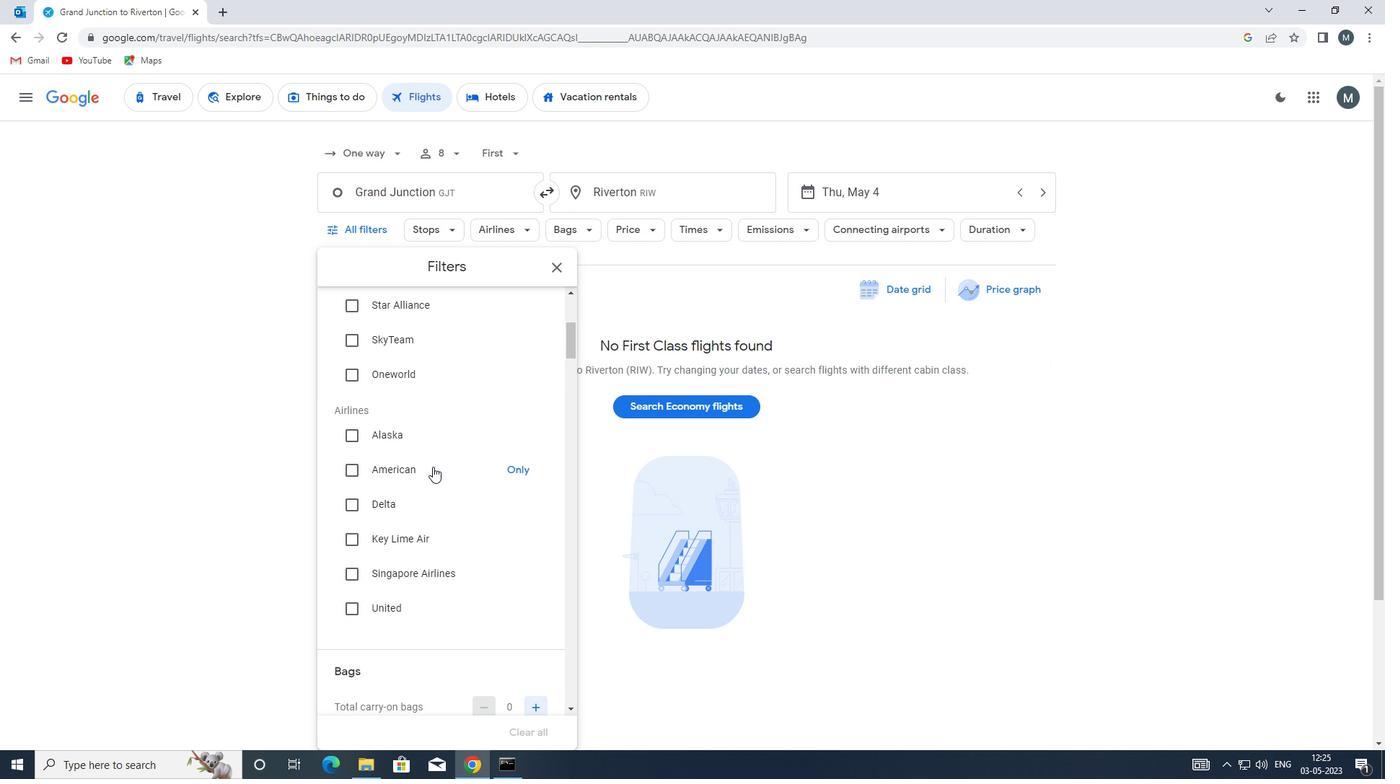 
Action: Mouse moved to (432, 472)
Screenshot: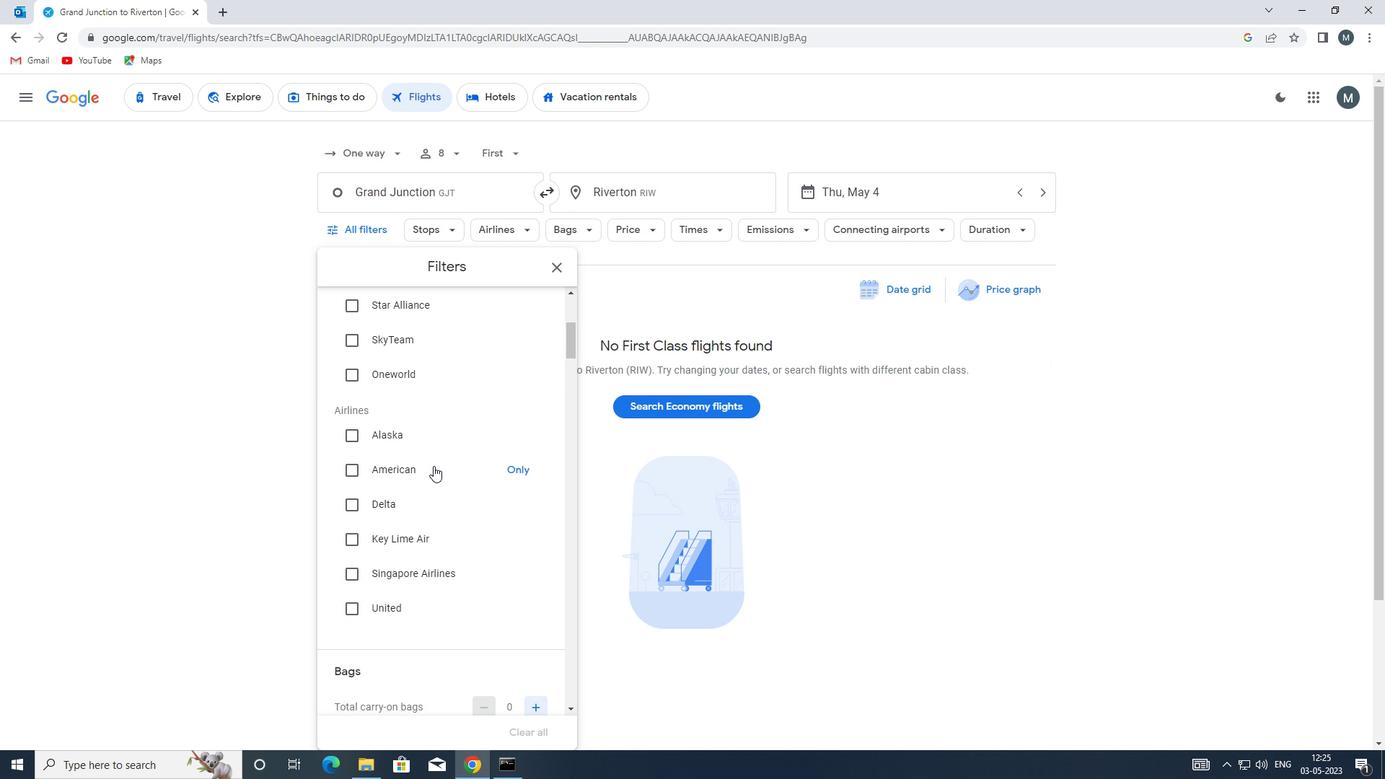 
Action: Mouse scrolled (432, 471) with delta (0, 0)
Screenshot: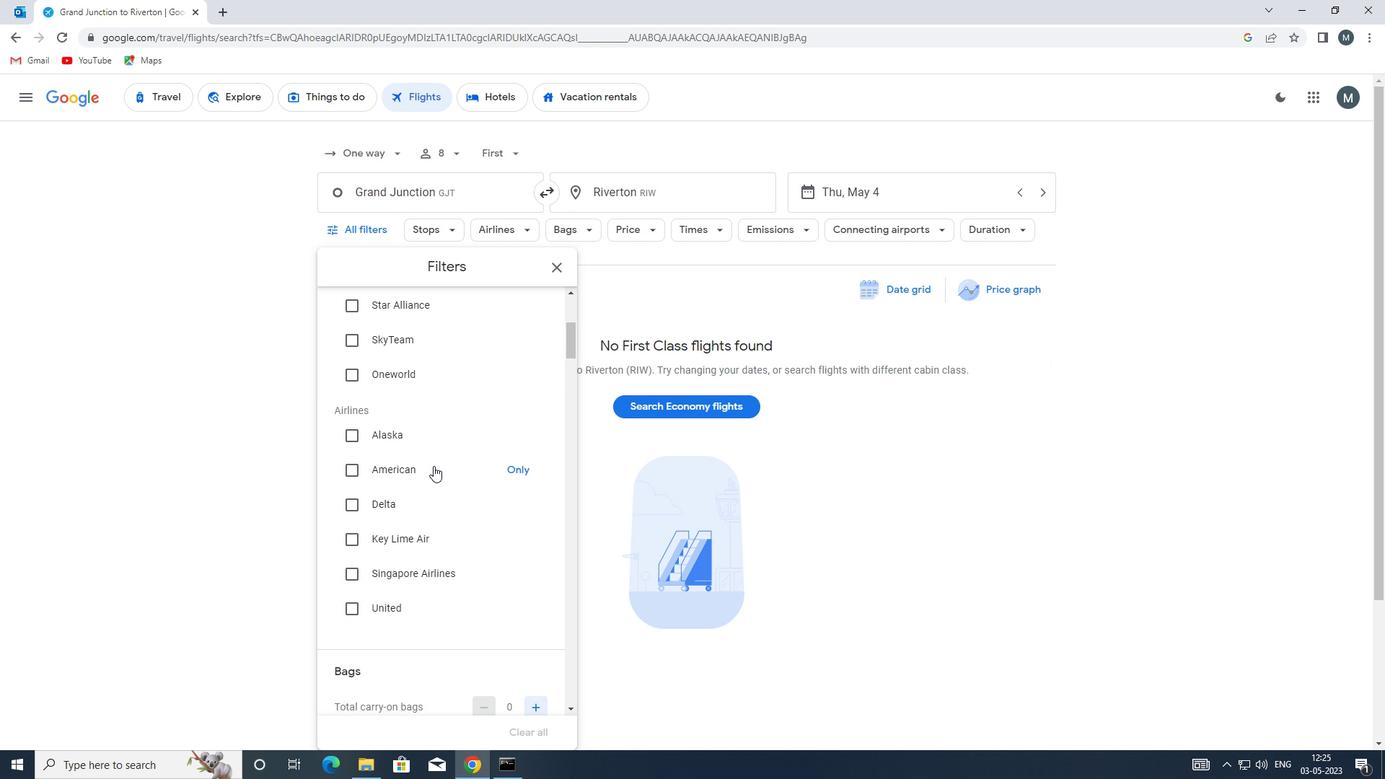 
Action: Mouse moved to (432, 474)
Screenshot: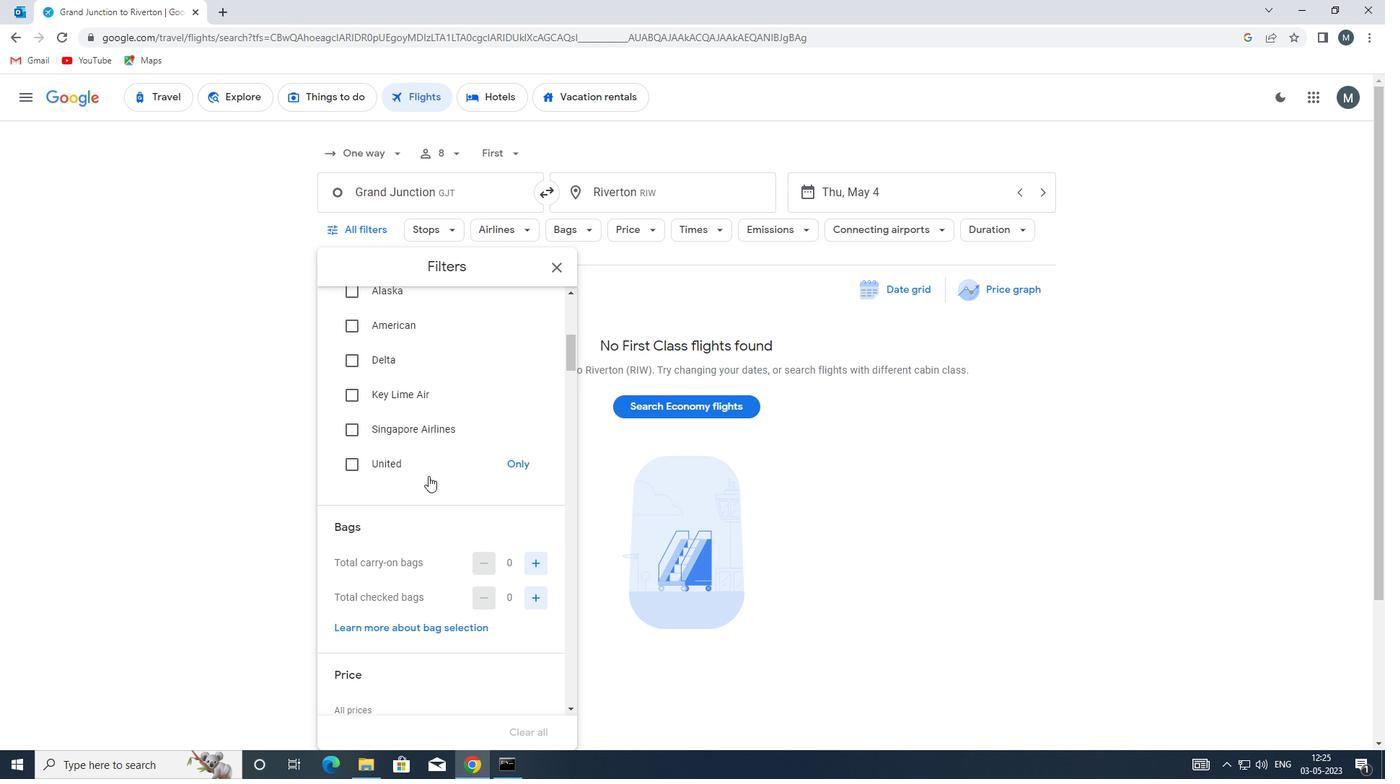 
Action: Mouse scrolled (432, 474) with delta (0, 0)
Screenshot: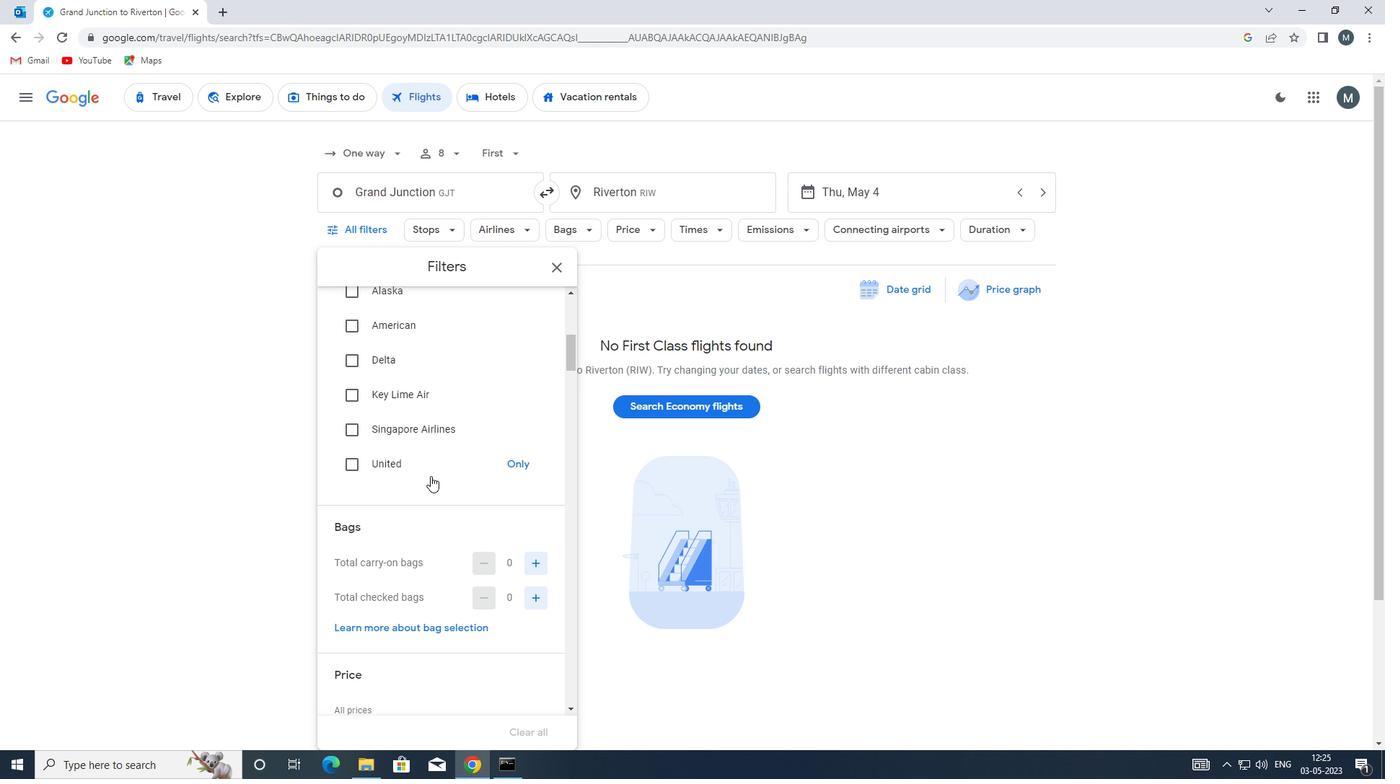 
Action: Mouse scrolled (432, 474) with delta (0, 0)
Screenshot: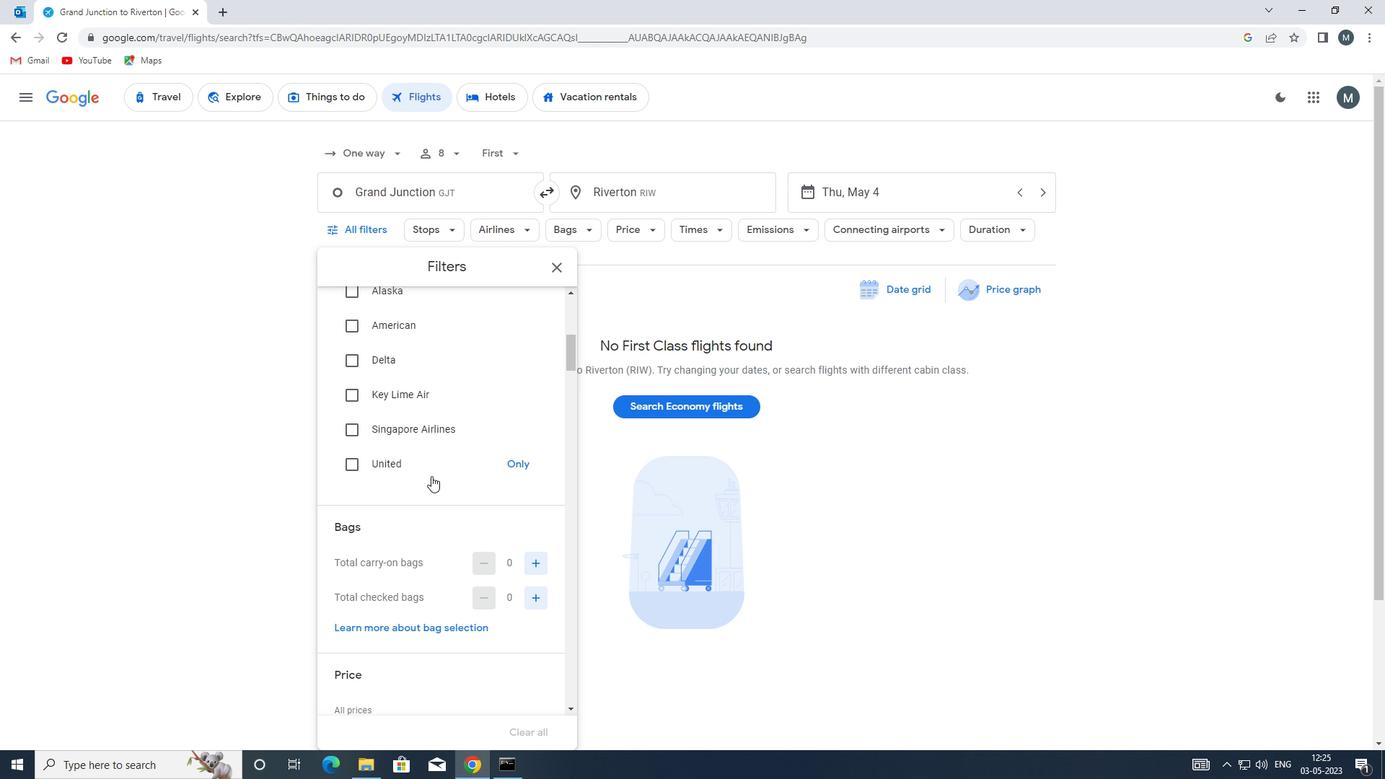
Action: Mouse moved to (532, 454)
Screenshot: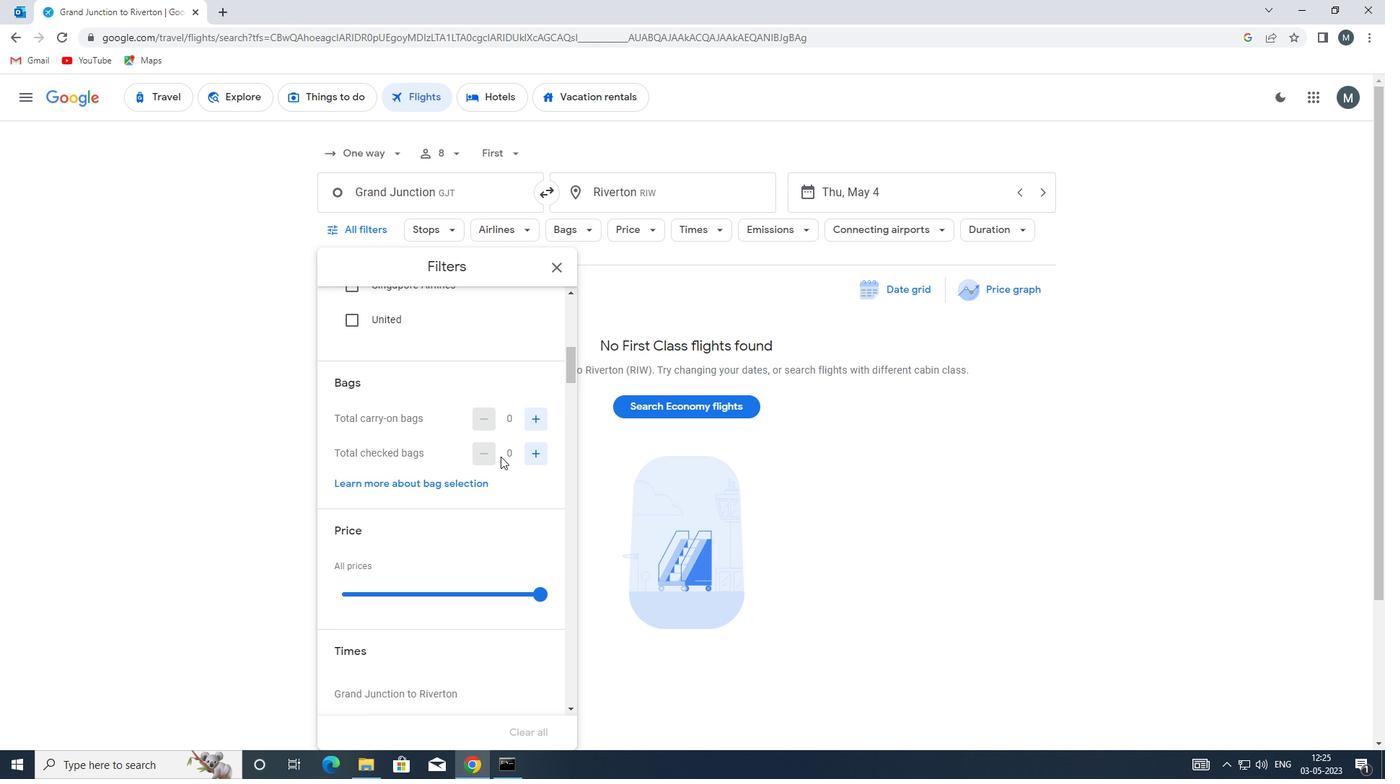 
Action: Mouse pressed left at (532, 454)
Screenshot: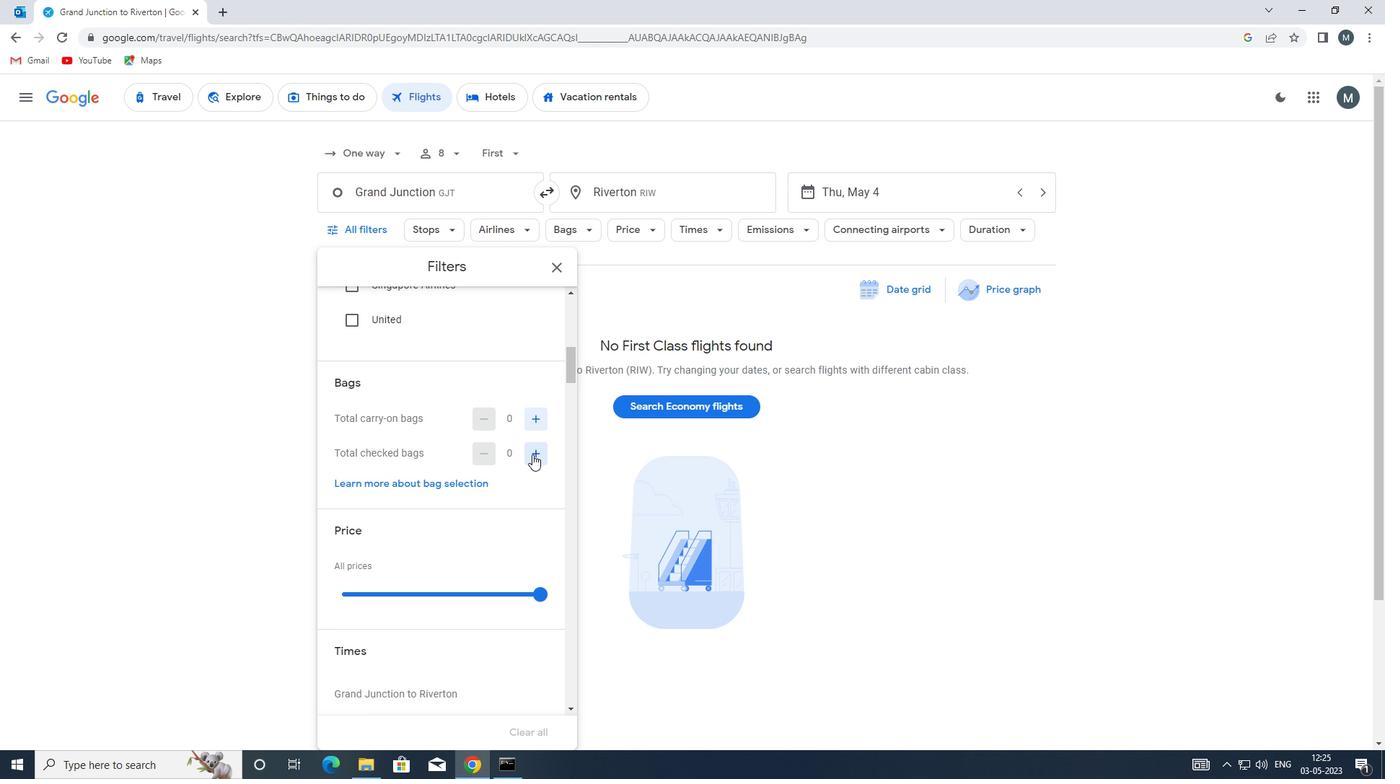 
Action: Mouse moved to (424, 477)
Screenshot: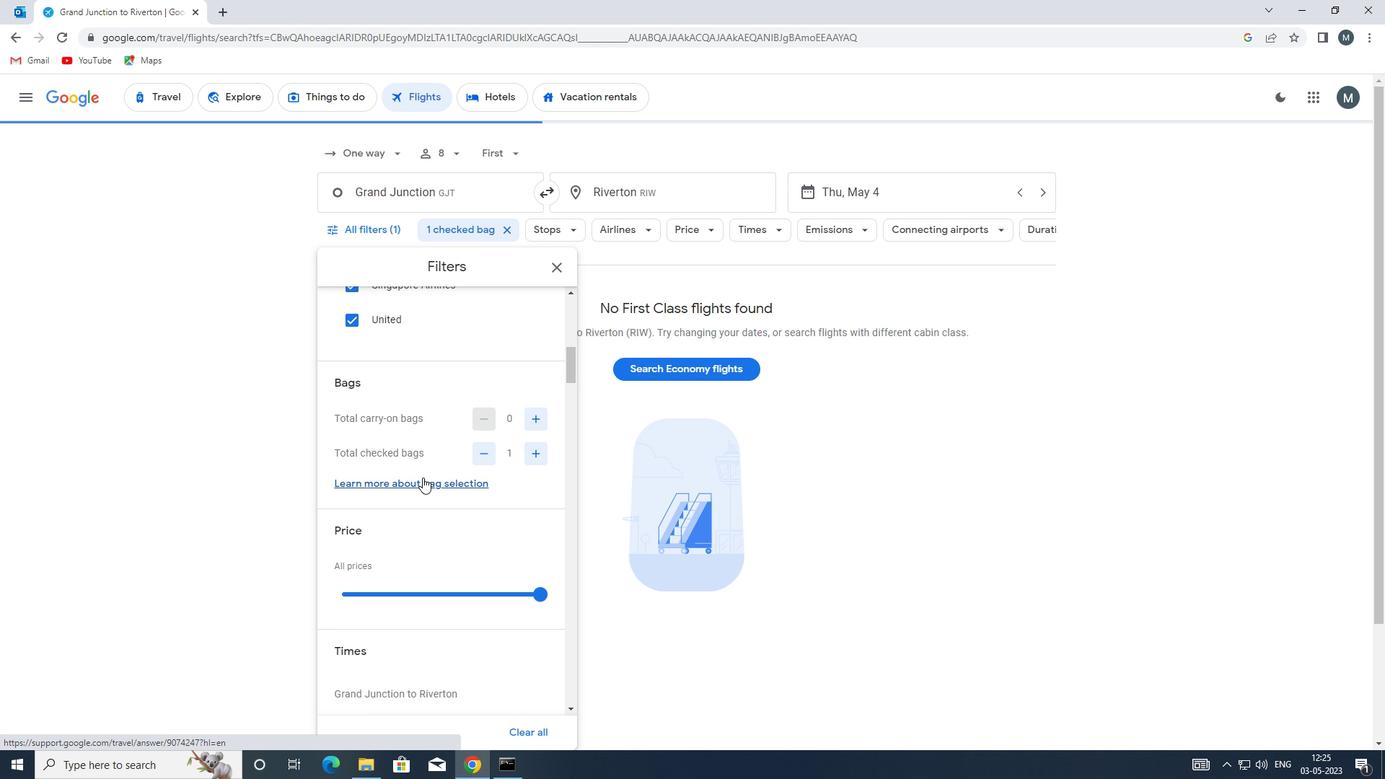 
Action: Mouse scrolled (424, 477) with delta (0, 0)
Screenshot: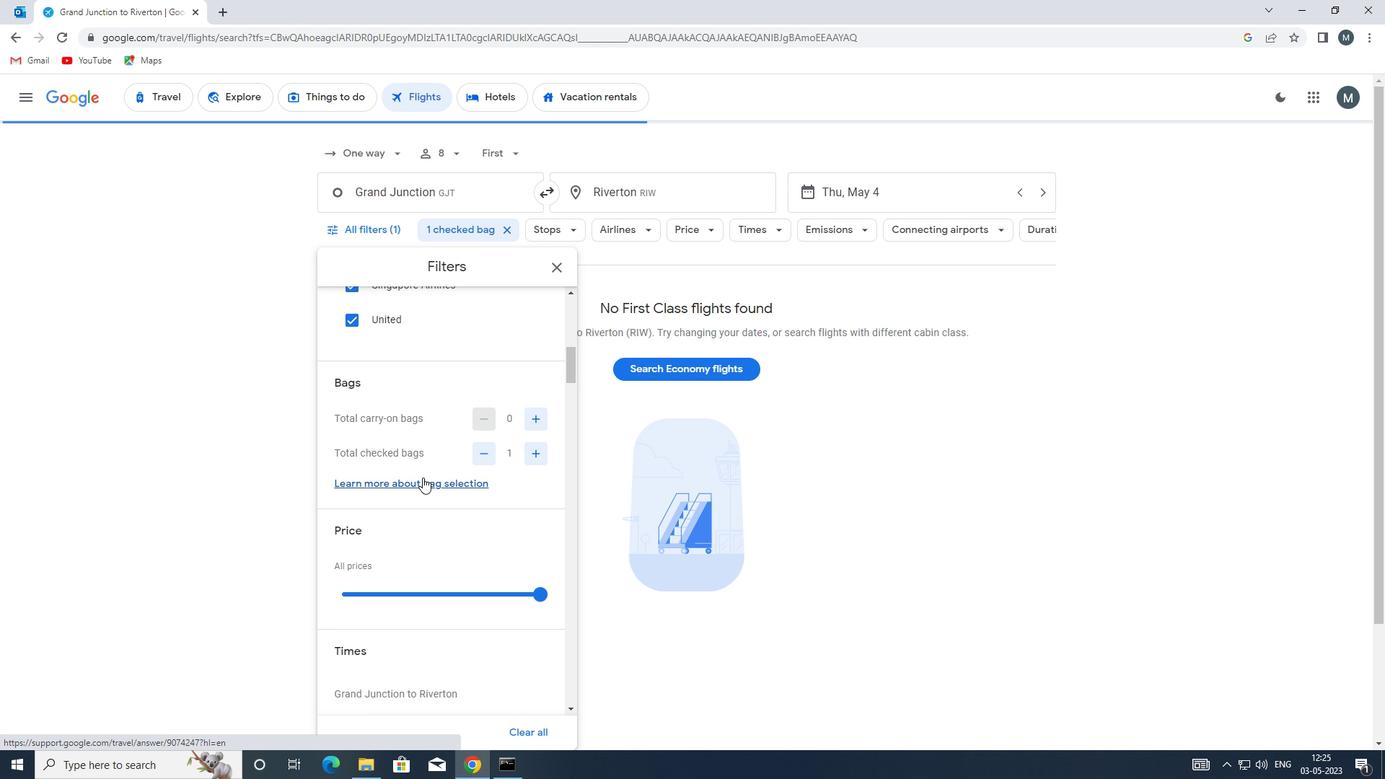 
Action: Mouse moved to (430, 474)
Screenshot: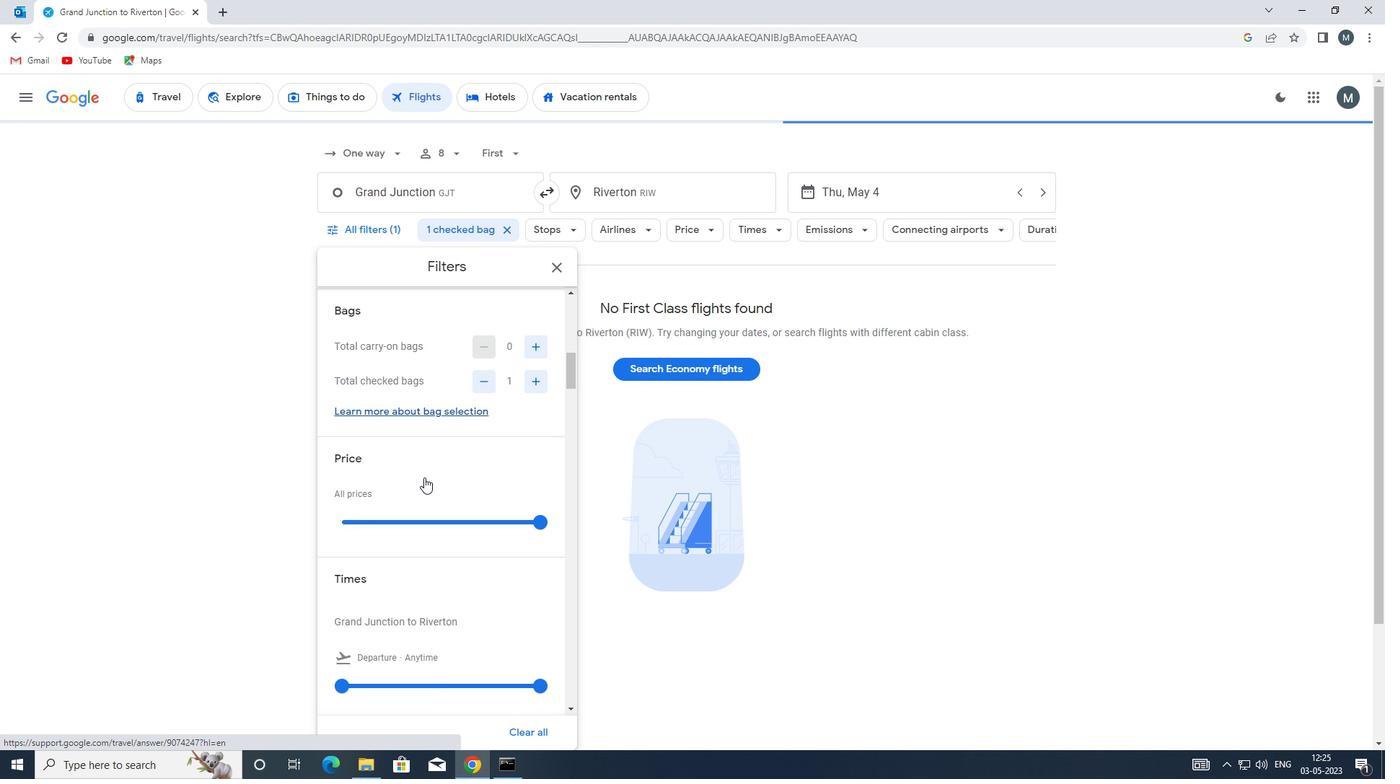 
Action: Mouse scrolled (430, 474) with delta (0, 0)
Screenshot: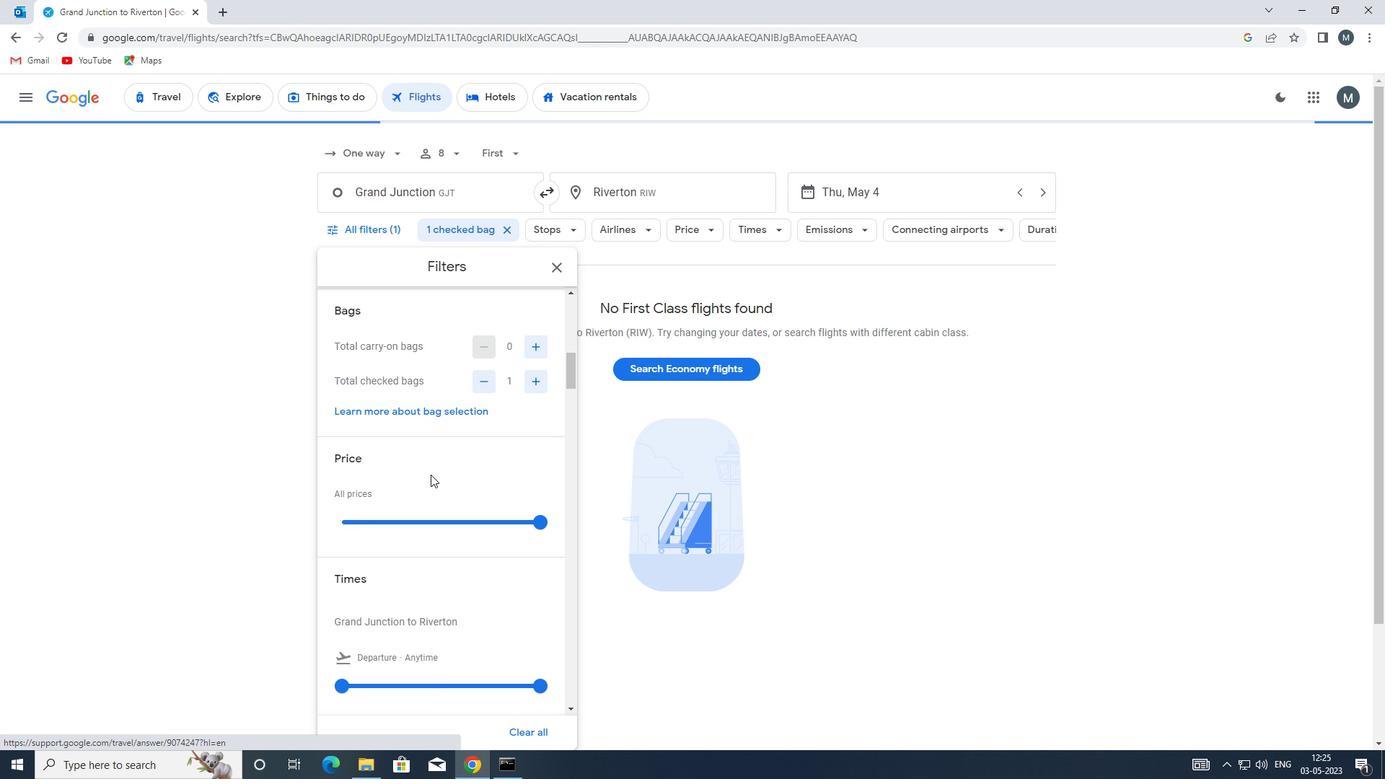 
Action: Mouse moved to (403, 446)
Screenshot: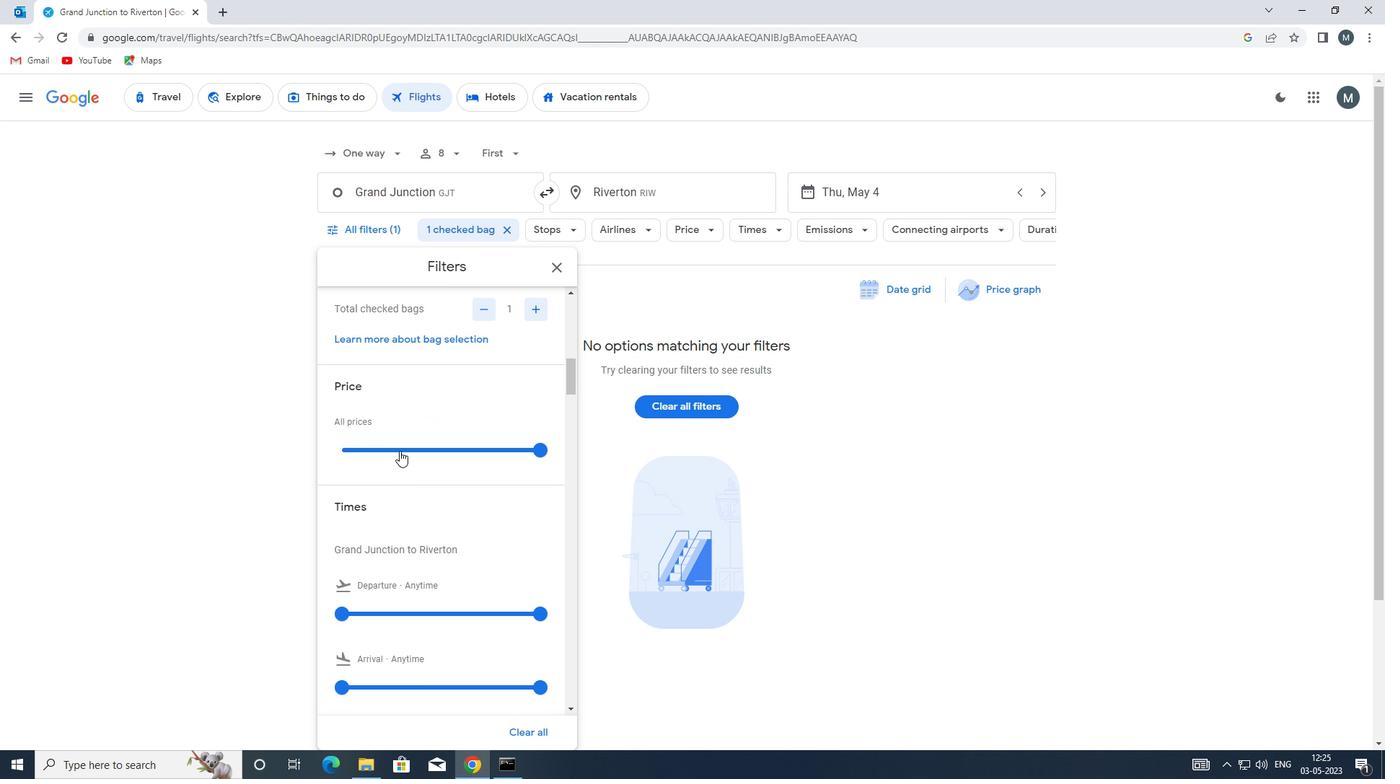
Action: Mouse pressed left at (403, 446)
Screenshot: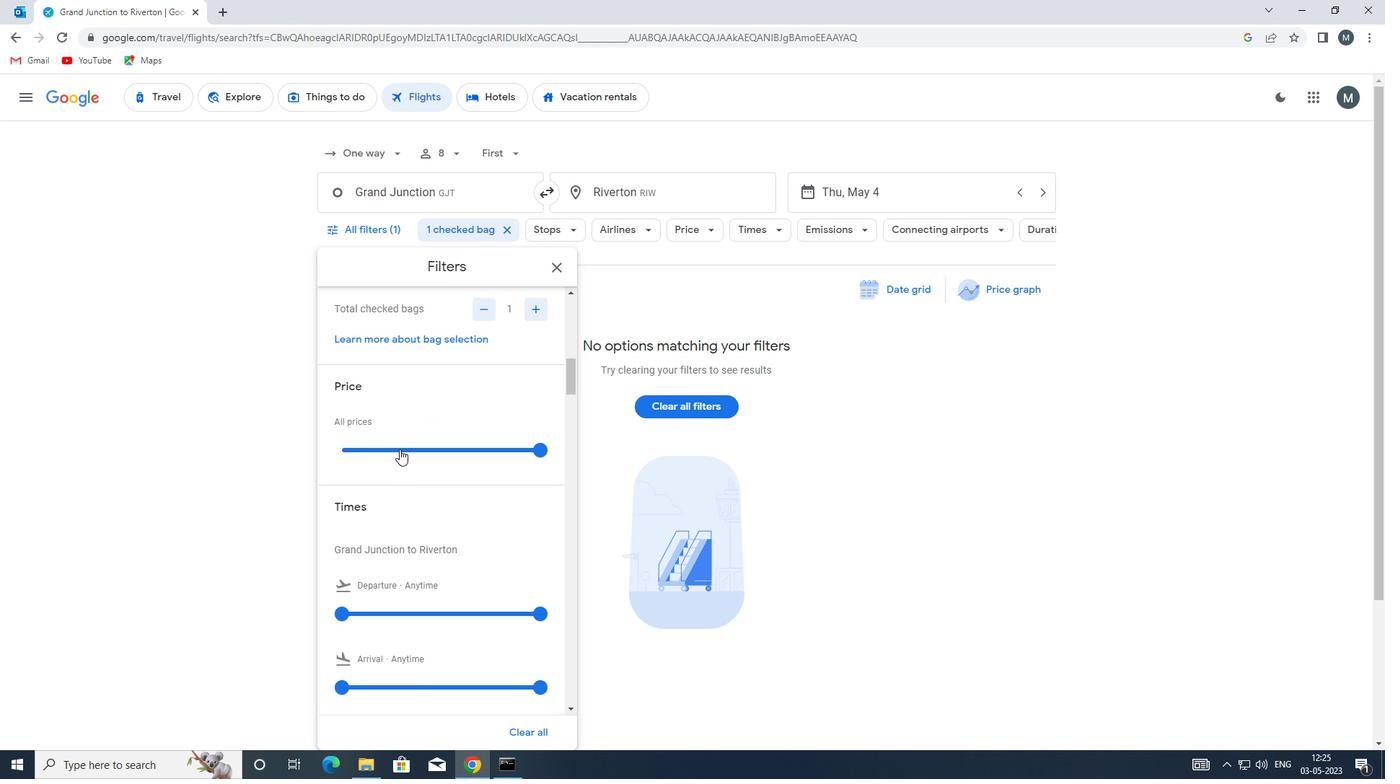 
Action: Mouse pressed left at (403, 446)
Screenshot: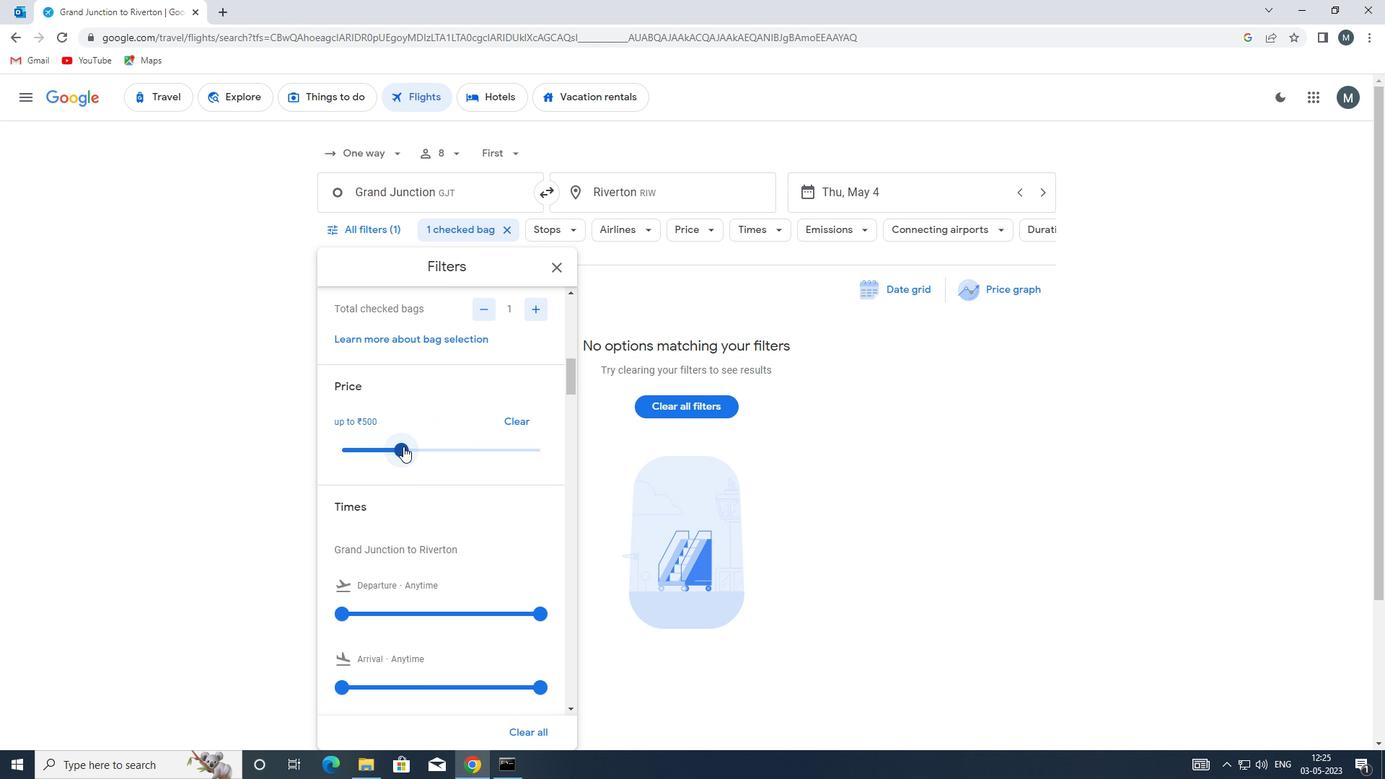 
Action: Mouse moved to (407, 481)
Screenshot: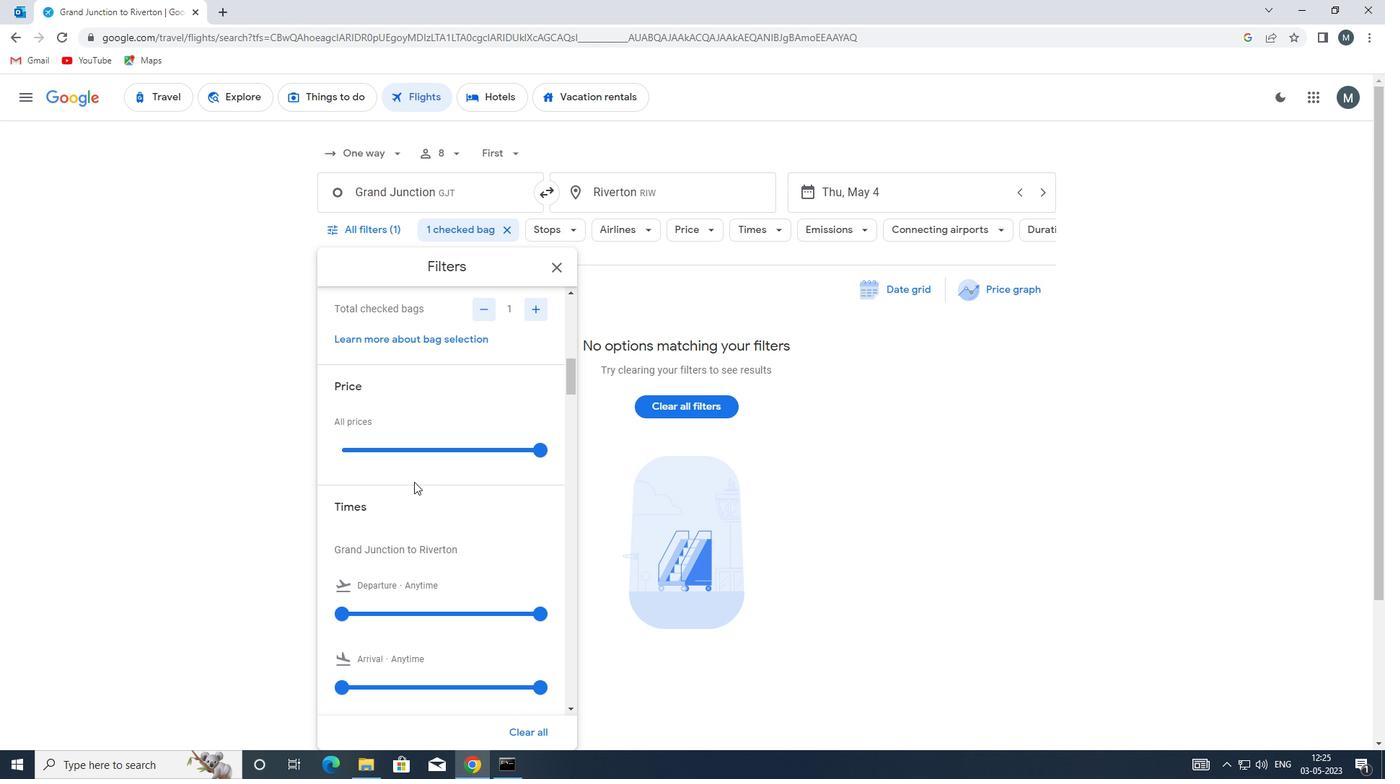 
Action: Mouse scrolled (407, 480) with delta (0, 0)
Screenshot: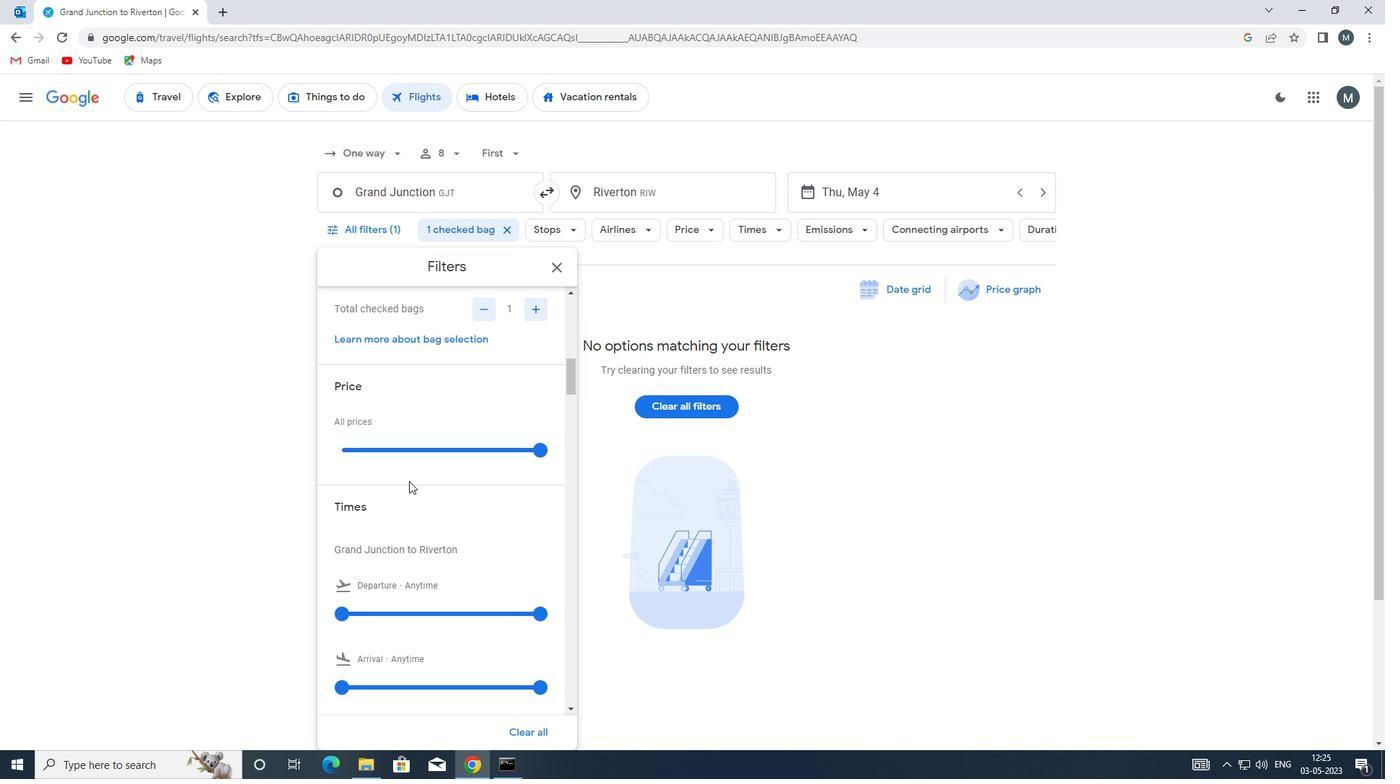 
Action: Mouse moved to (340, 535)
Screenshot: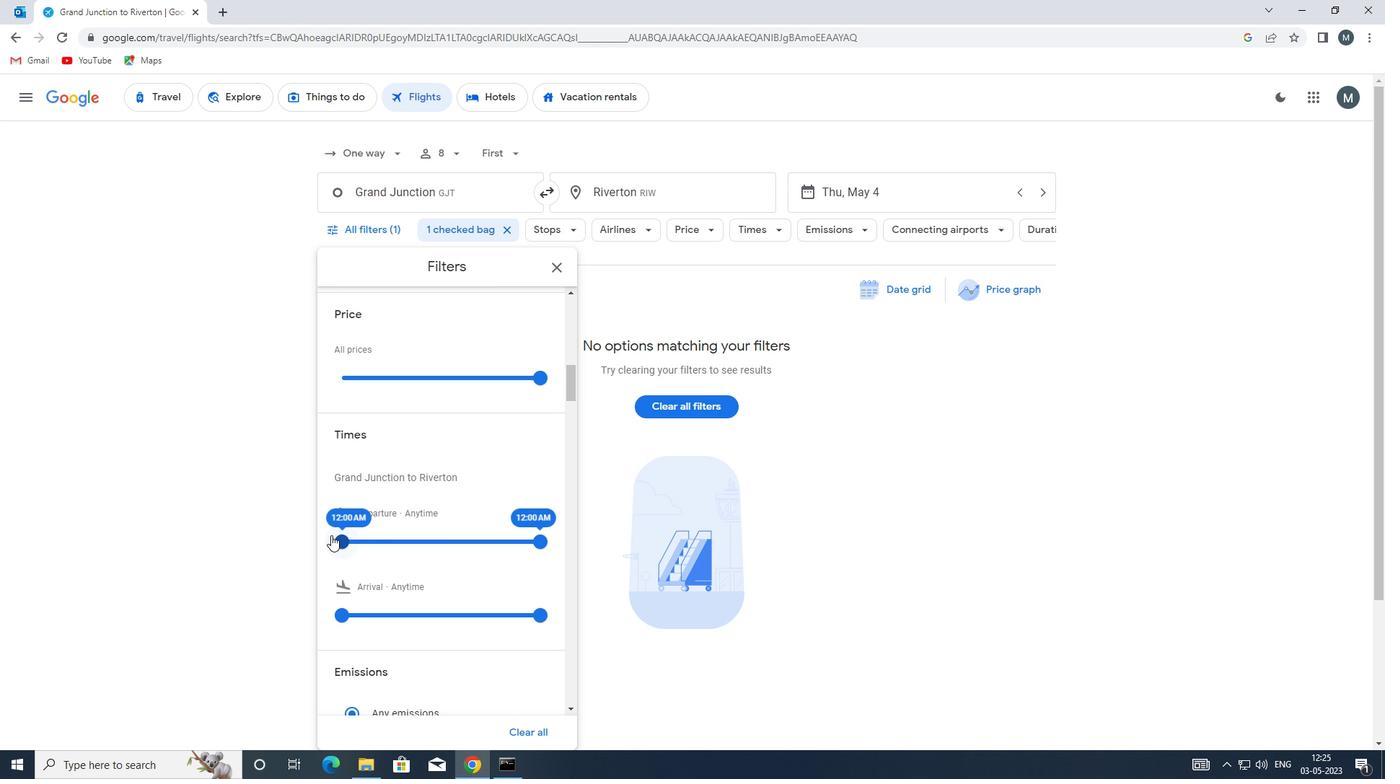 
Action: Mouse pressed left at (340, 535)
Screenshot: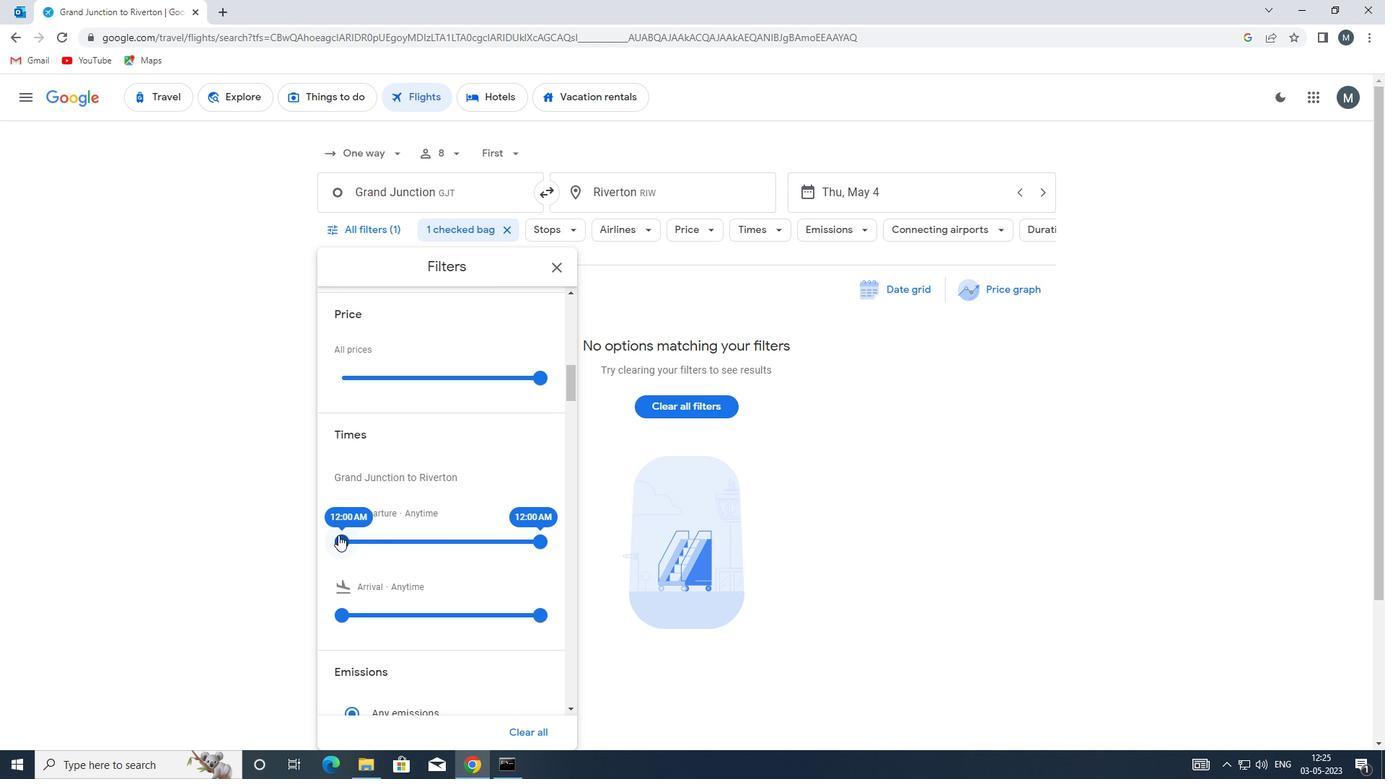 
Action: Mouse moved to (533, 542)
Screenshot: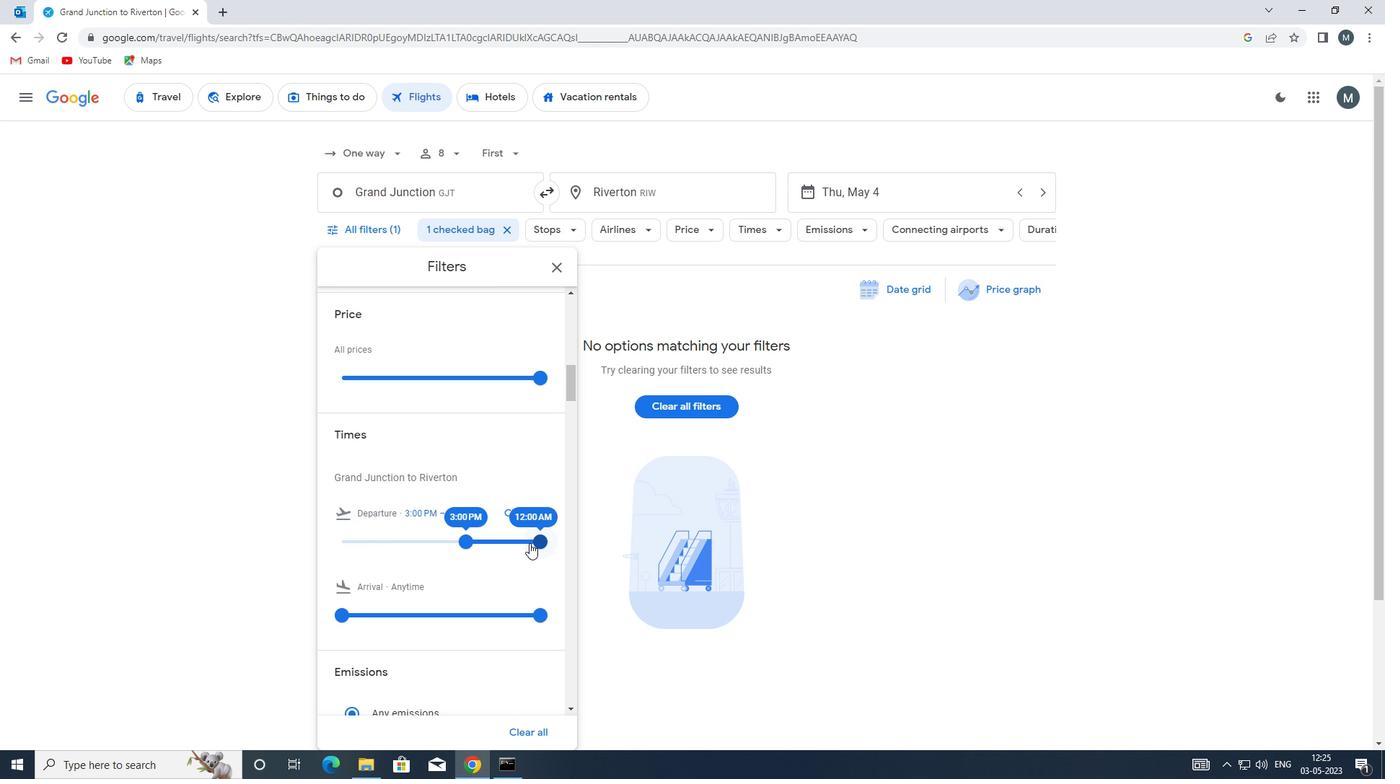 
Action: Mouse pressed left at (533, 542)
Screenshot: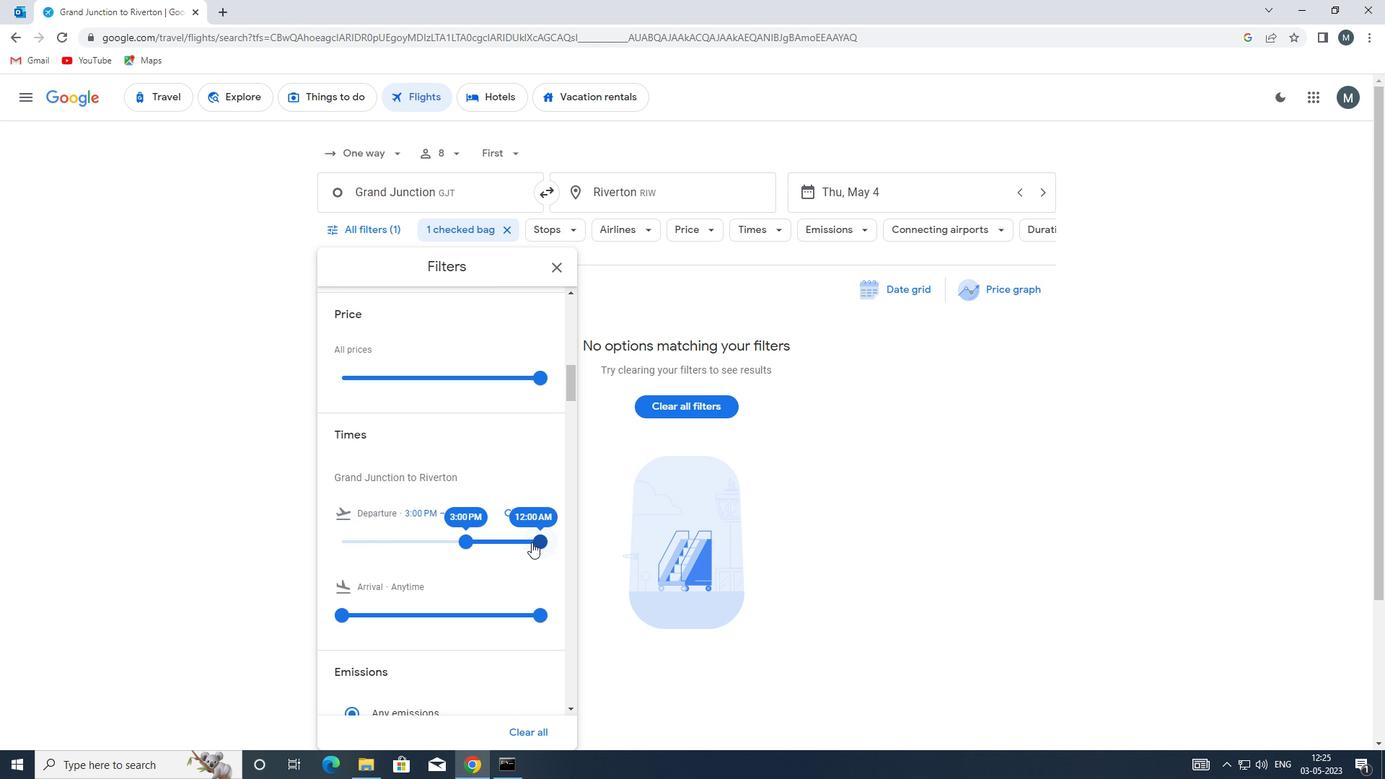 
Action: Mouse moved to (453, 514)
Screenshot: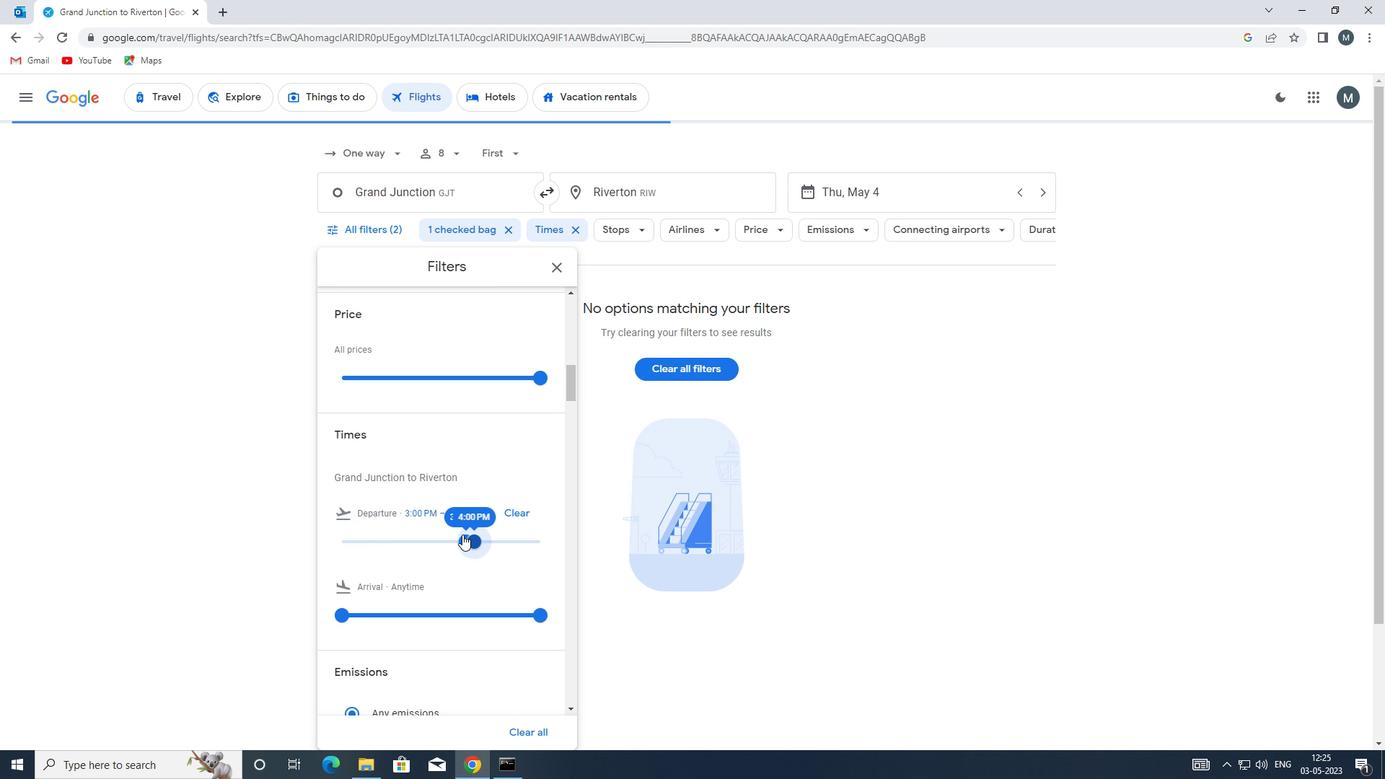 
Action: Mouse scrolled (453, 513) with delta (0, 0)
Screenshot: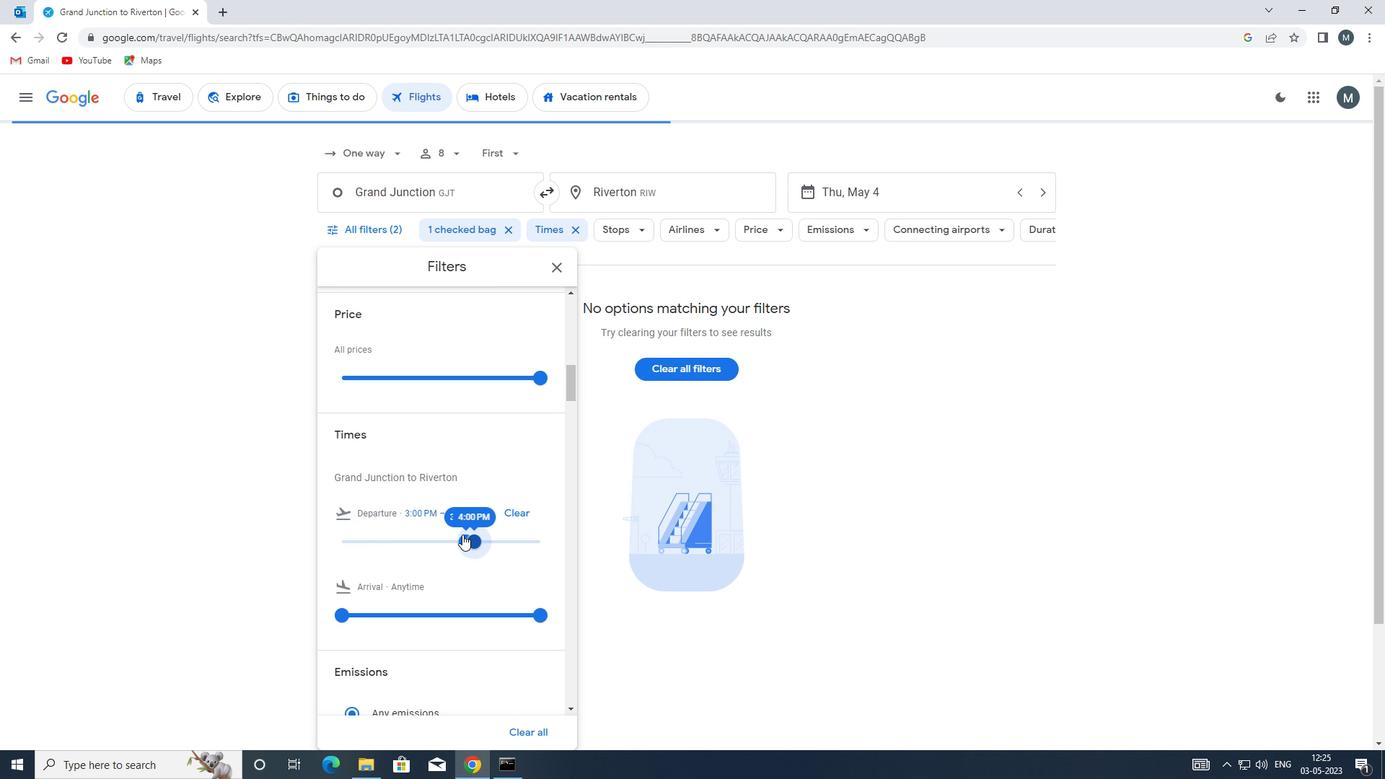
Action: Mouse moved to (453, 513)
Screenshot: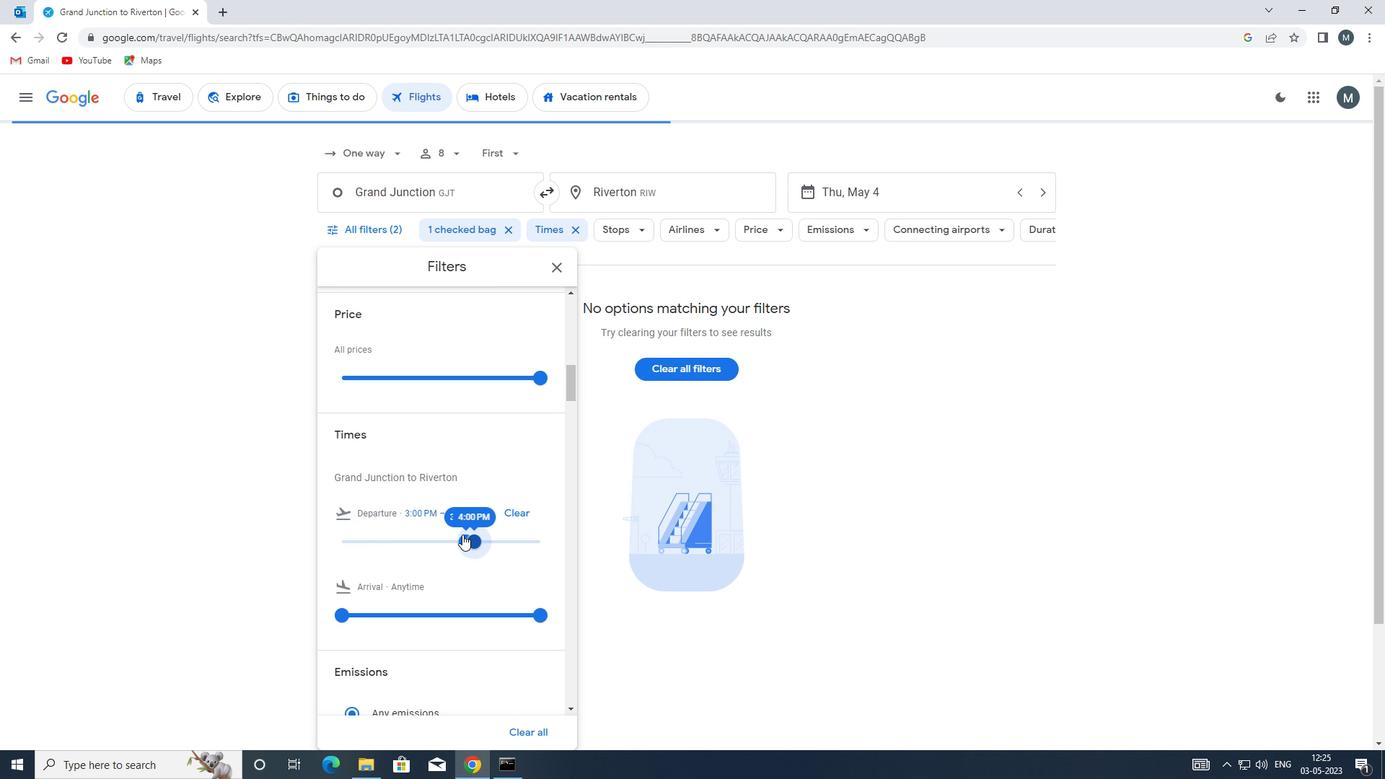 
Action: Mouse scrolled (453, 513) with delta (0, 0)
Screenshot: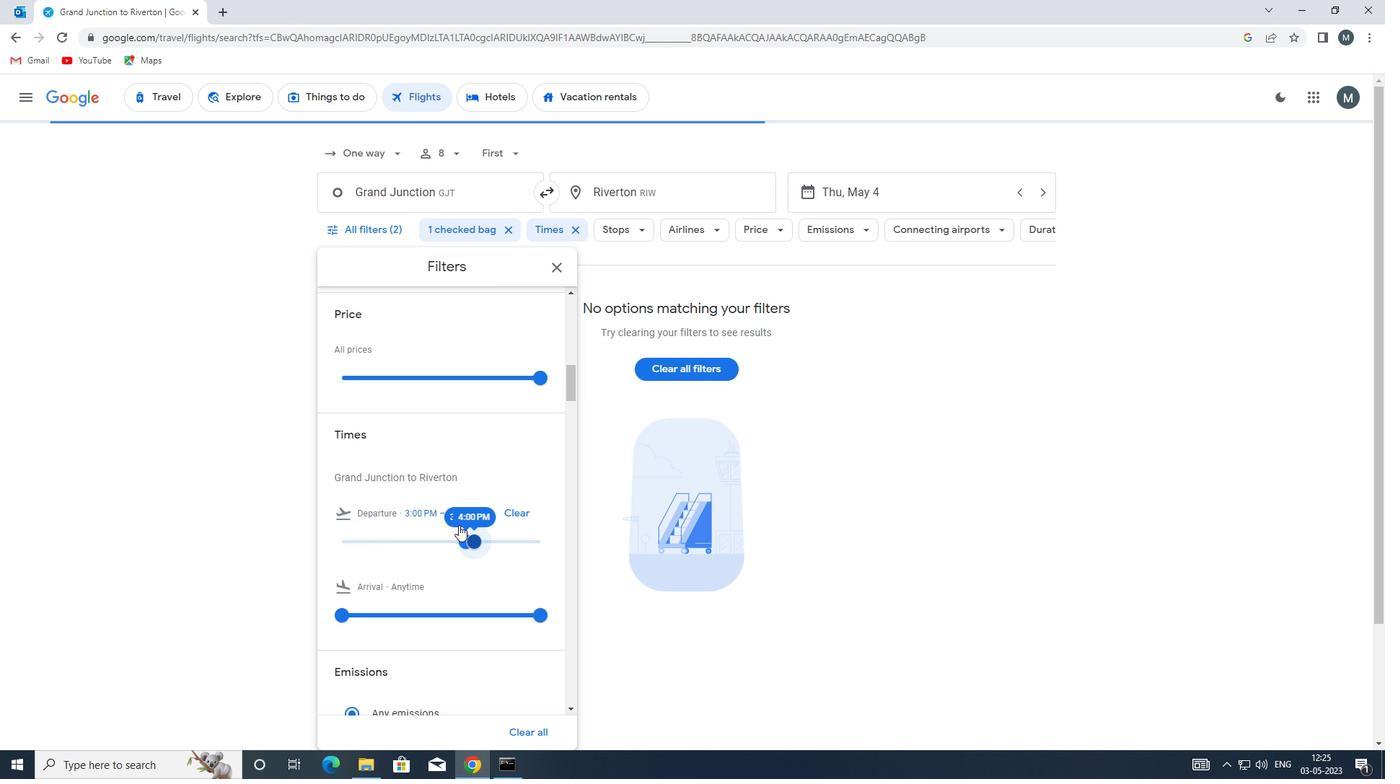 
Action: Mouse moved to (557, 267)
Screenshot: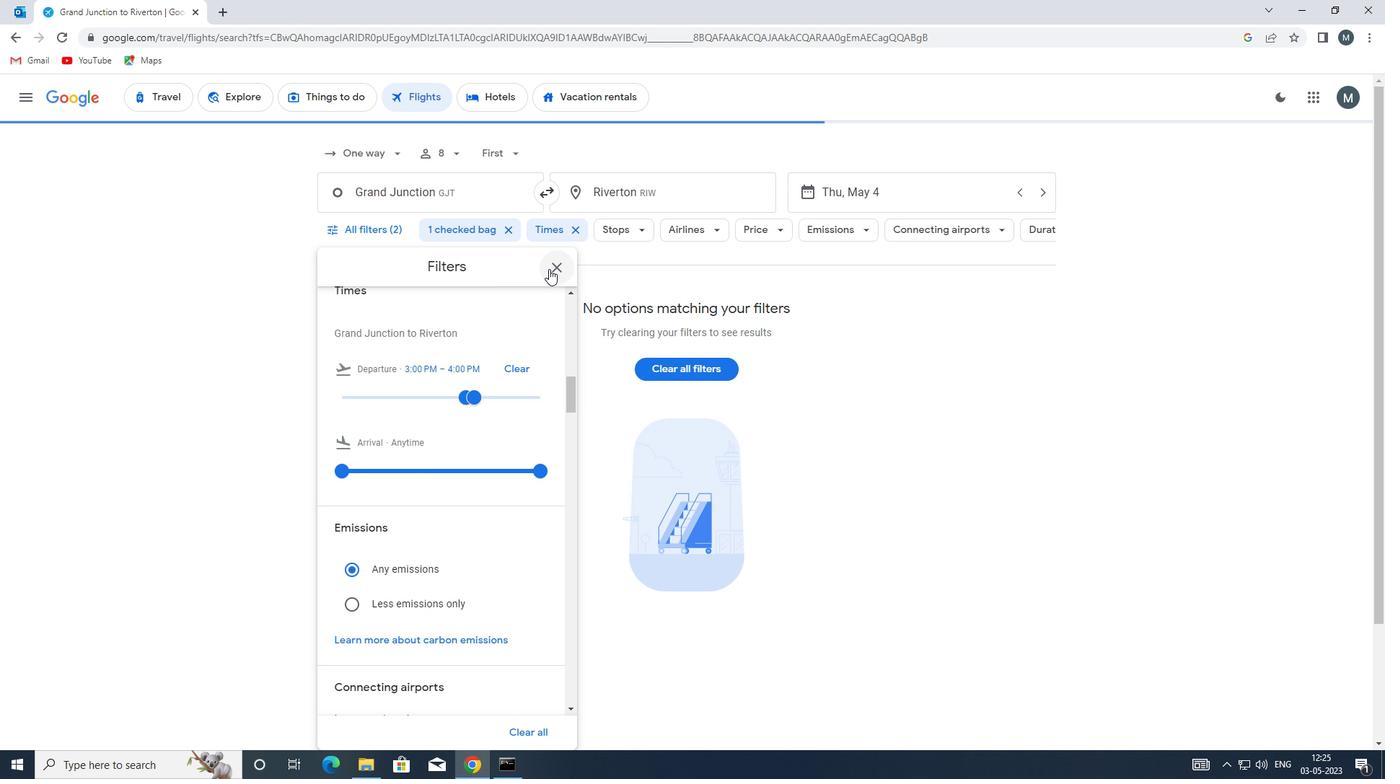 
Action: Mouse pressed left at (557, 267)
Screenshot: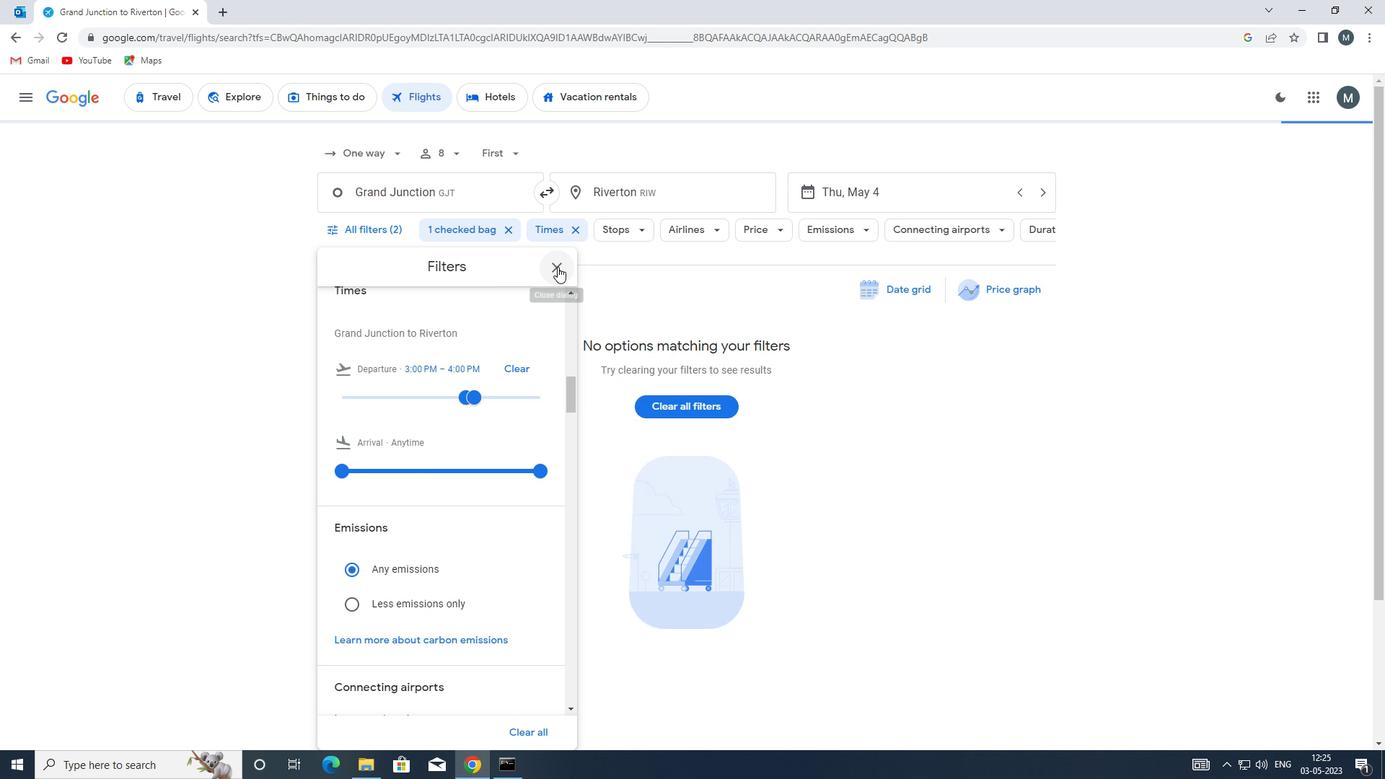 
Action: Mouse moved to (558, 269)
Screenshot: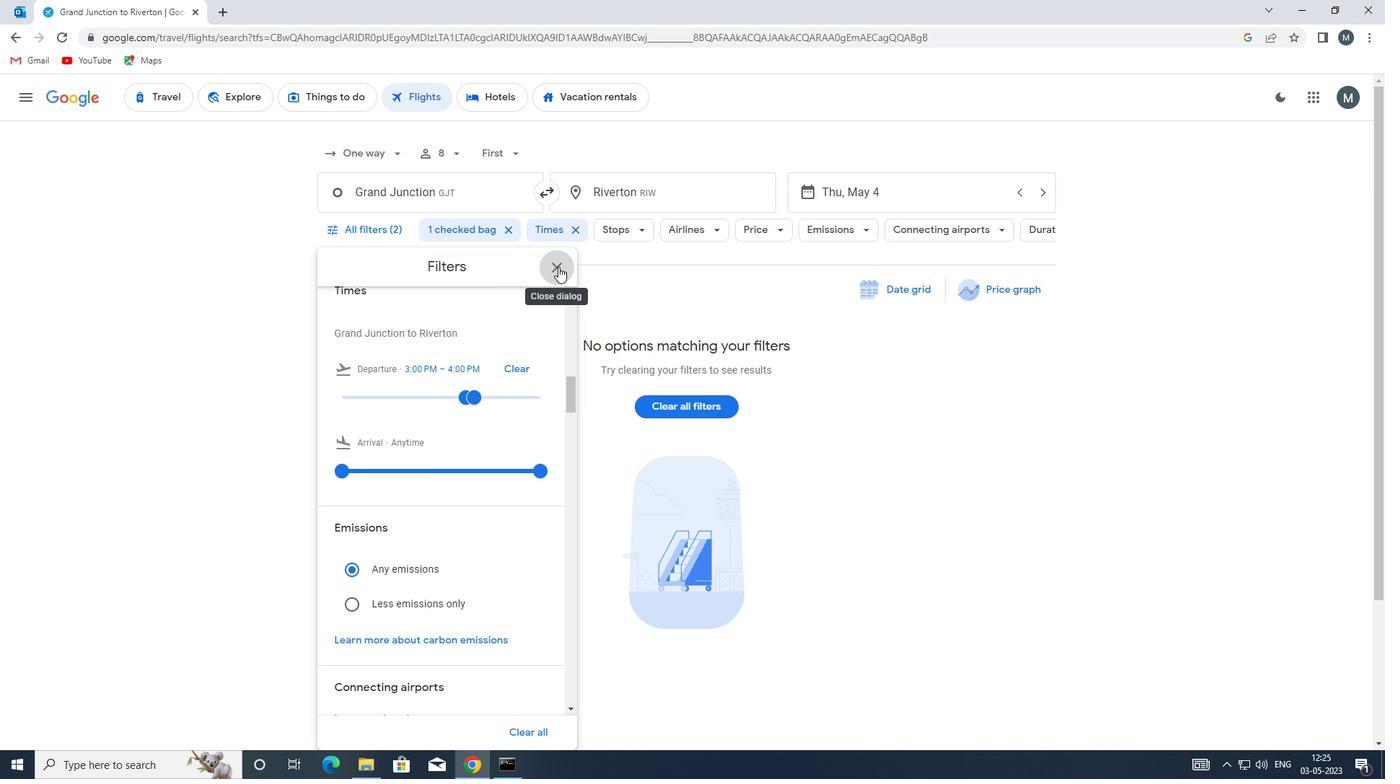 
